 Task: Add a signature Kari Cooper containing With heartfelt thanks and warm wishes, Kari Cooper to email address softage.8@softage.net and add a label Data visualization
Action: Mouse moved to (917, 47)
Screenshot: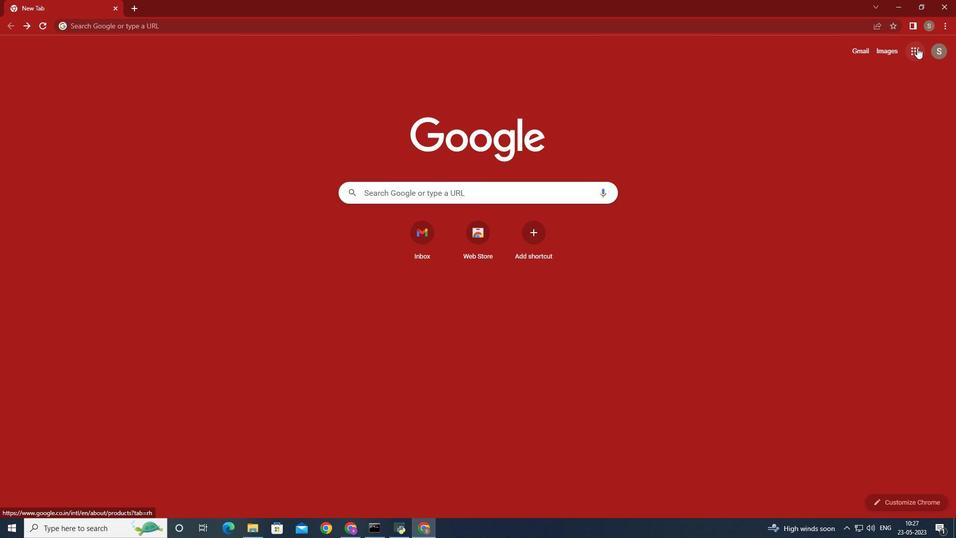 
Action: Mouse pressed left at (917, 47)
Screenshot: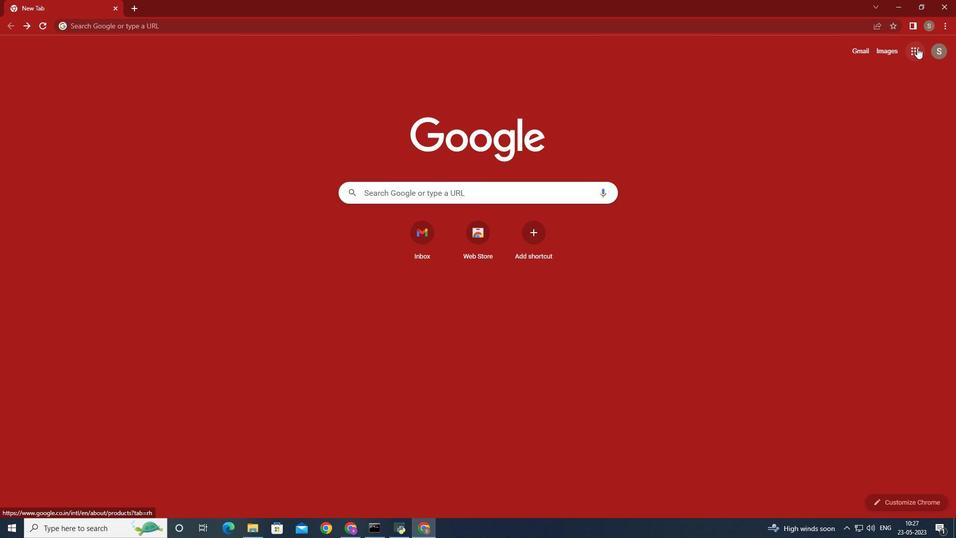 
Action: Mouse moved to (879, 90)
Screenshot: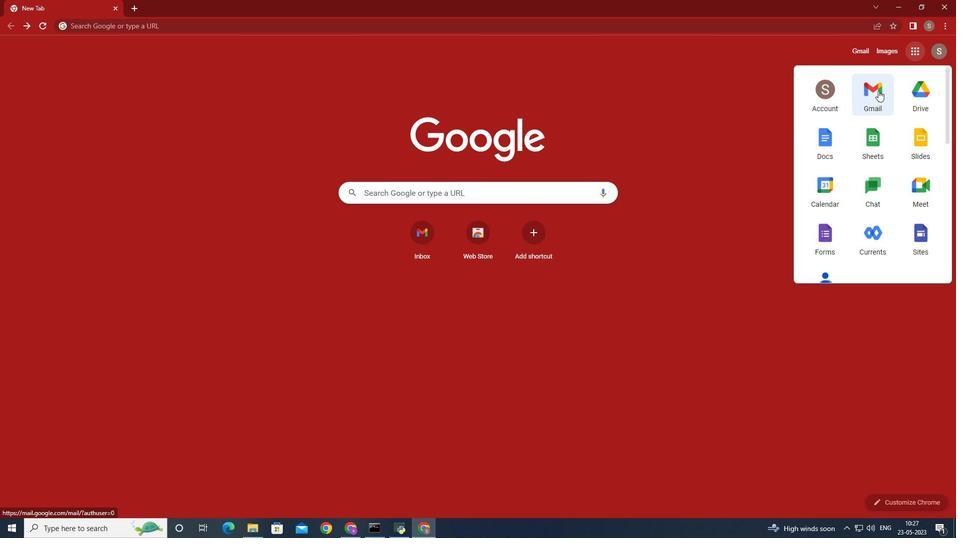 
Action: Mouse pressed left at (879, 90)
Screenshot: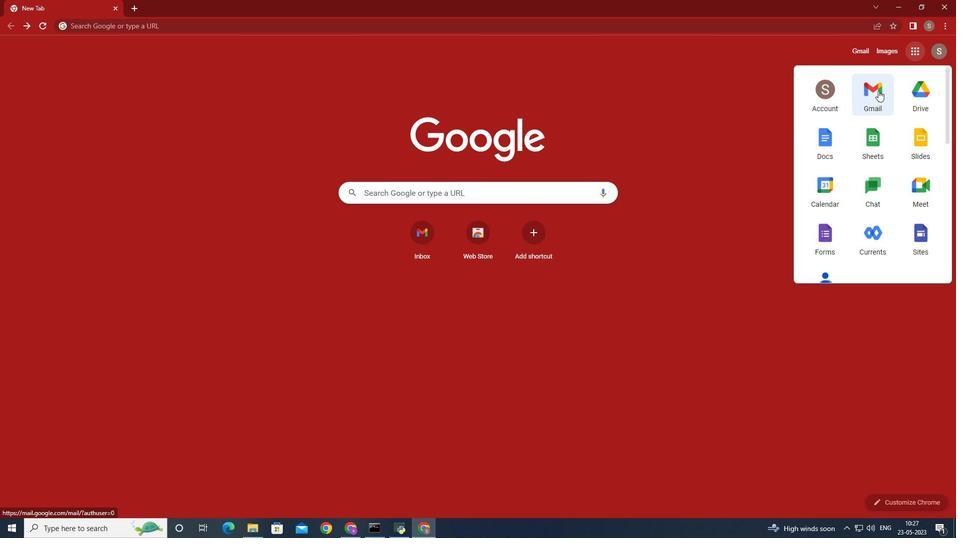 
Action: Mouse moved to (846, 74)
Screenshot: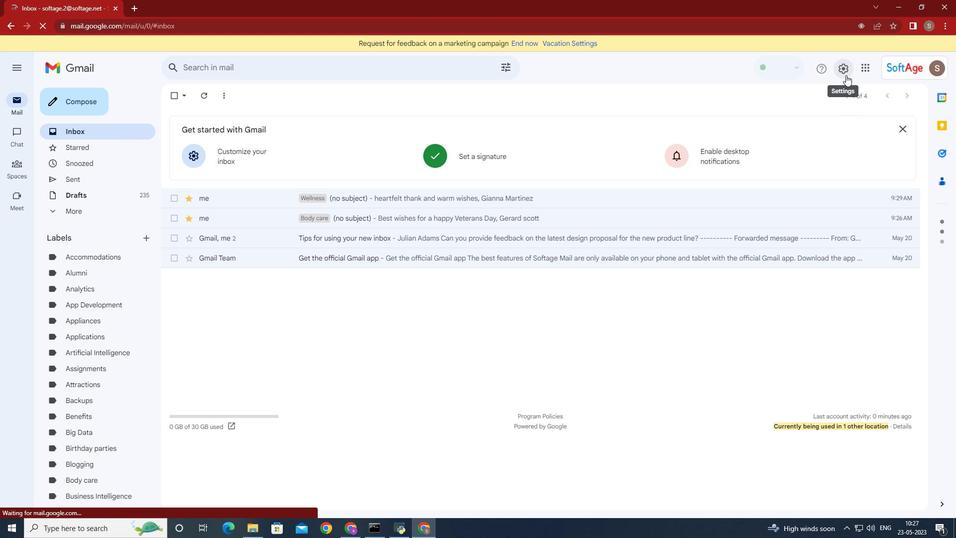 
Action: Mouse pressed left at (846, 74)
Screenshot: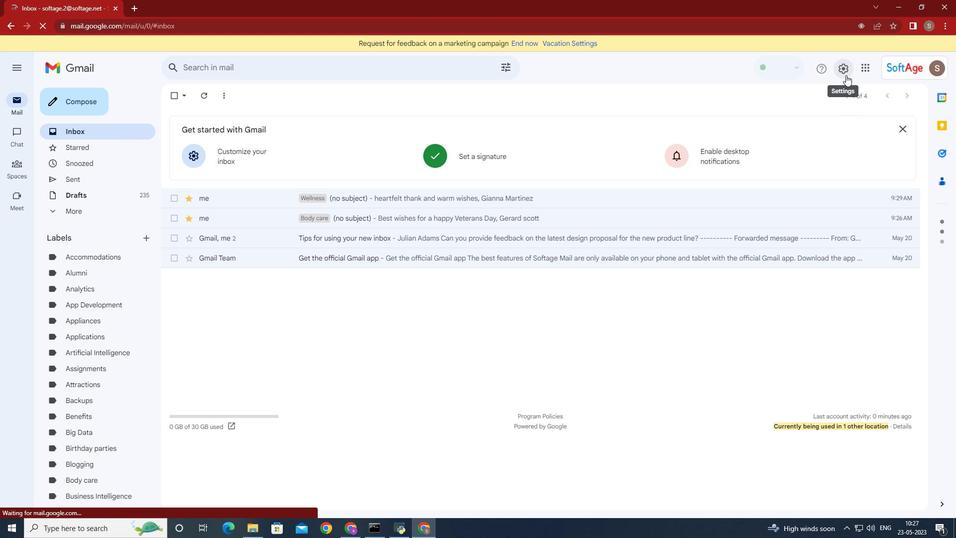 
Action: Mouse moved to (851, 119)
Screenshot: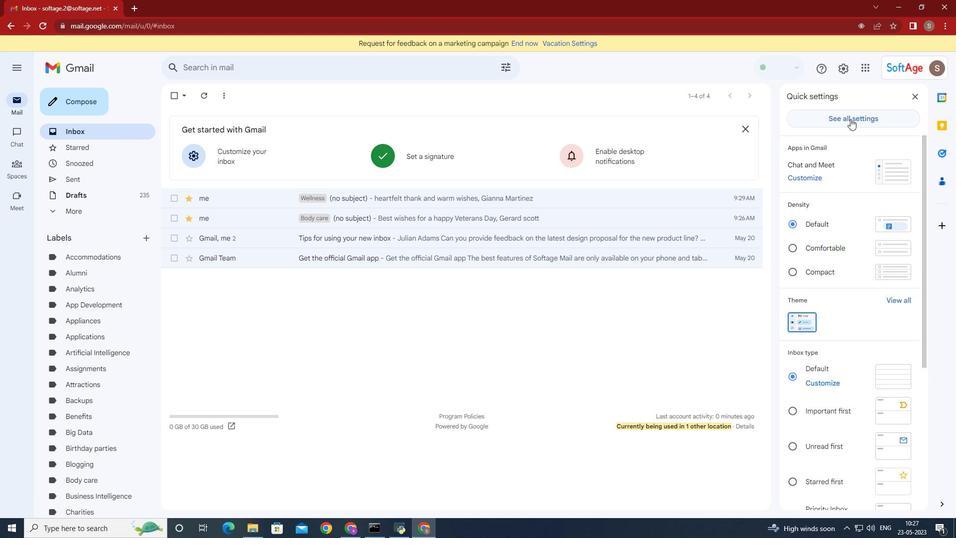 
Action: Mouse pressed left at (851, 119)
Screenshot: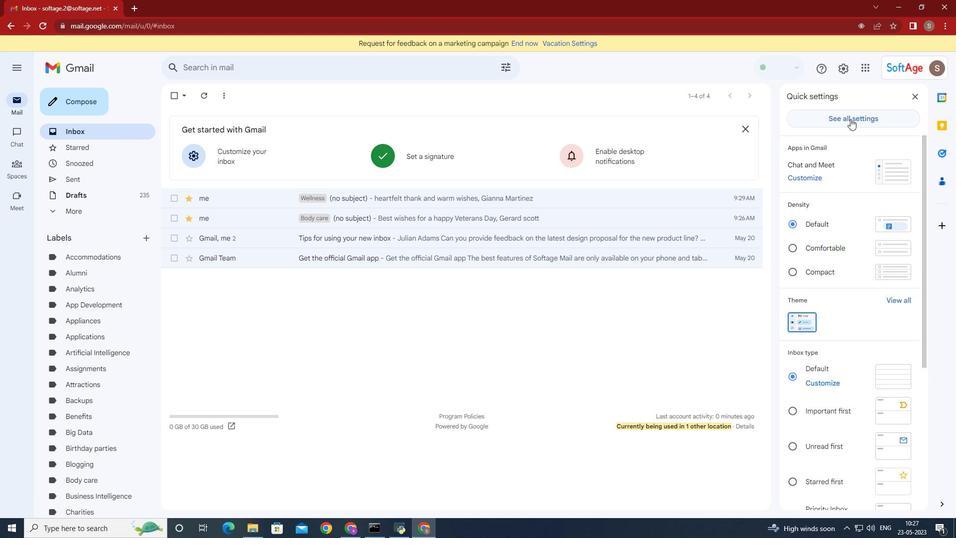 
Action: Mouse moved to (678, 169)
Screenshot: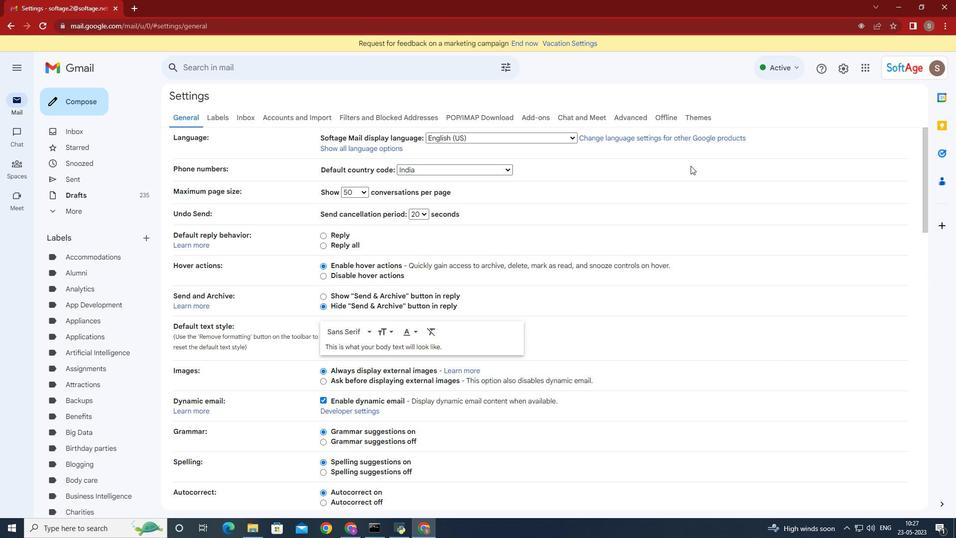 
Action: Mouse scrolled (678, 168) with delta (0, 0)
Screenshot: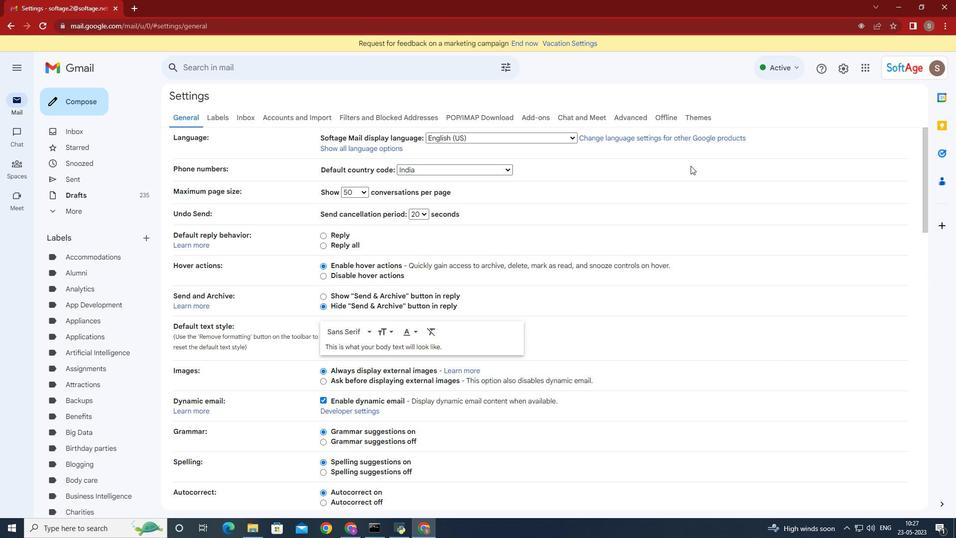 
Action: Mouse moved to (675, 170)
Screenshot: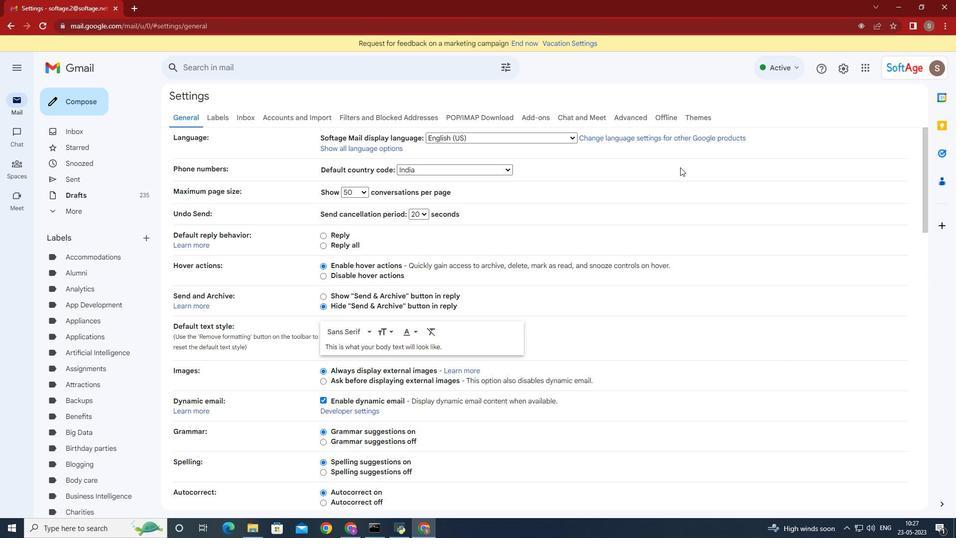 
Action: Mouse scrolled (675, 170) with delta (0, 0)
Screenshot: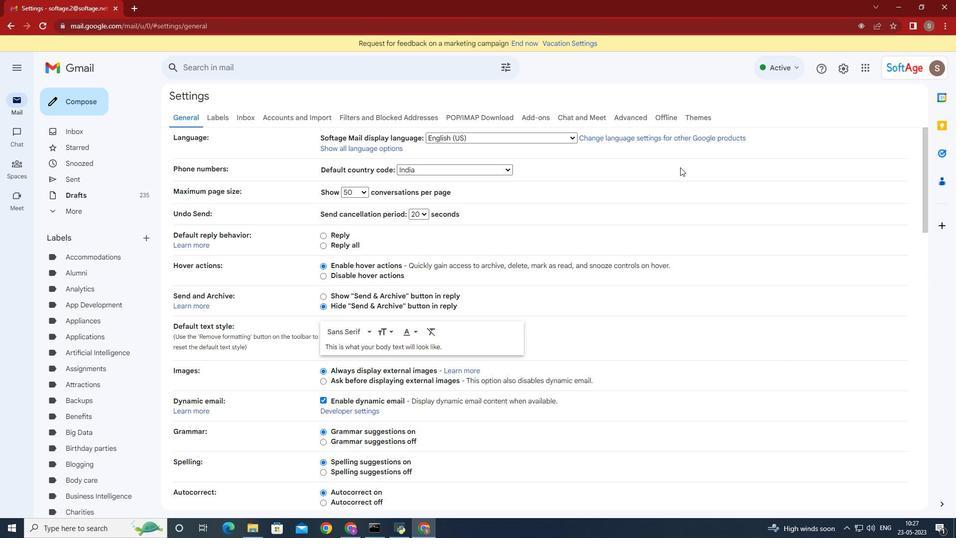 
Action: Mouse moved to (674, 171)
Screenshot: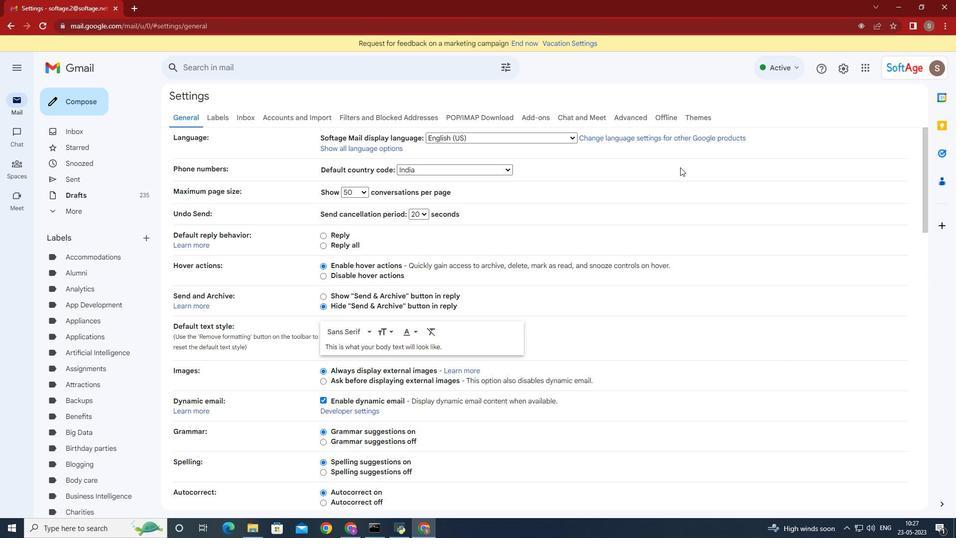 
Action: Mouse scrolled (674, 170) with delta (0, 0)
Screenshot: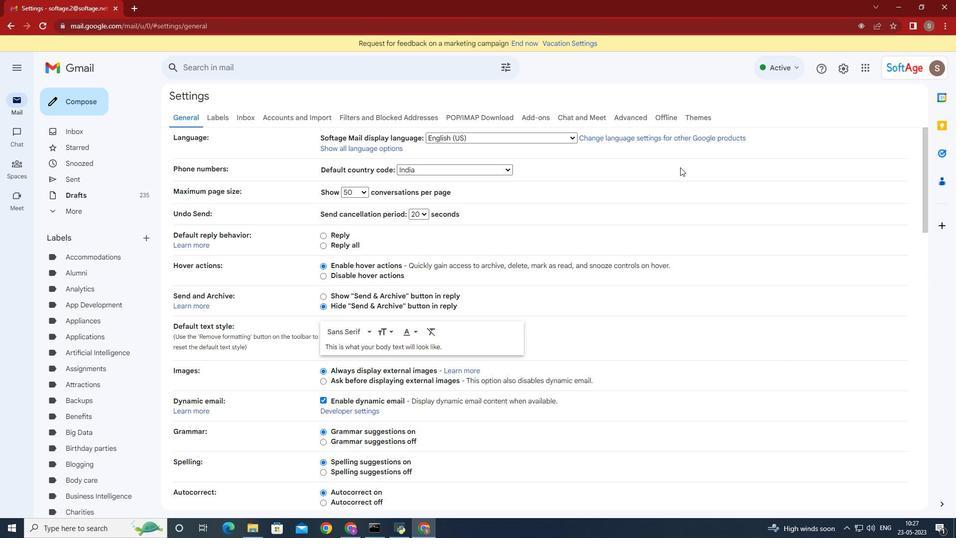 
Action: Mouse moved to (671, 171)
Screenshot: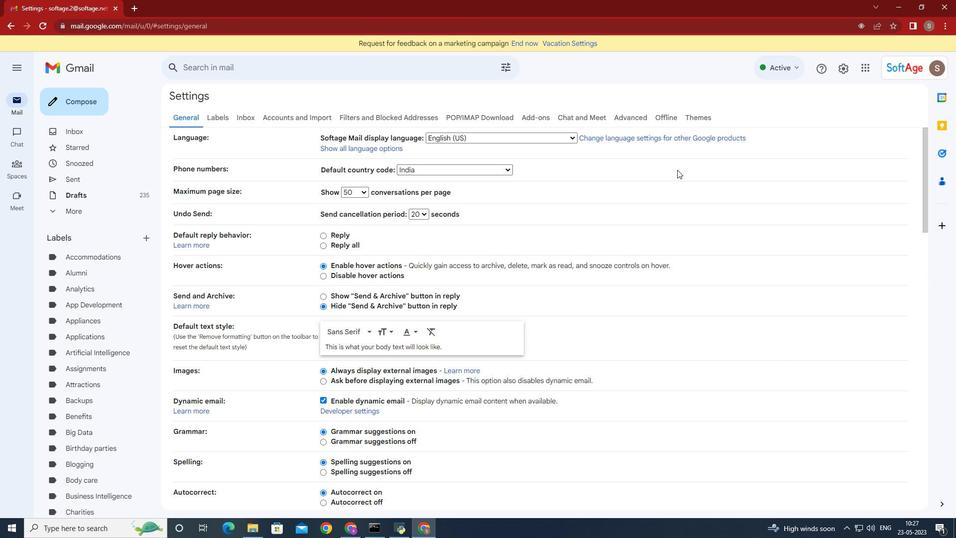 
Action: Mouse scrolled (672, 171) with delta (0, 0)
Screenshot: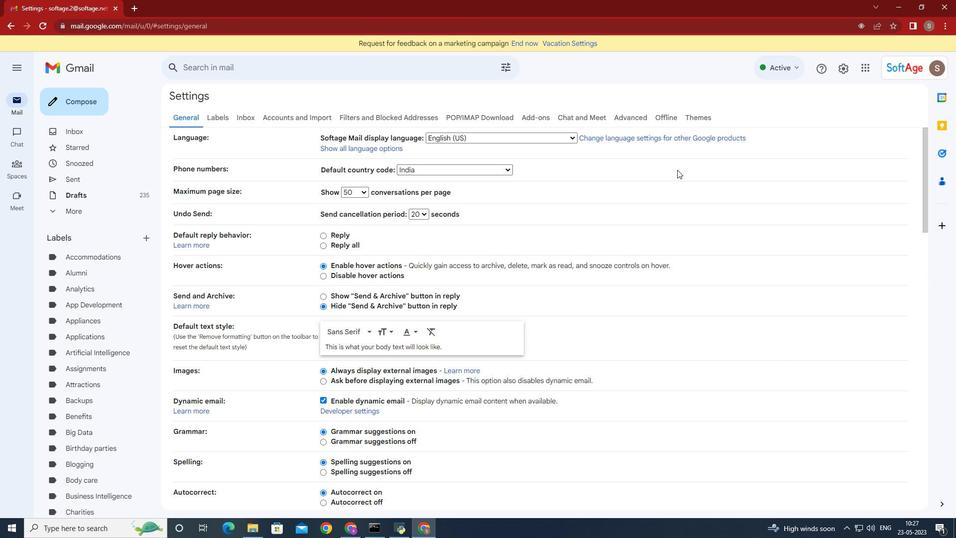 
Action: Mouse moved to (669, 172)
Screenshot: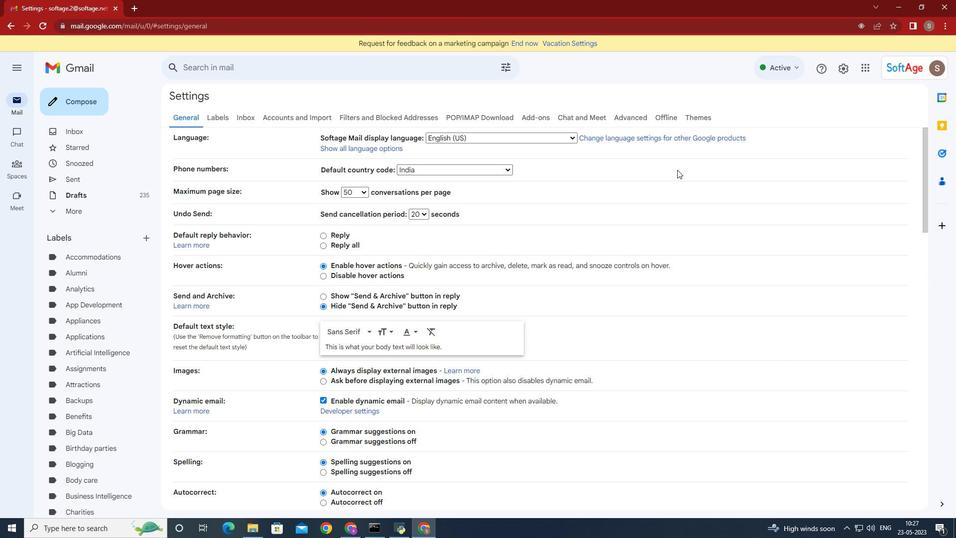 
Action: Mouse scrolled (669, 171) with delta (0, 0)
Screenshot: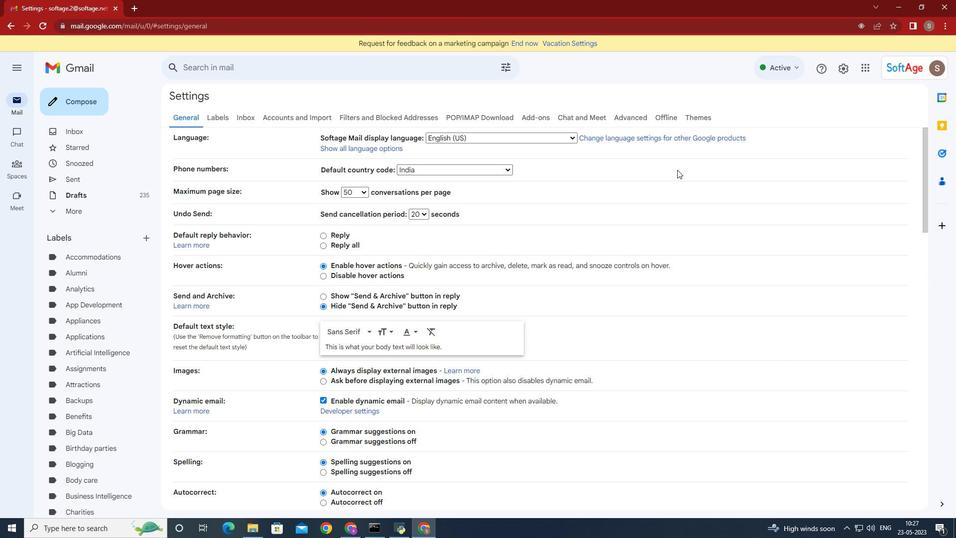 
Action: Mouse moved to (667, 172)
Screenshot: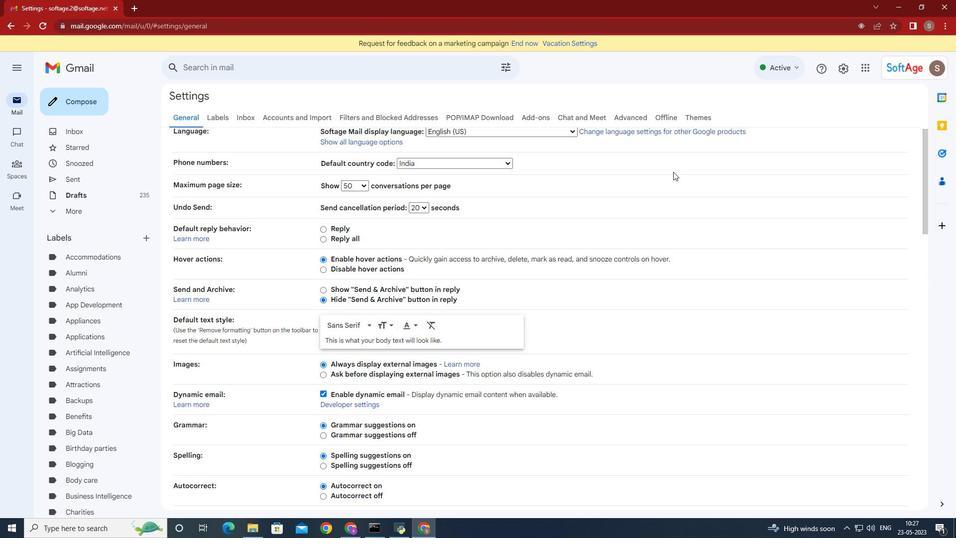
Action: Mouse scrolled (667, 172) with delta (0, 0)
Screenshot: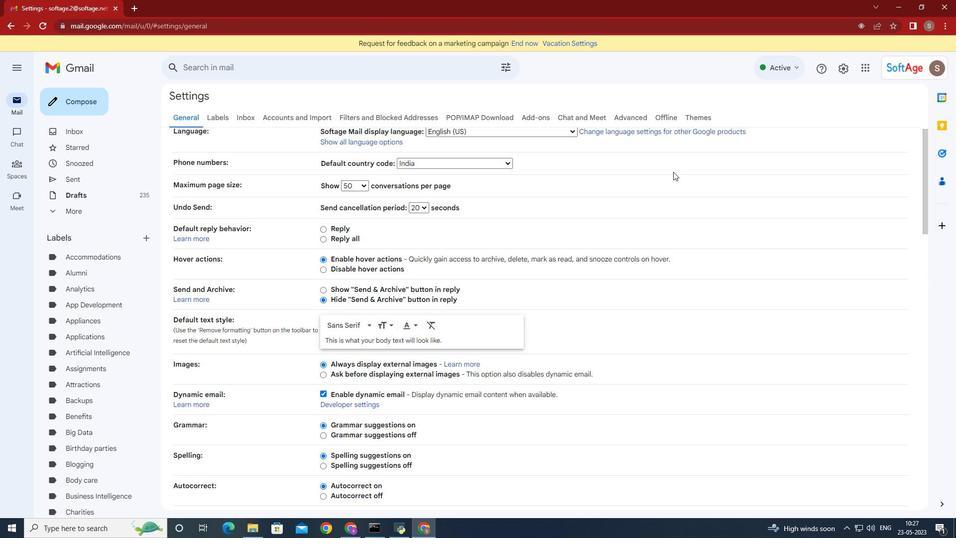 
Action: Mouse moved to (628, 194)
Screenshot: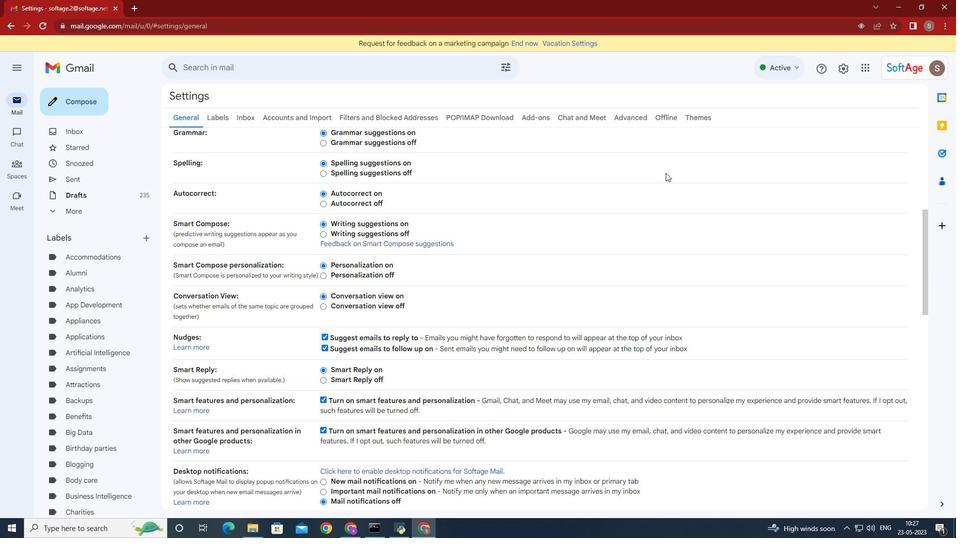 
Action: Mouse scrolled (650, 183) with delta (0, 0)
Screenshot: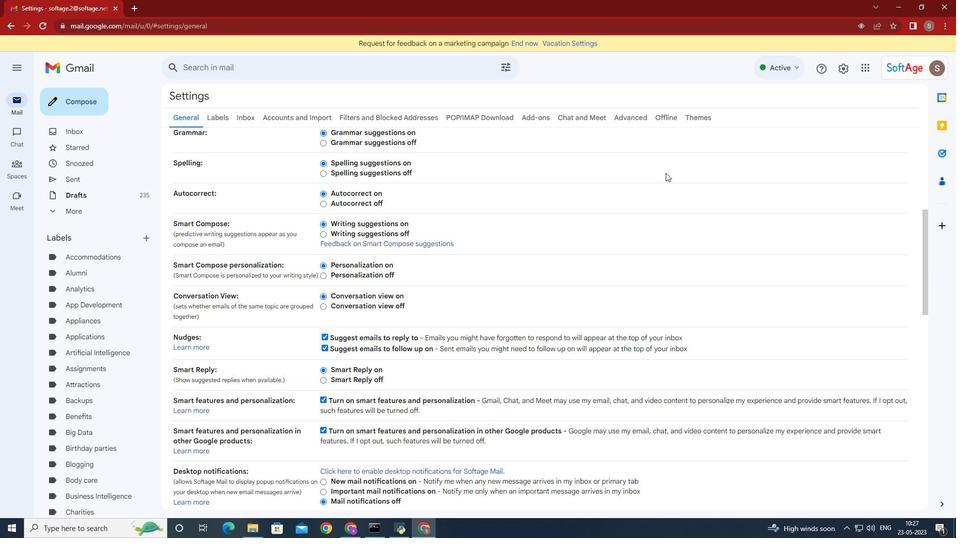 
Action: Mouse moved to (624, 195)
Screenshot: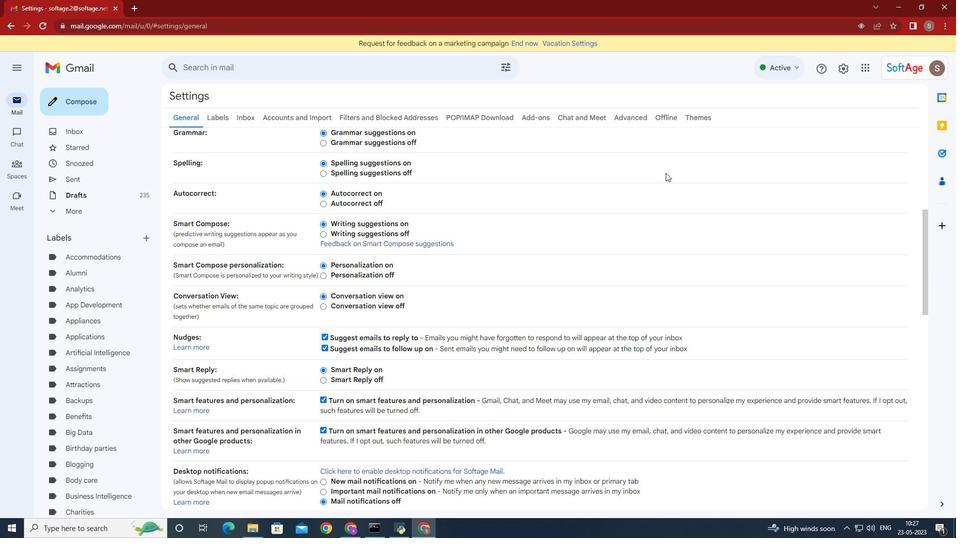 
Action: Mouse scrolled (644, 187) with delta (0, 0)
Screenshot: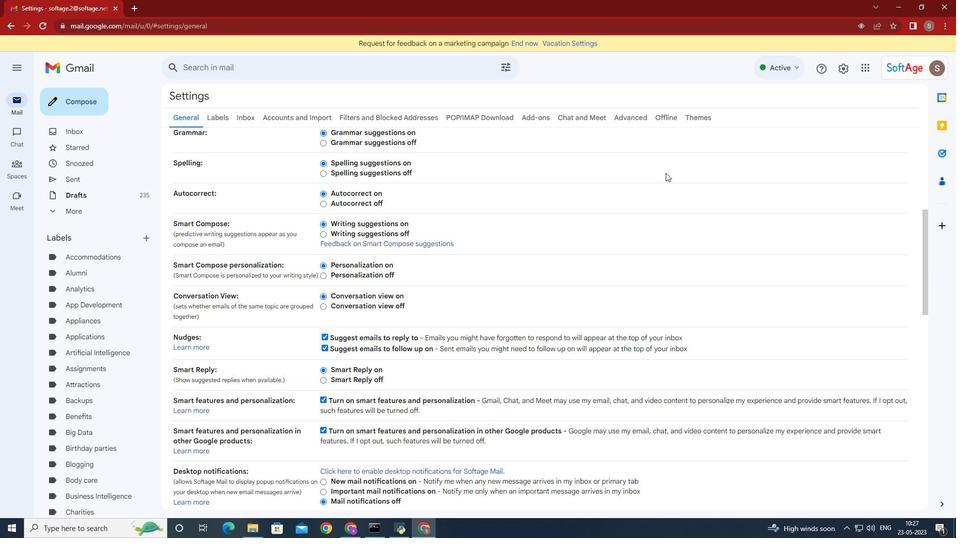 
Action: Mouse moved to (616, 197)
Screenshot: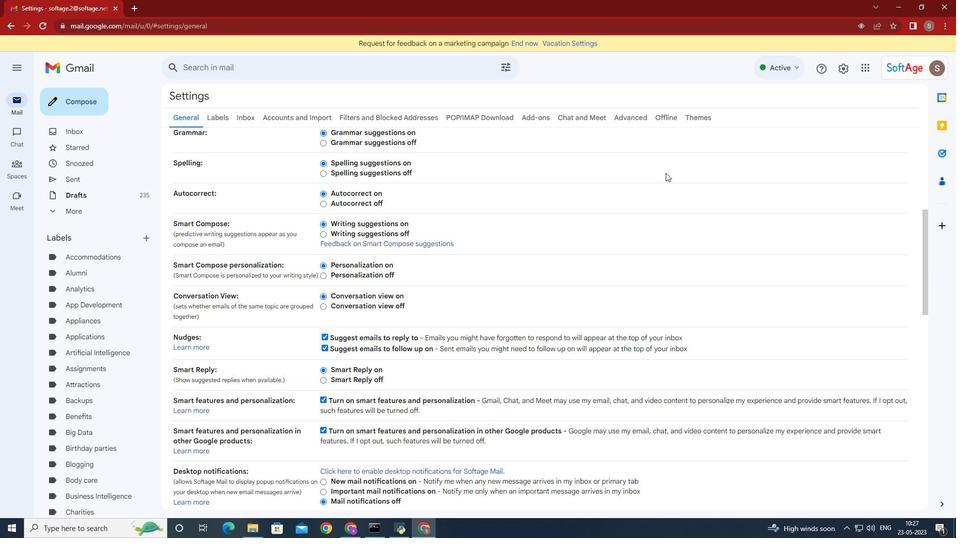
Action: Mouse scrolled (635, 191) with delta (0, 0)
Screenshot: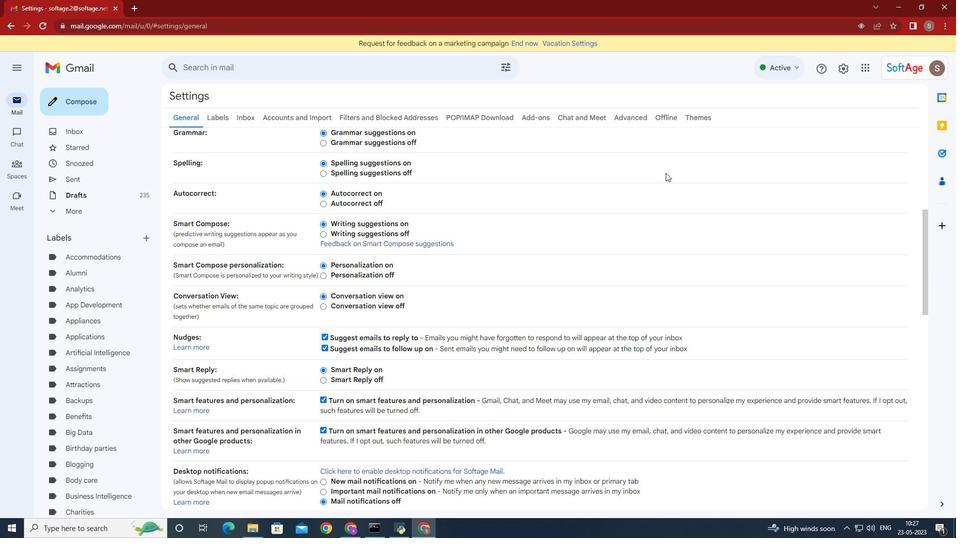 
Action: Mouse moved to (614, 197)
Screenshot: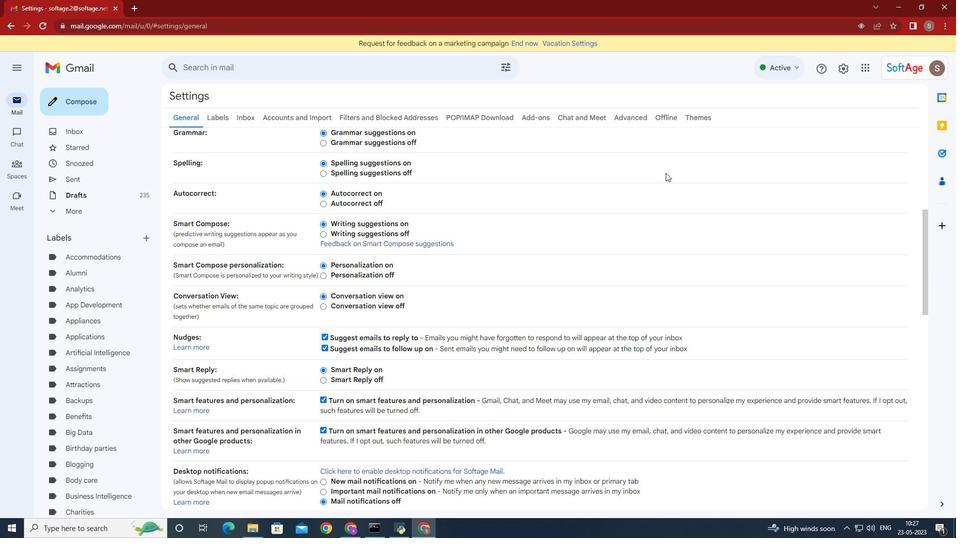 
Action: Mouse scrolled (624, 195) with delta (0, 0)
Screenshot: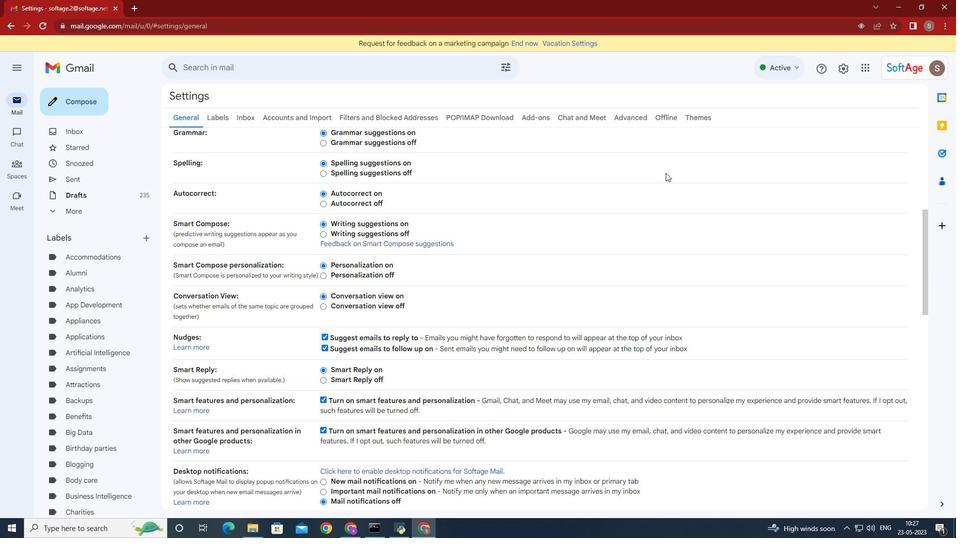 
Action: Mouse moved to (612, 197)
Screenshot: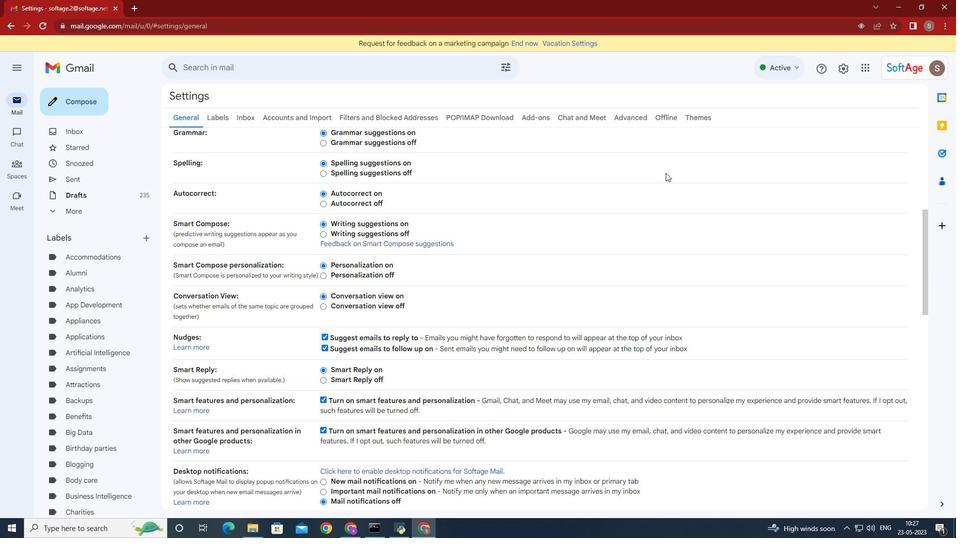 
Action: Mouse scrolled (614, 197) with delta (0, 0)
Screenshot: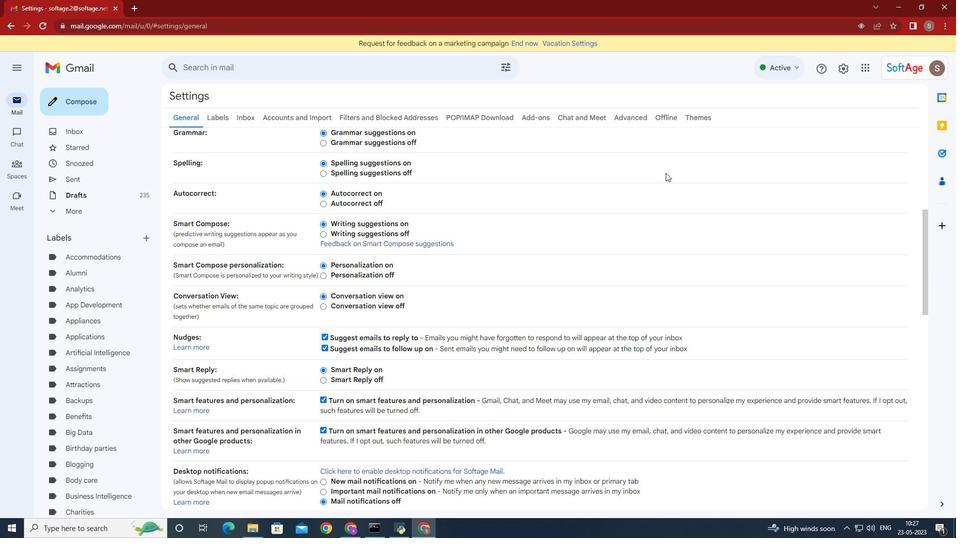 
Action: Mouse moved to (606, 198)
Screenshot: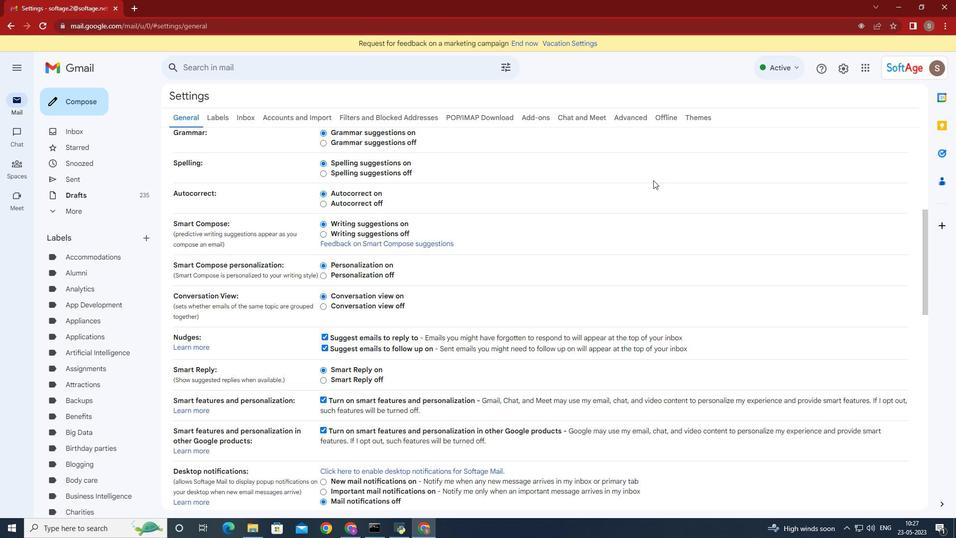 
Action: Mouse scrolled (608, 197) with delta (0, 0)
Screenshot: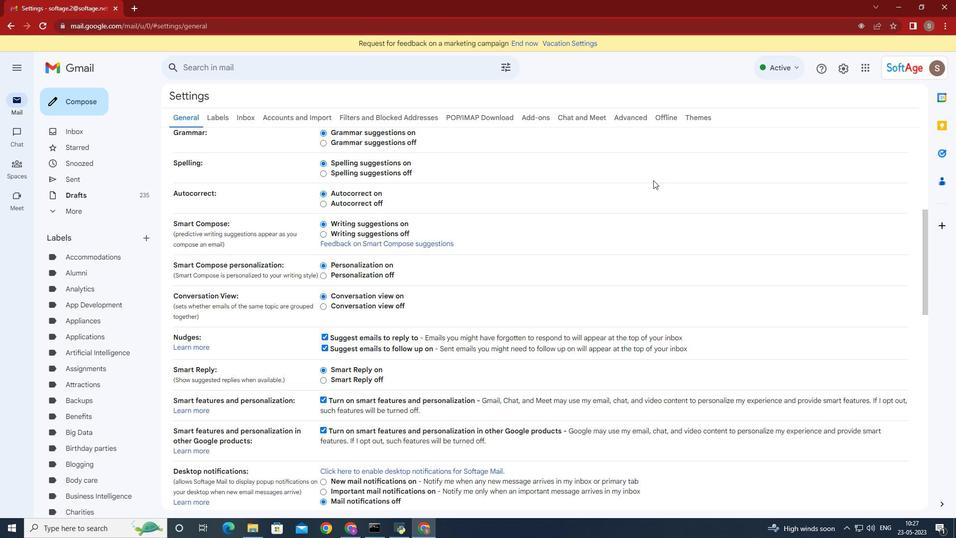 
Action: Mouse moved to (604, 198)
Screenshot: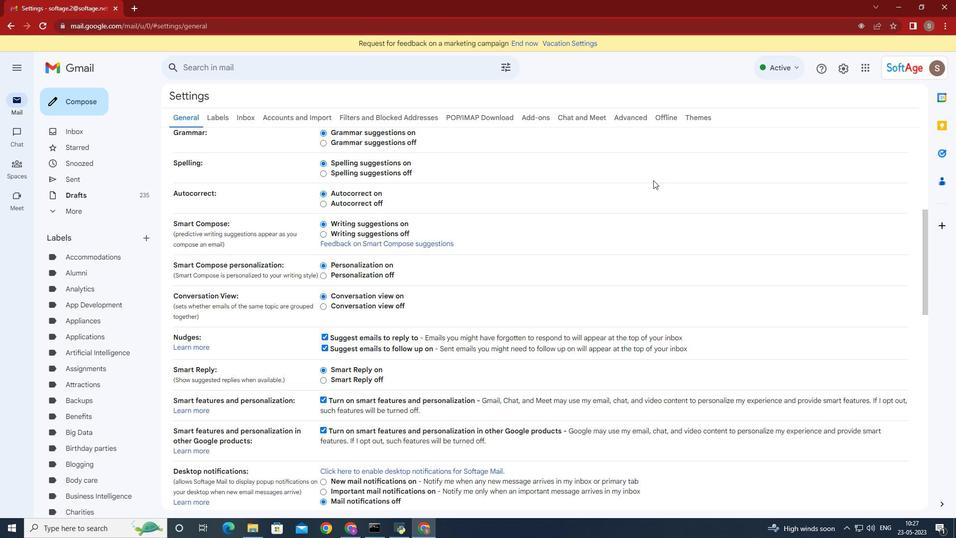 
Action: Mouse scrolled (604, 197) with delta (0, 0)
Screenshot: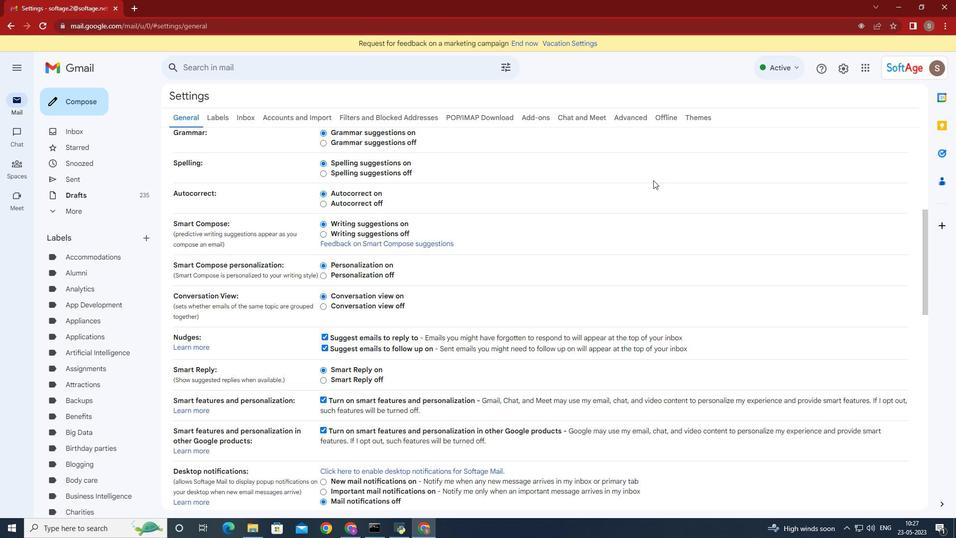 
Action: Mouse moved to (577, 213)
Screenshot: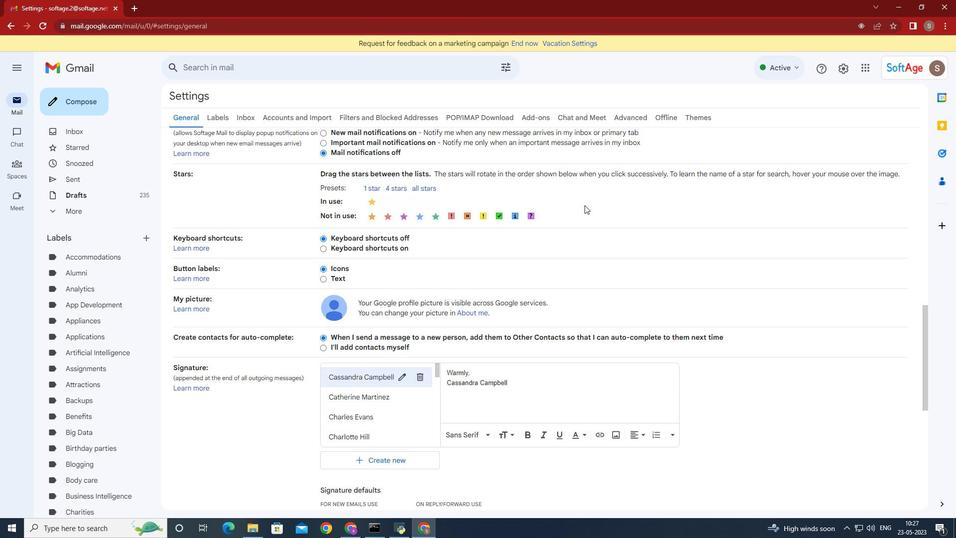 
Action: Mouse scrolled (577, 213) with delta (0, 0)
Screenshot: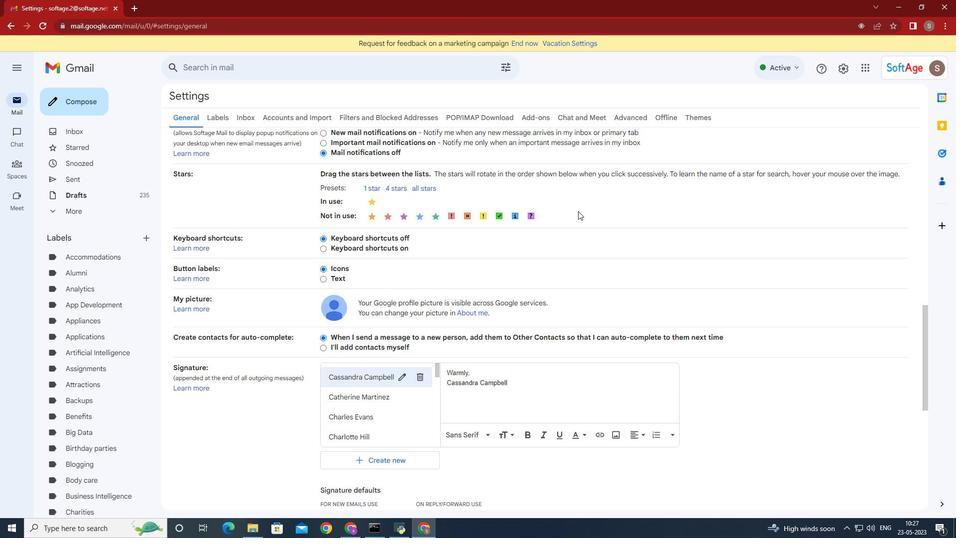 
Action: Mouse moved to (576, 215)
Screenshot: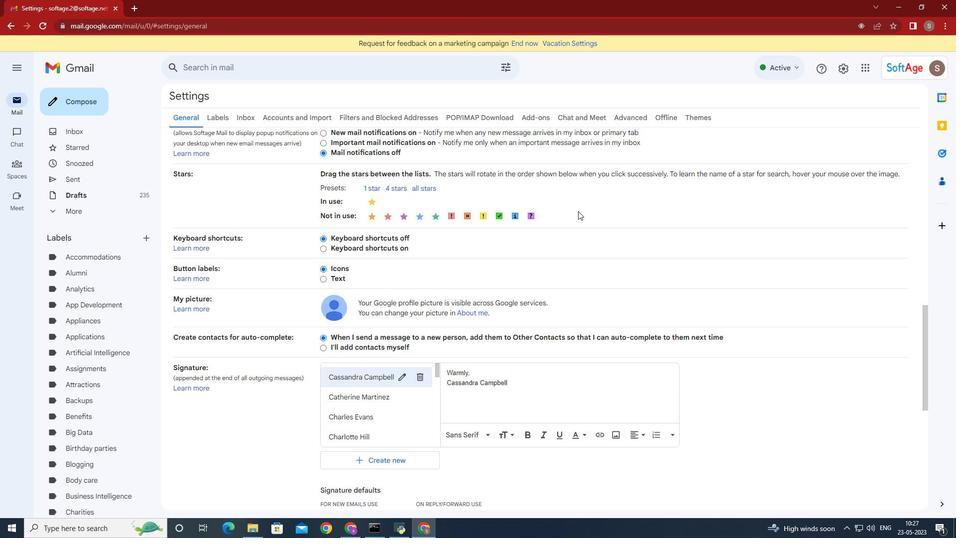 
Action: Mouse scrolled (576, 215) with delta (0, 0)
Screenshot: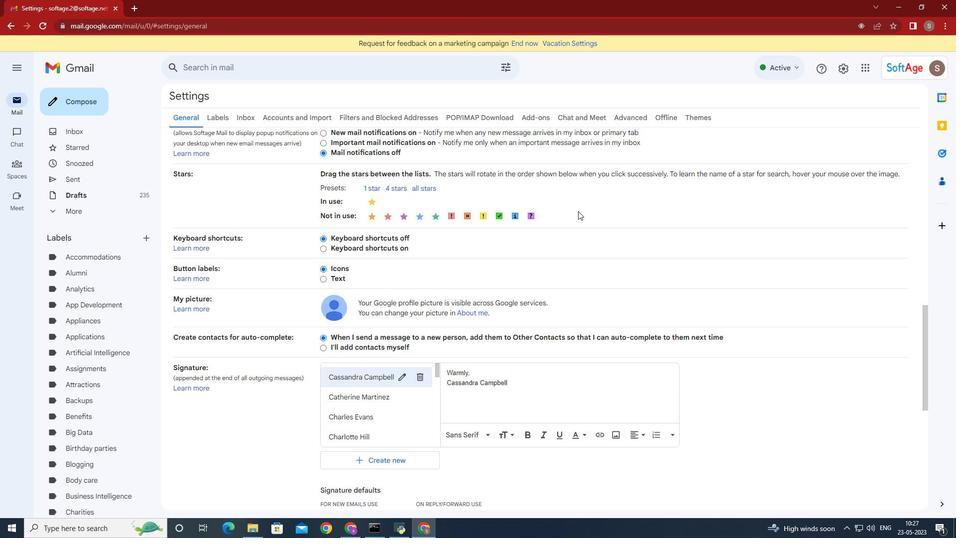 
Action: Mouse moved to (576, 216)
Screenshot: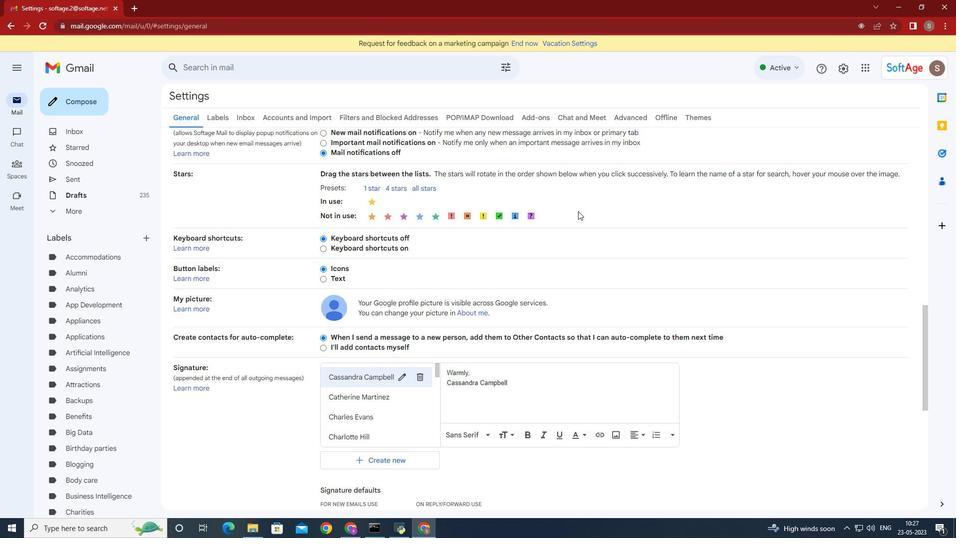 
Action: Mouse scrolled (576, 216) with delta (0, 0)
Screenshot: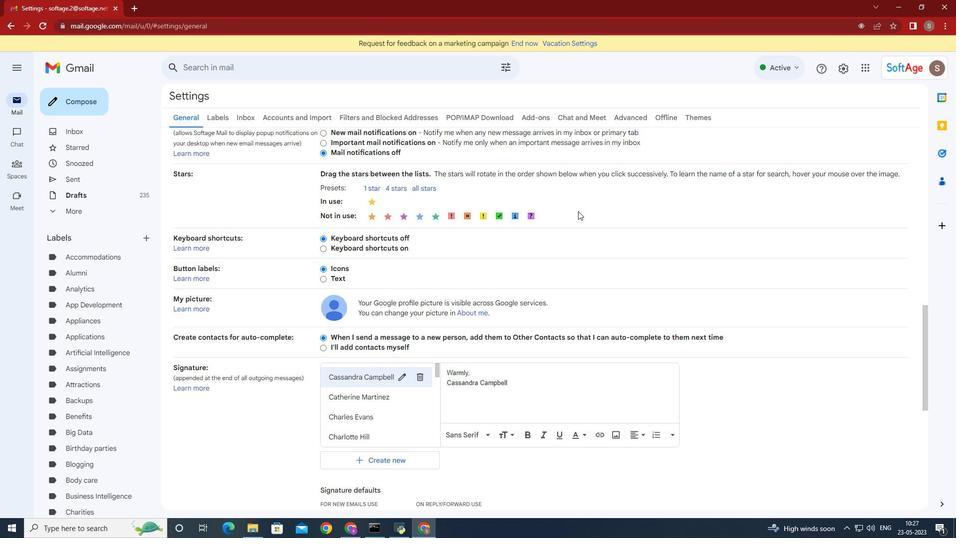 
Action: Mouse moved to (576, 216)
Screenshot: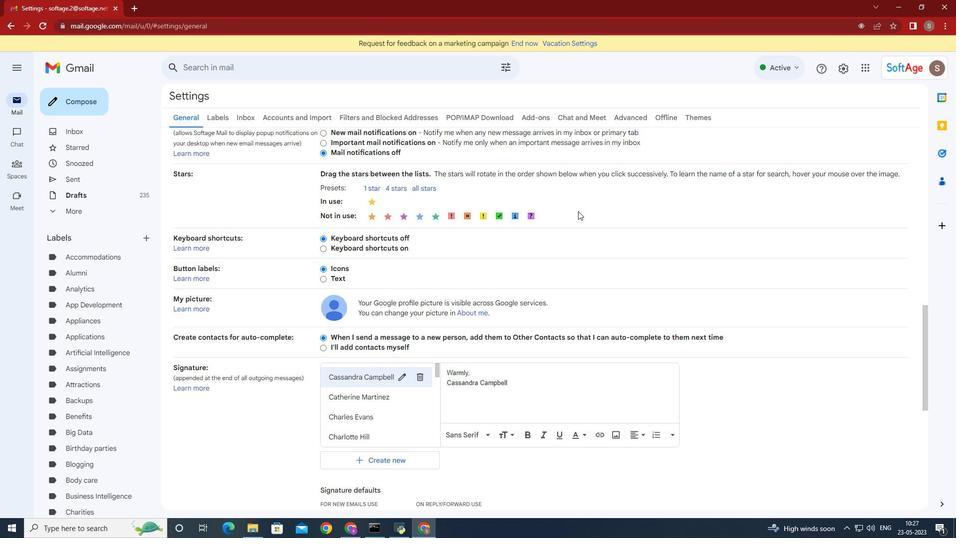 
Action: Mouse scrolled (576, 216) with delta (0, 0)
Screenshot: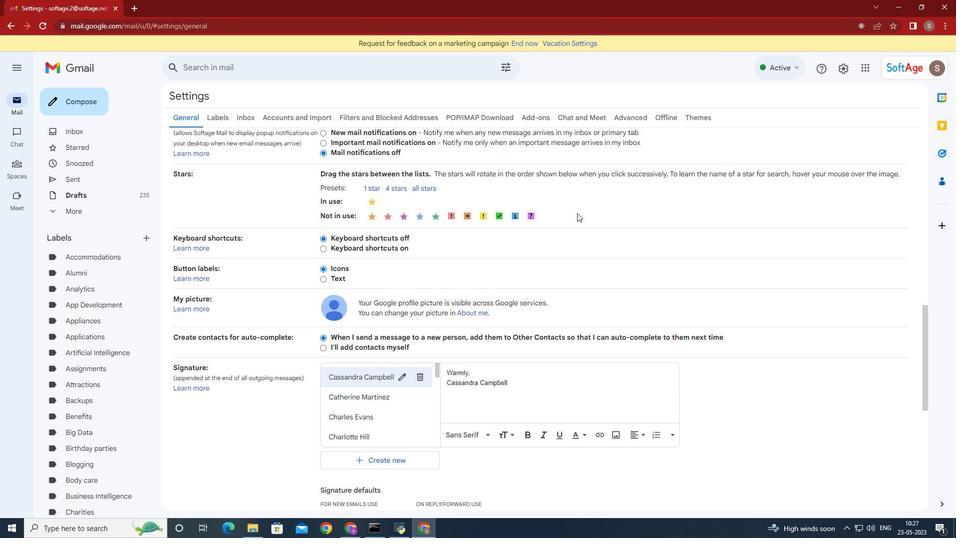 
Action: Mouse moved to (413, 259)
Screenshot: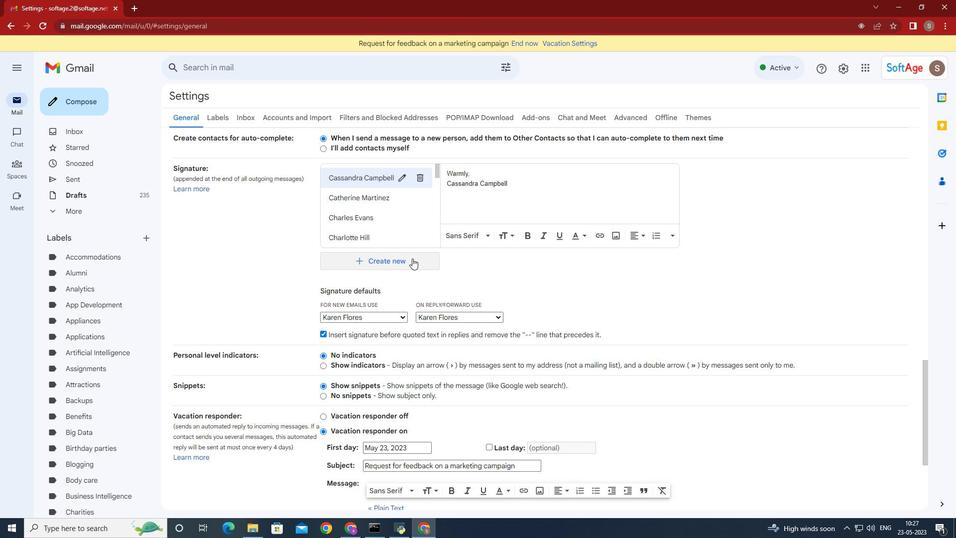 
Action: Mouse pressed left at (413, 259)
Screenshot: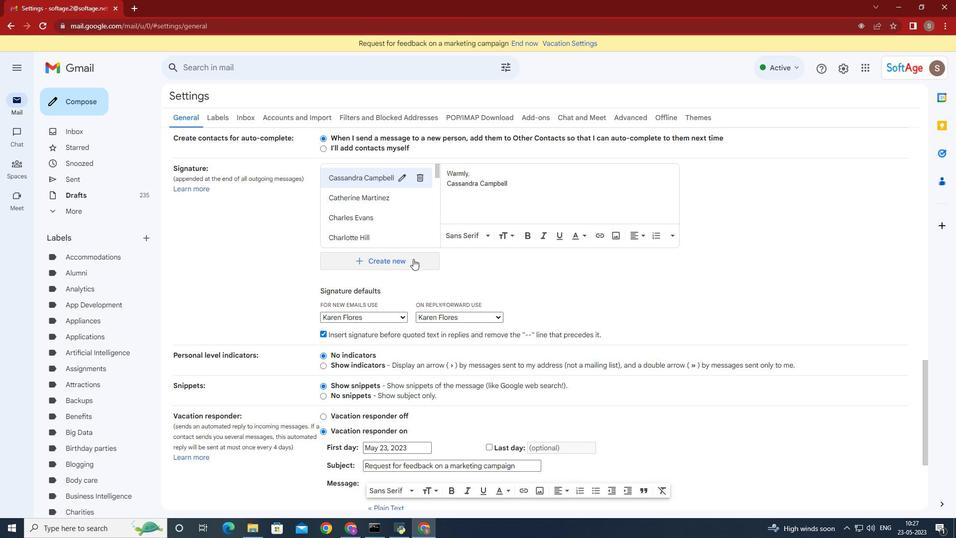 
Action: Mouse moved to (488, 226)
Screenshot: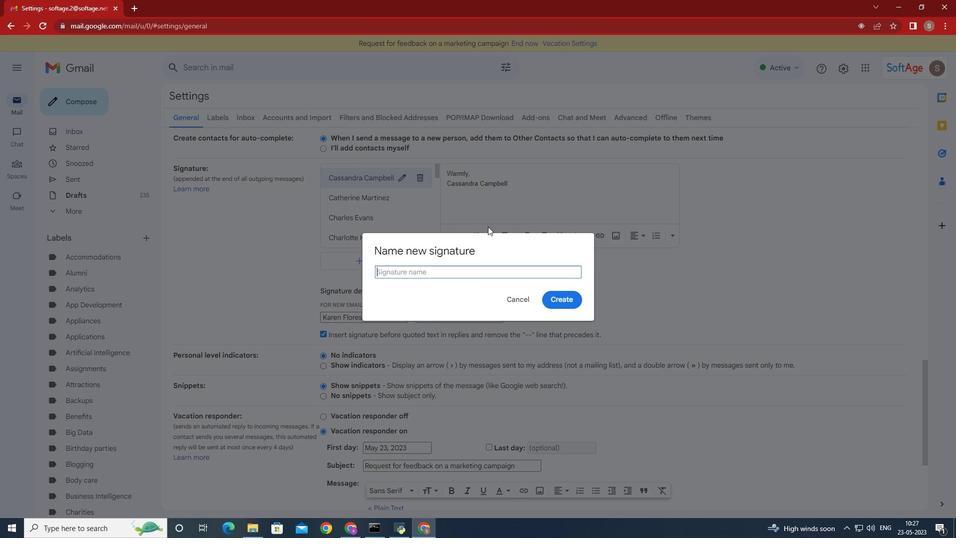 
Action: Key pressed <Key.shift>Karo<Key.backspace>i<Key.space><Key.shift>Cooper
Screenshot: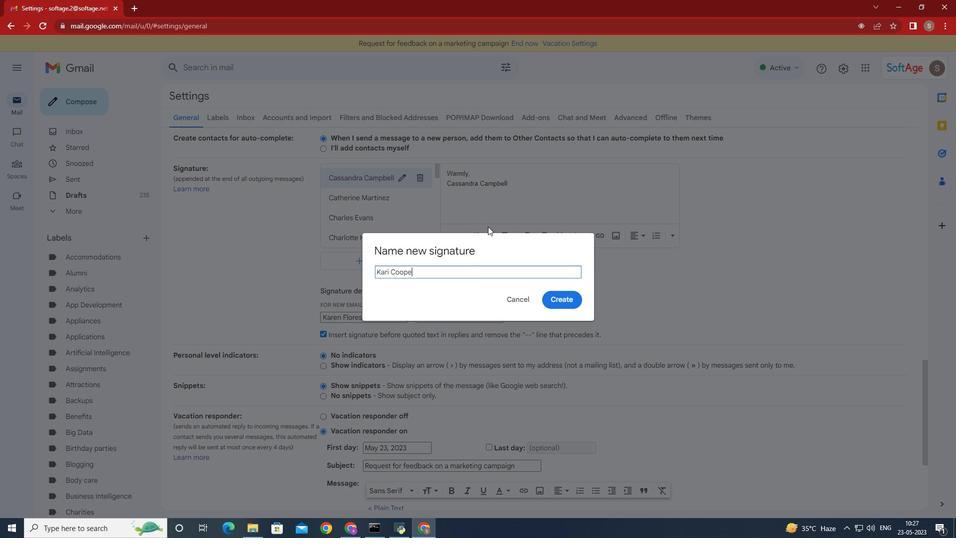 
Action: Mouse moved to (563, 299)
Screenshot: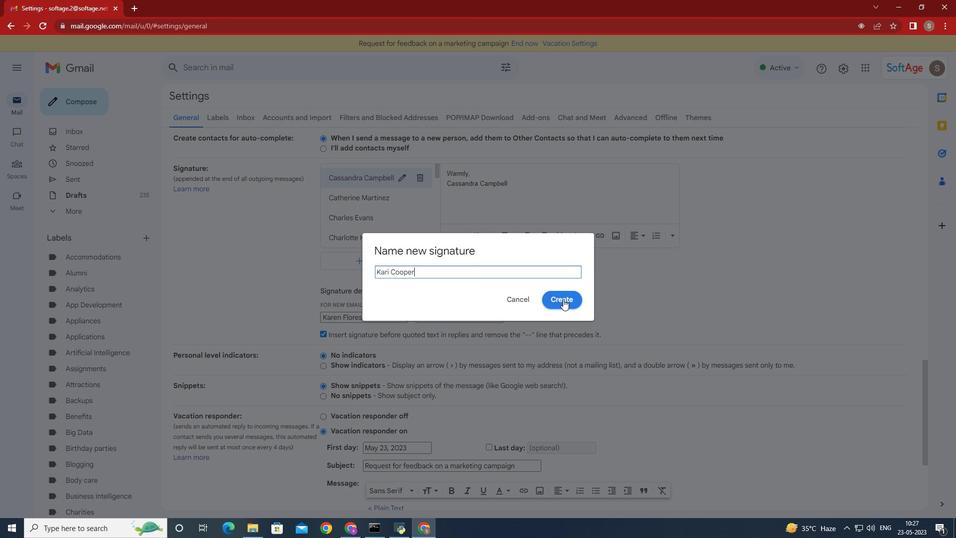 
Action: Mouse pressed left at (563, 299)
Screenshot: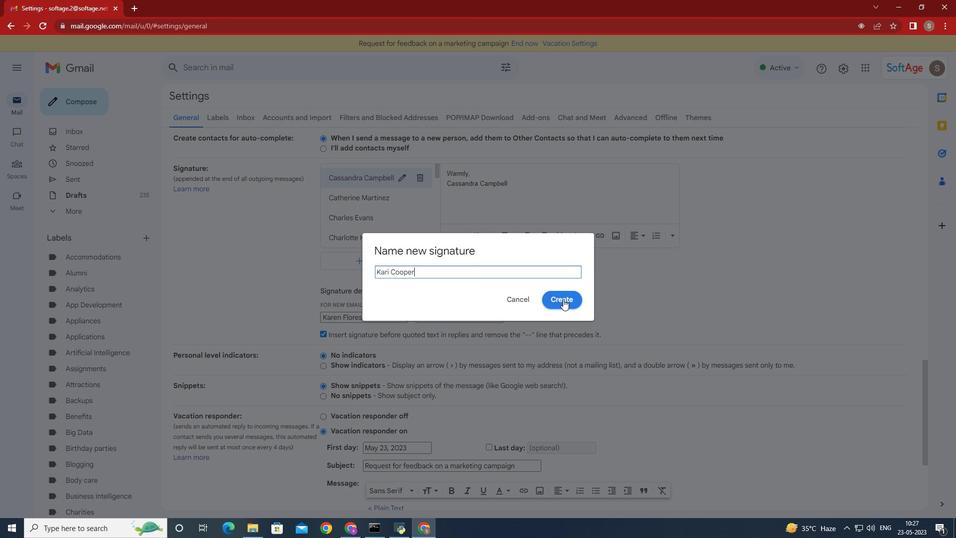 
Action: Key pressed <Key.shift>J<Key.backspace><Key.shift>Heartfelt<Key.space><Key.shift>Thanks<Key.space>and<Key.space>wae<Key.backspace>rm<Key.space>wishes,<Key.enter><Key.shift><Key.shift><Key.shift><Key.shift><Key.shift><Key.shift><Key.shift><Key.shift><Key.shift><Key.shift><Key.shift><Key.shift><Key.shift><Key.shift><Key.shift><Key.shift><Key.shift>Kari<Key.space><Key.shift>Cooper
Screenshot: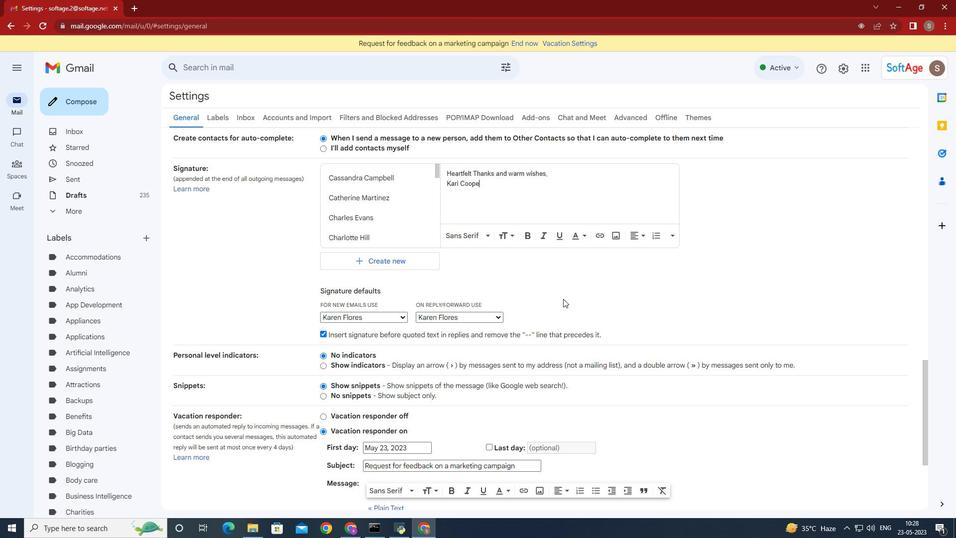 
Action: Mouse moved to (404, 318)
Screenshot: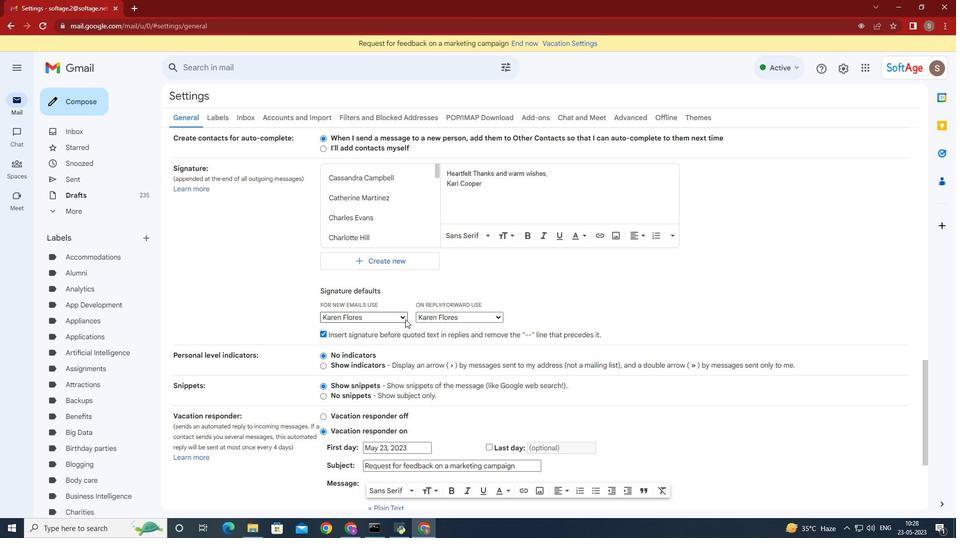 
Action: Mouse pressed left at (404, 318)
Screenshot: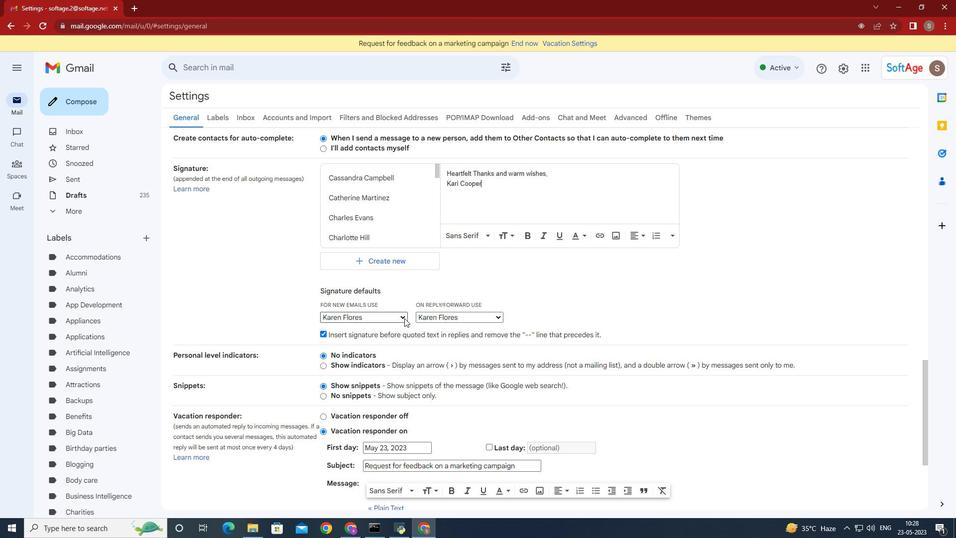 
Action: Mouse moved to (378, 360)
Screenshot: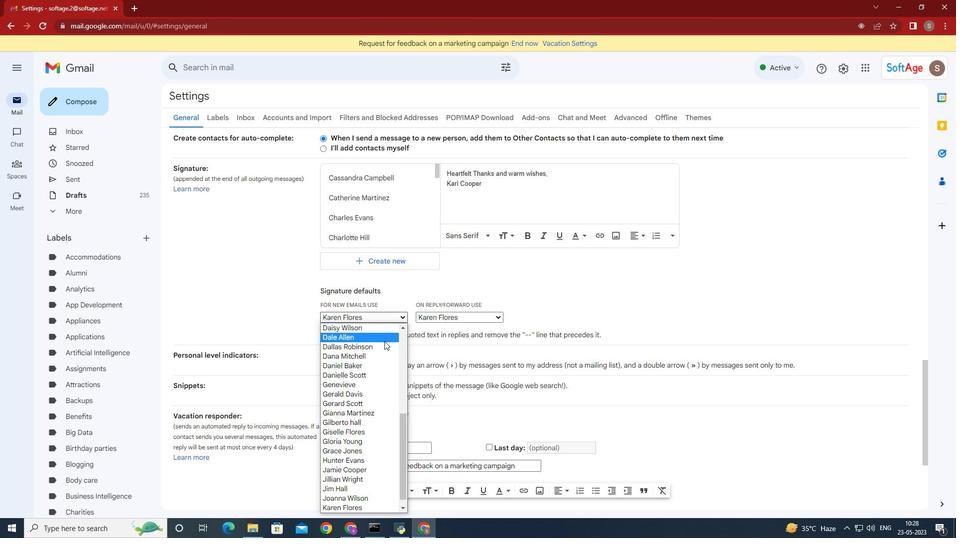 
Action: Mouse scrolled (378, 359) with delta (0, 0)
Screenshot: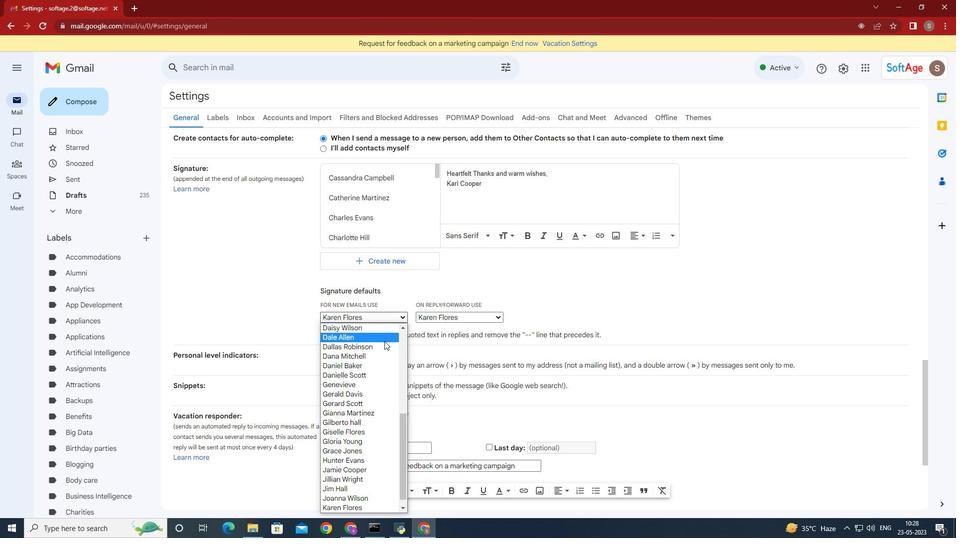 
Action: Mouse moved to (376, 372)
Screenshot: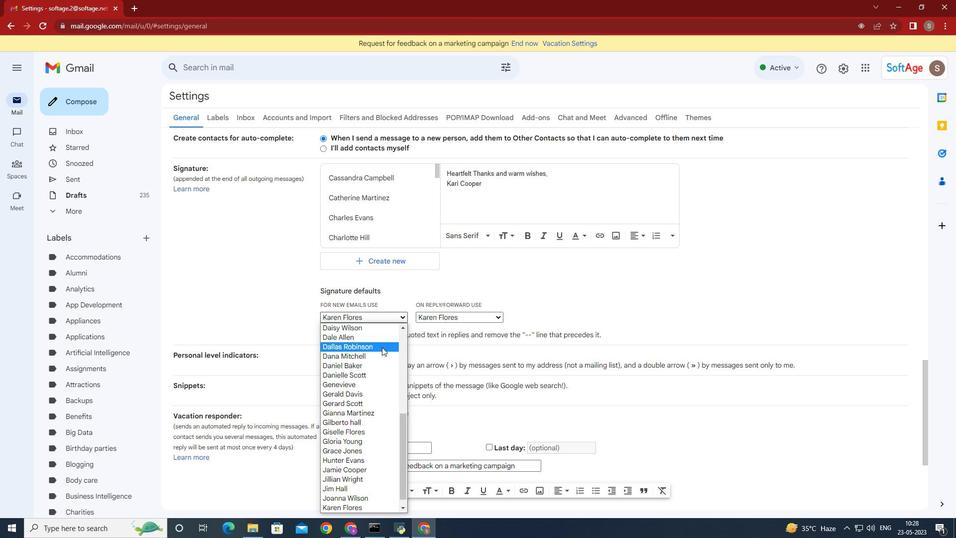 
Action: Mouse scrolled (376, 371) with delta (0, 0)
Screenshot: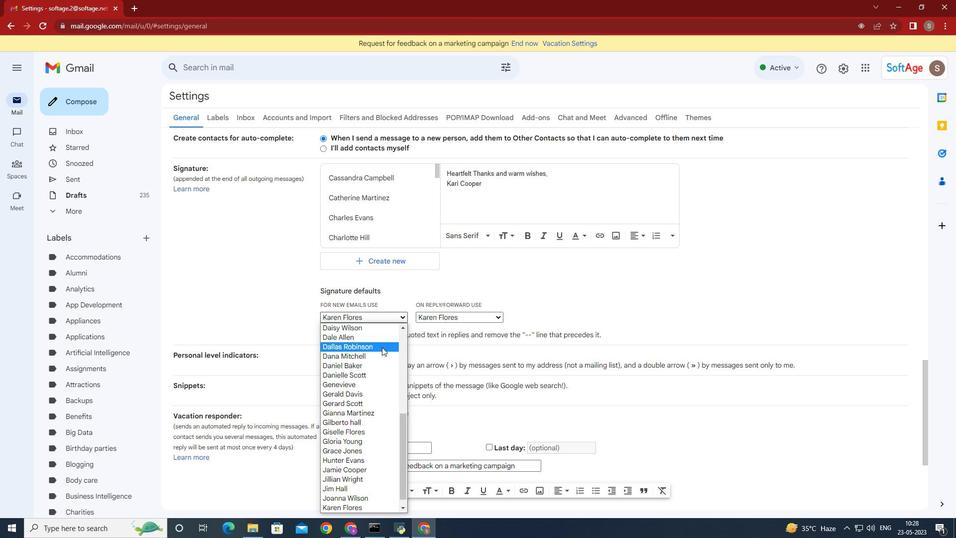 
Action: Mouse moved to (376, 378)
Screenshot: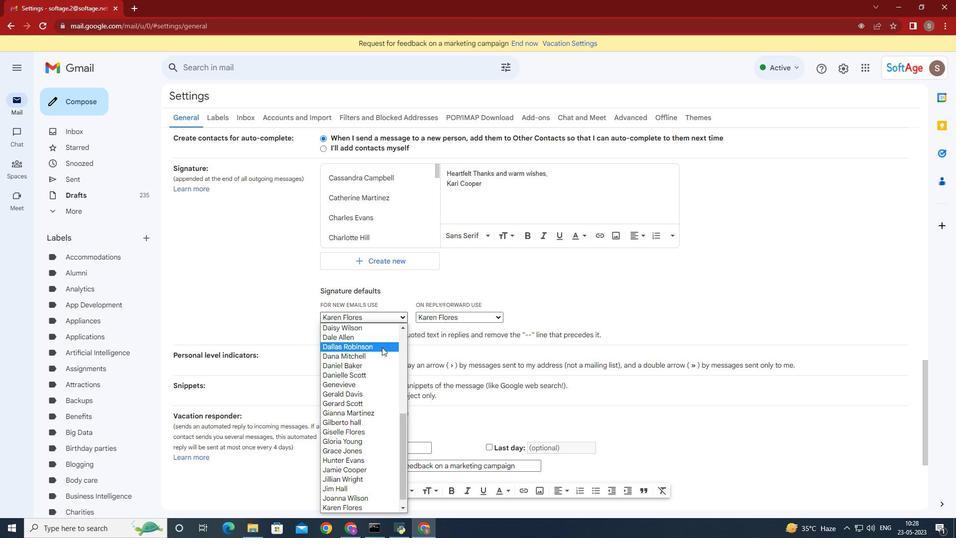 
Action: Mouse scrolled (376, 378) with delta (0, 0)
Screenshot: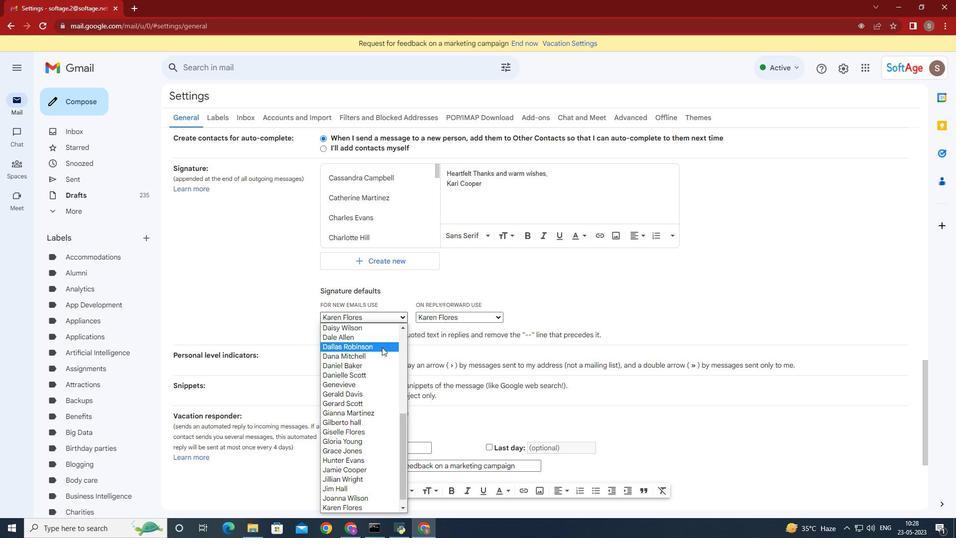 
Action: Mouse moved to (374, 381)
Screenshot: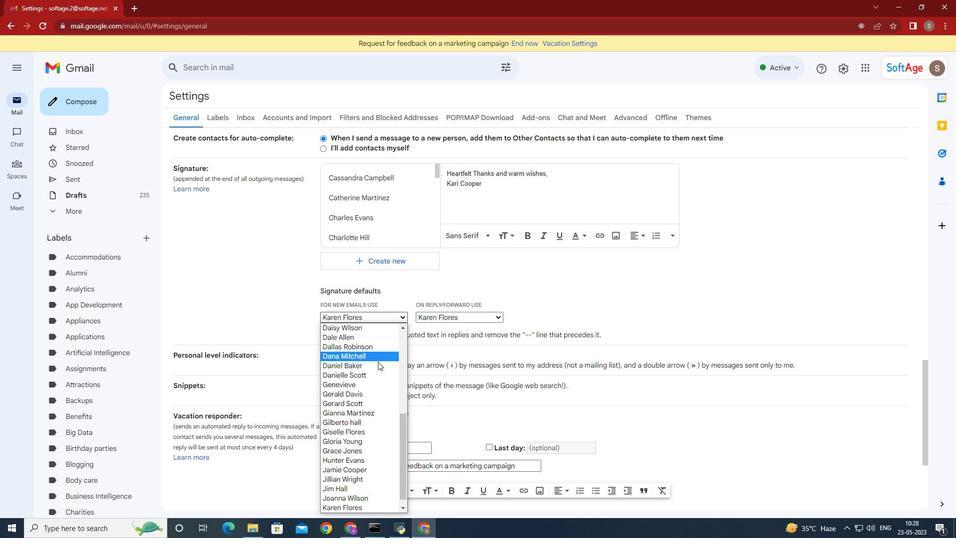 
Action: Mouse scrolled (374, 381) with delta (0, 0)
Screenshot: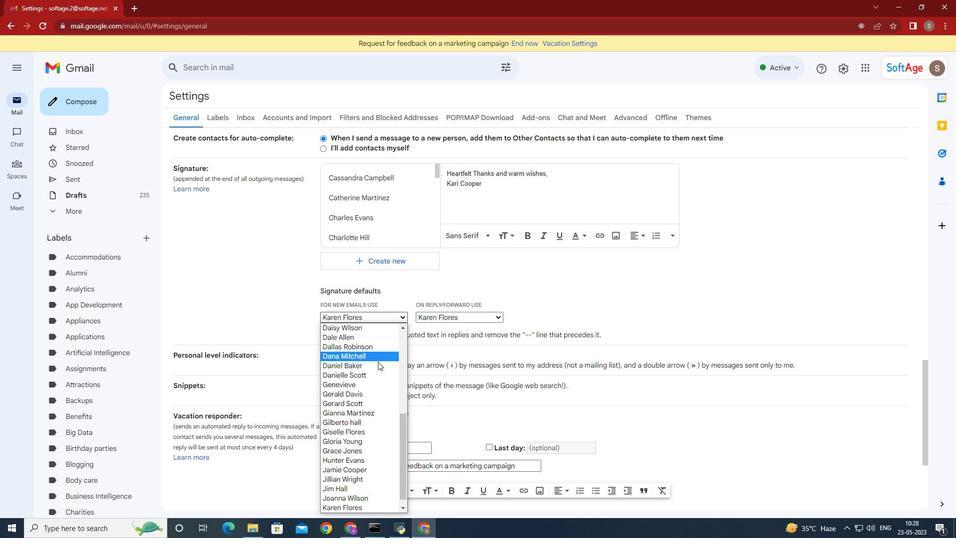 
Action: Mouse moved to (374, 382)
Screenshot: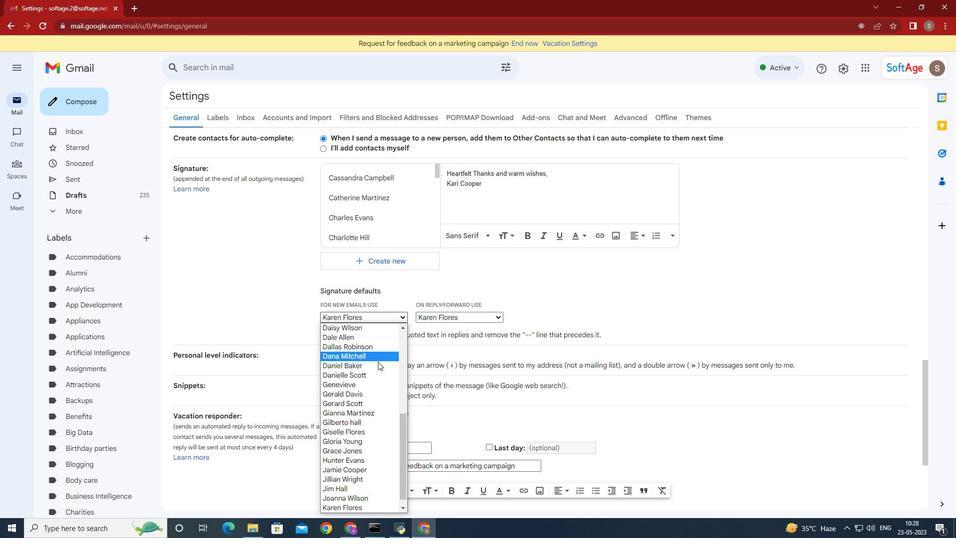 
Action: Mouse scrolled (374, 382) with delta (0, 0)
Screenshot: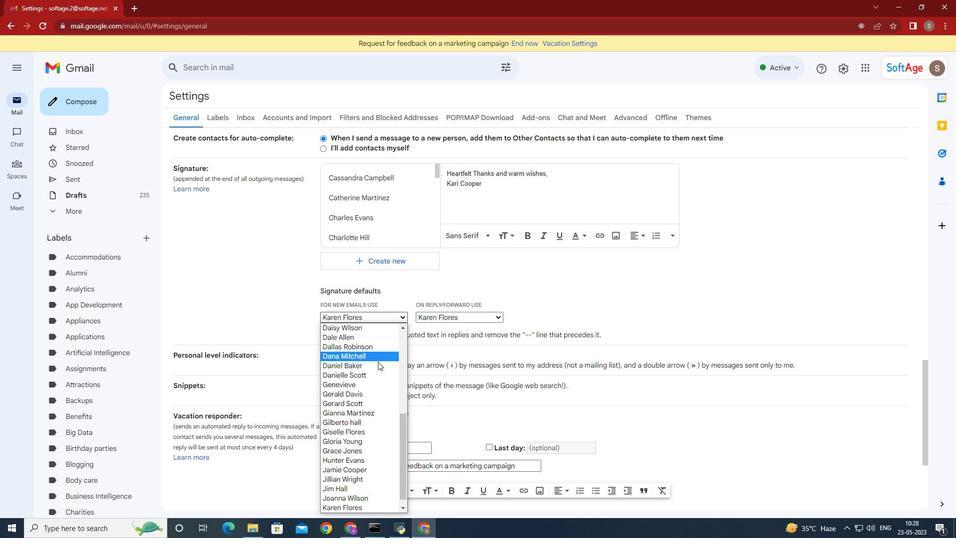 
Action: Mouse moved to (373, 383)
Screenshot: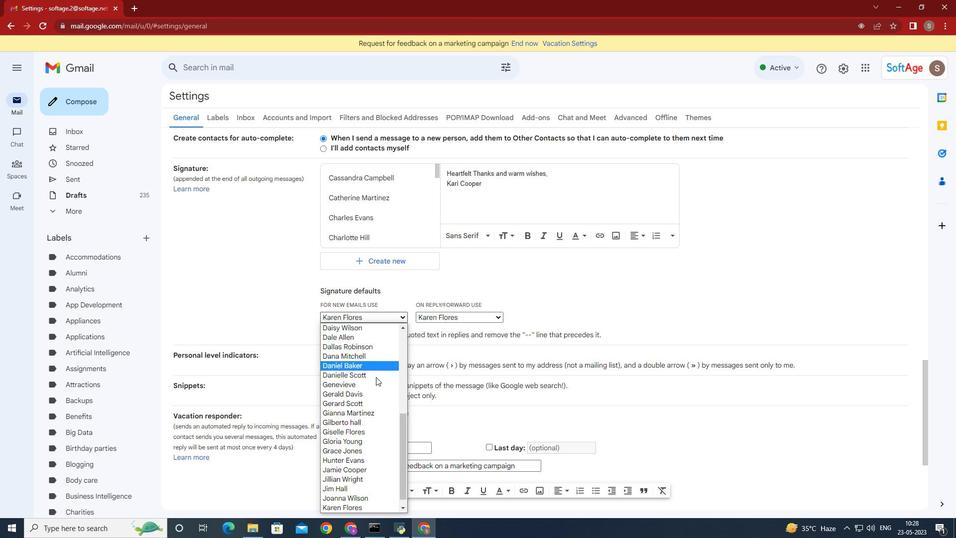 
Action: Mouse scrolled (373, 382) with delta (0, 0)
Screenshot: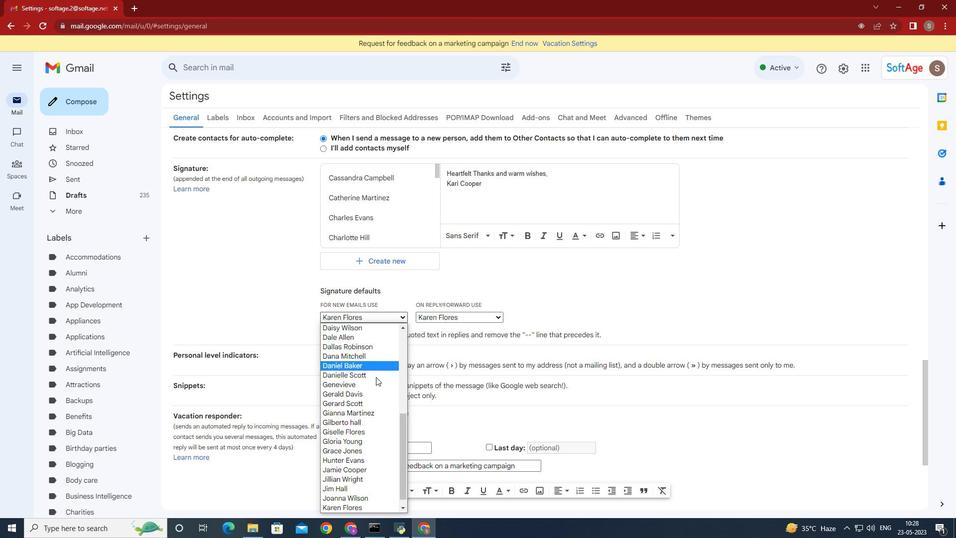 
Action: Mouse moved to (373, 383)
Screenshot: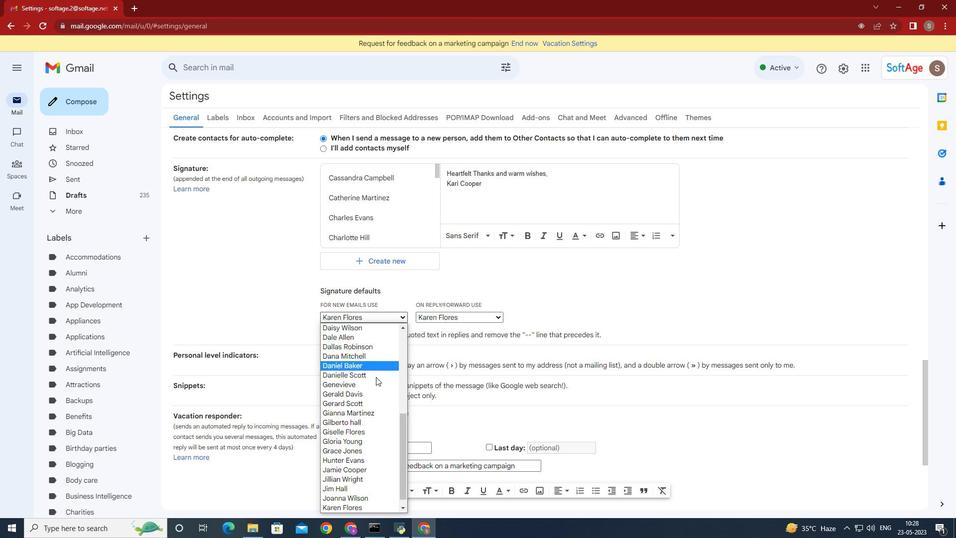 
Action: Mouse scrolled (373, 383) with delta (0, 0)
Screenshot: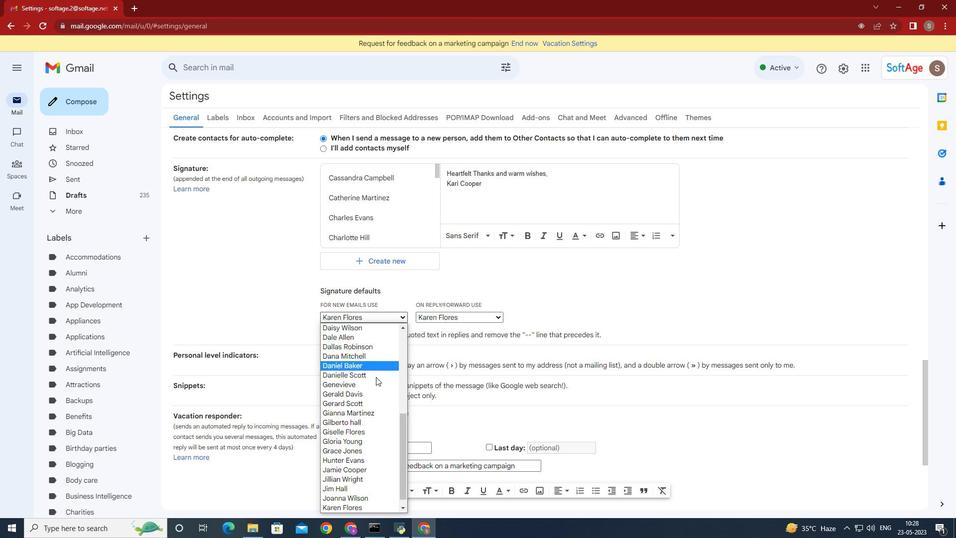 
Action: Mouse scrolled (373, 383) with delta (0, 0)
Screenshot: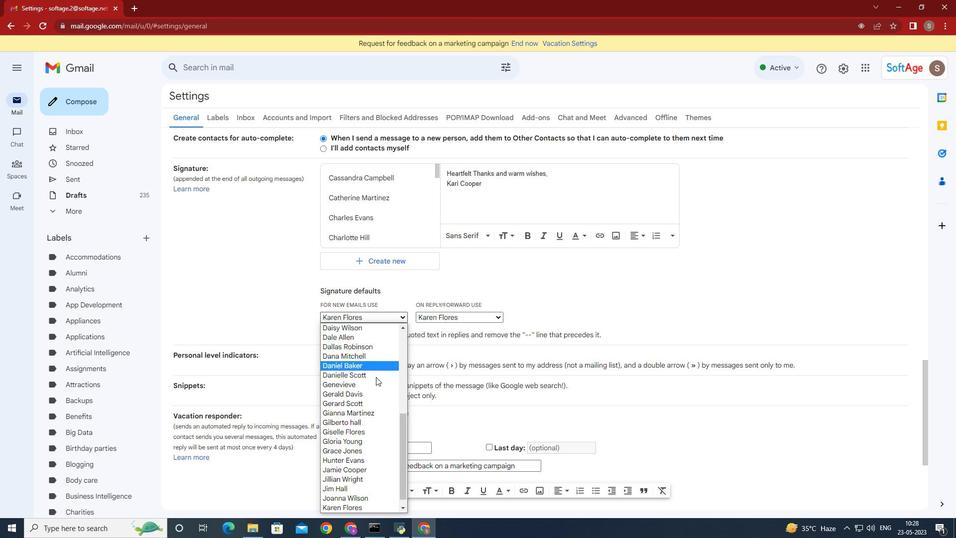 
Action: Mouse moved to (373, 383)
Screenshot: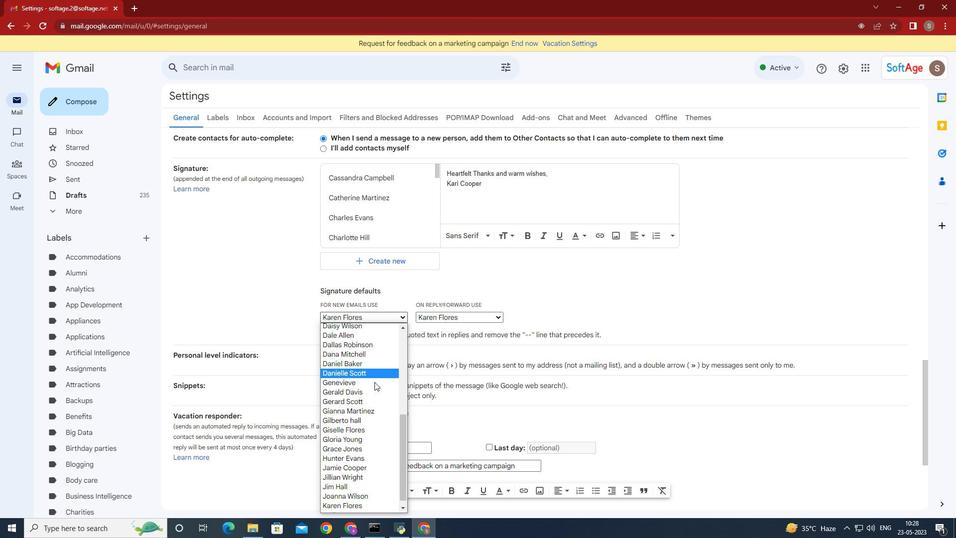 
Action: Mouse scrolled (373, 383) with delta (0, 0)
Screenshot: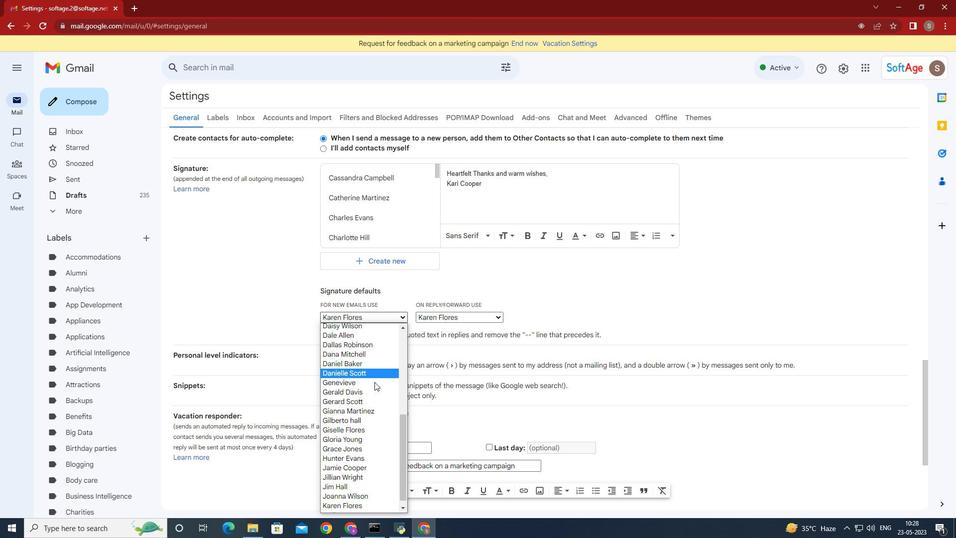 
Action: Mouse moved to (362, 447)
Screenshot: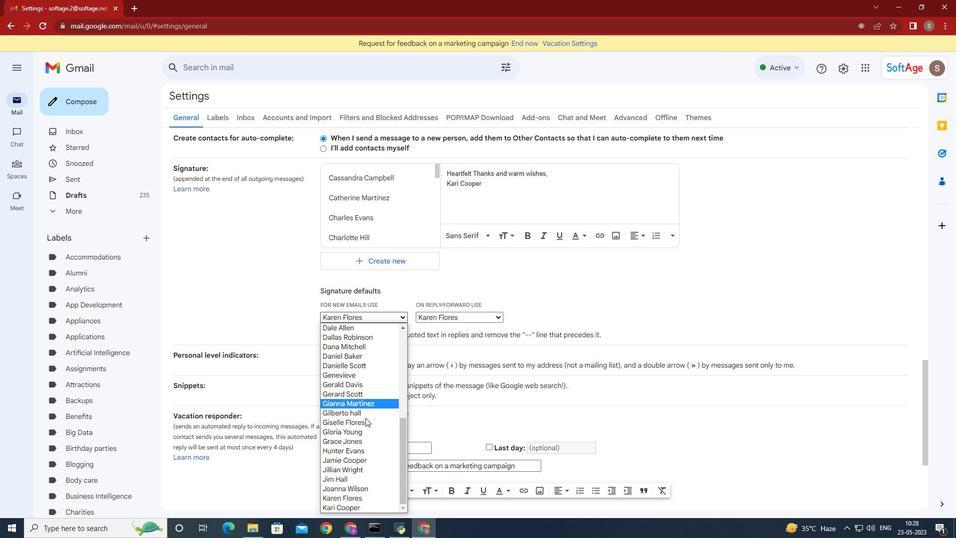 
Action: Mouse scrolled (362, 446) with delta (0, 0)
Screenshot: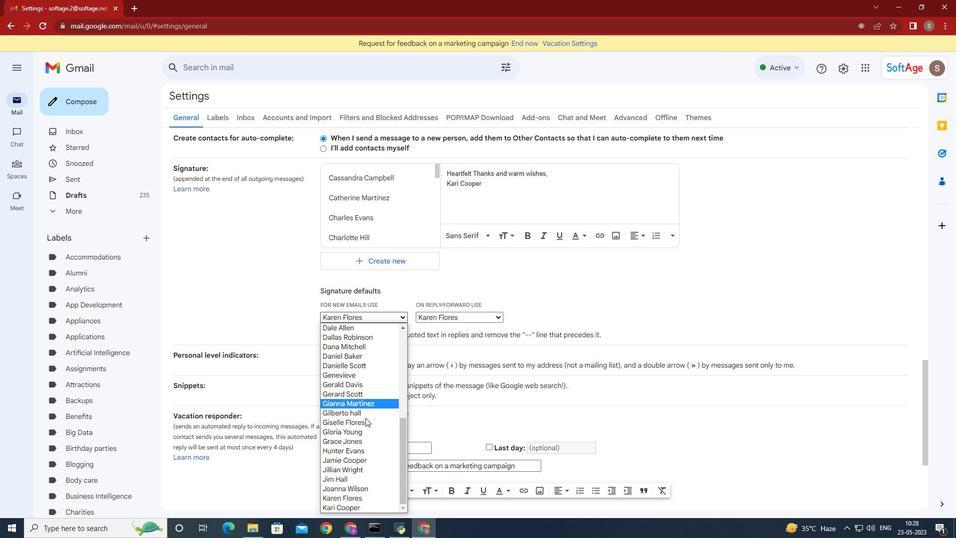 
Action: Mouse moved to (358, 474)
Screenshot: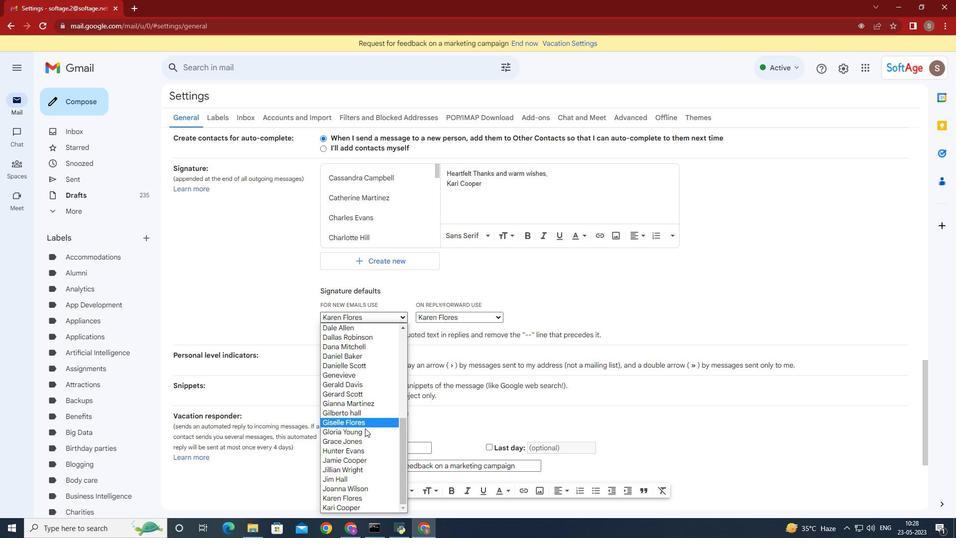 
Action: Mouse scrolled (358, 473) with delta (0, 0)
Screenshot: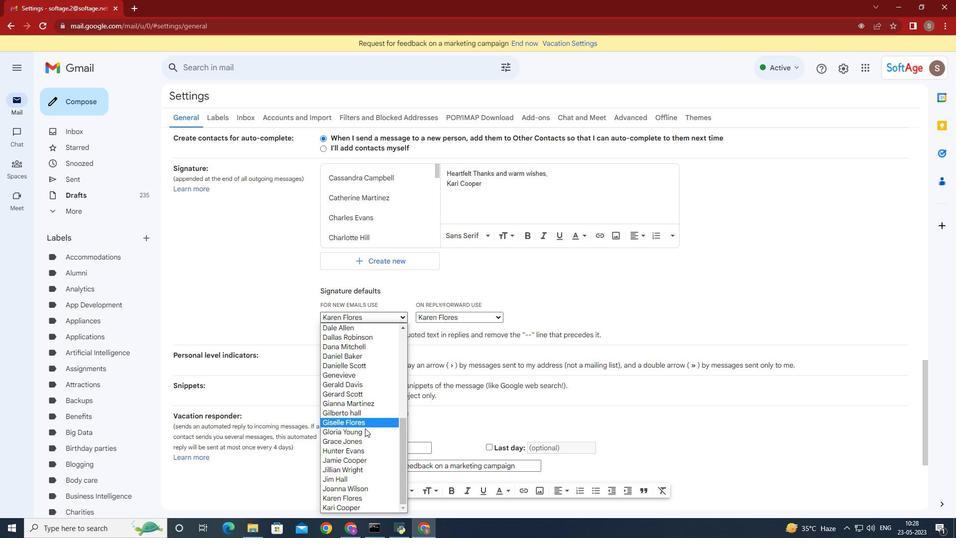 
Action: Mouse moved to (358, 480)
Screenshot: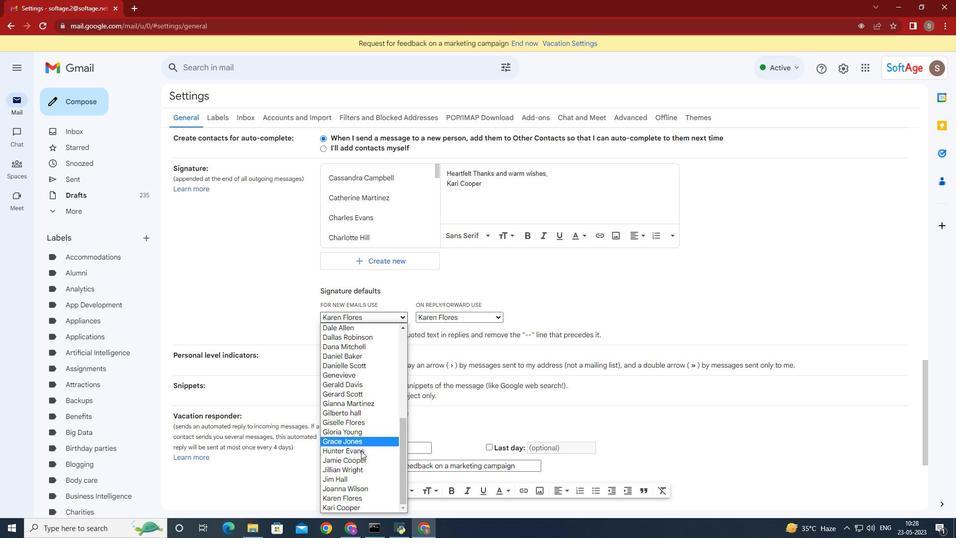 
Action: Mouse scrolled (358, 480) with delta (0, 0)
Screenshot: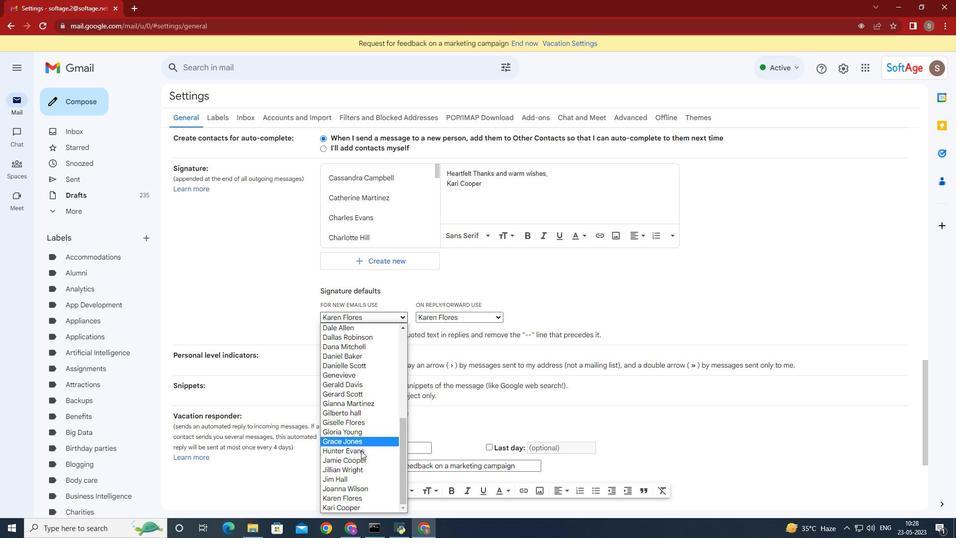 
Action: Mouse scrolled (358, 480) with delta (0, 0)
Screenshot: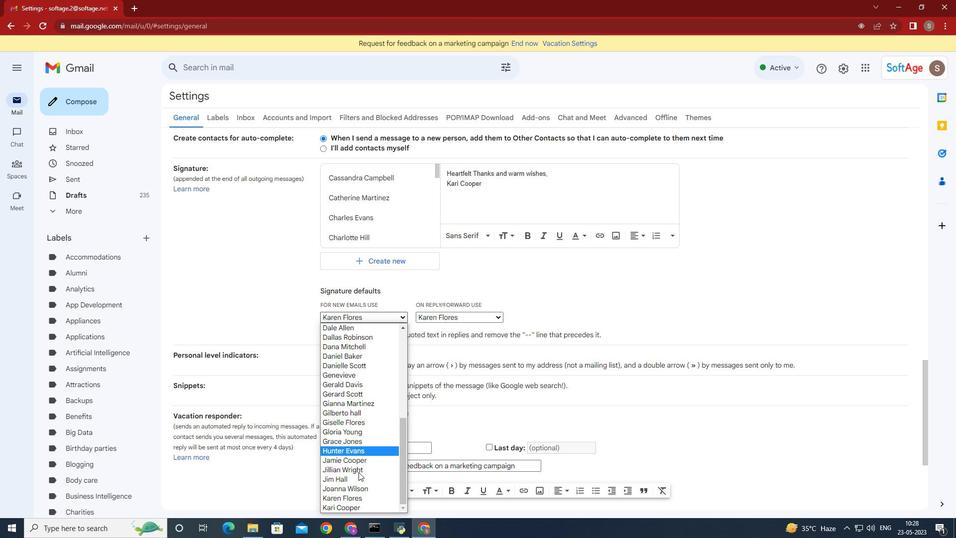 
Action: Mouse scrolled (358, 480) with delta (0, 0)
Screenshot: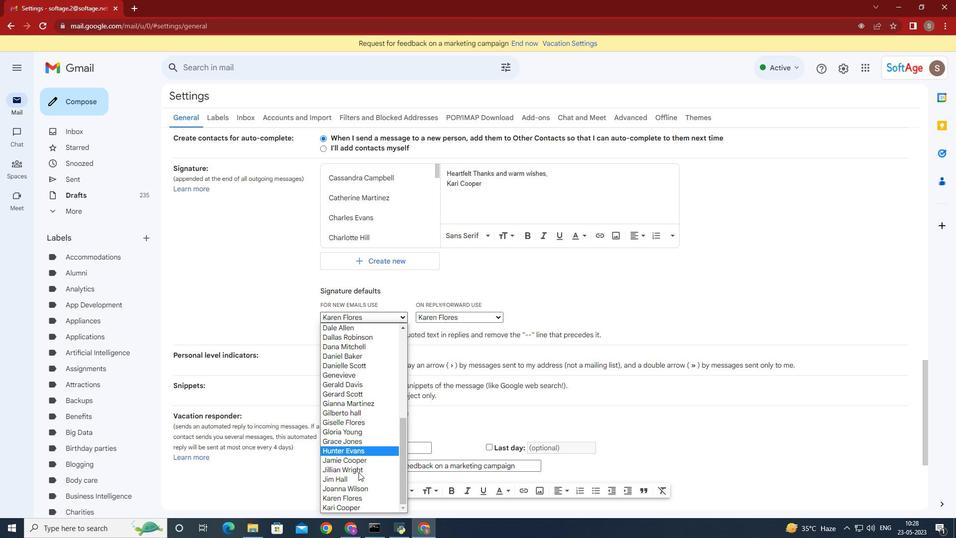 
Action: Mouse moved to (358, 480)
Screenshot: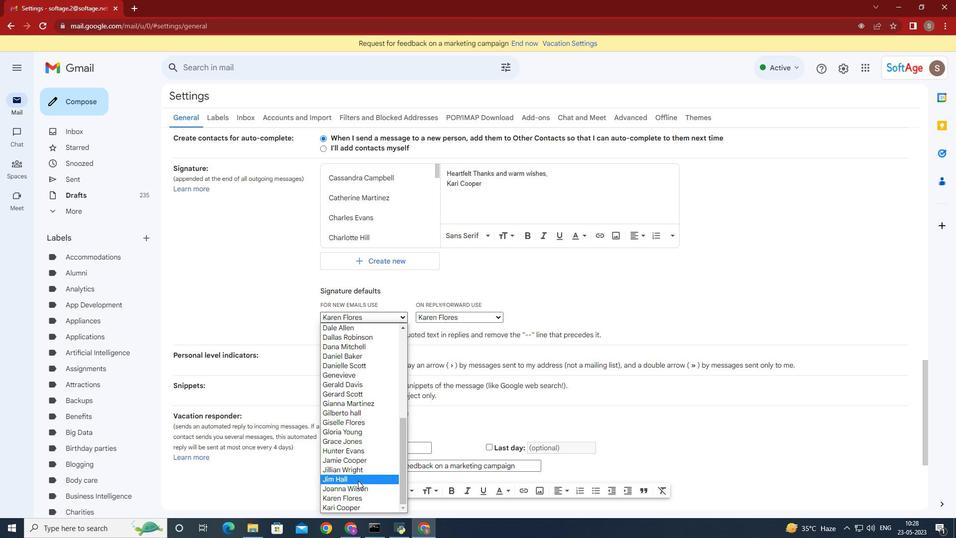 
Action: Mouse scrolled (358, 479) with delta (0, 0)
Screenshot: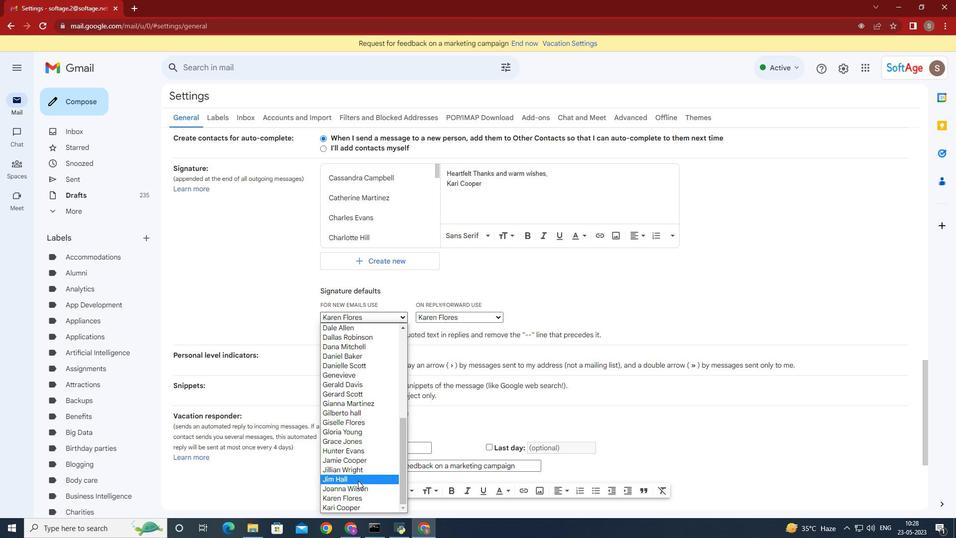 
Action: Mouse moved to (348, 507)
Screenshot: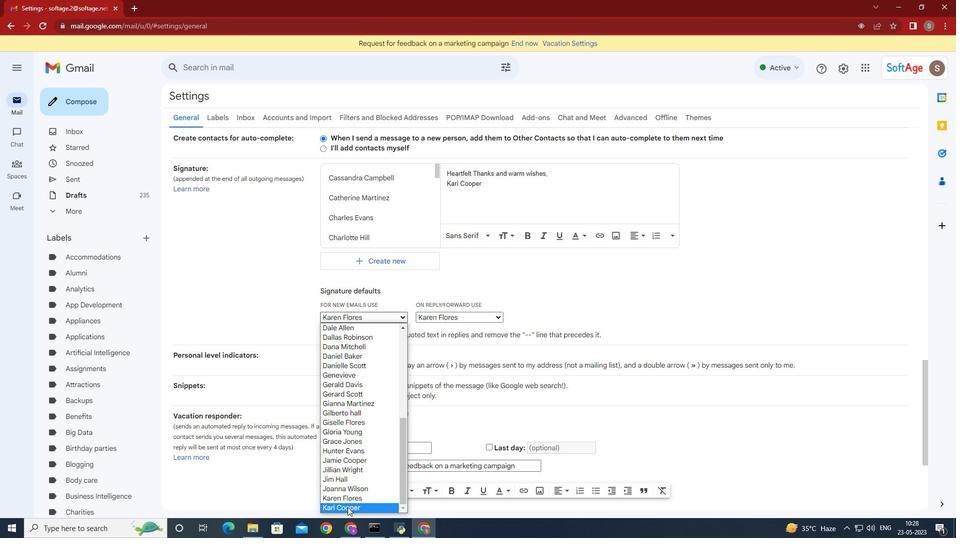 
Action: Mouse pressed left at (348, 507)
Screenshot: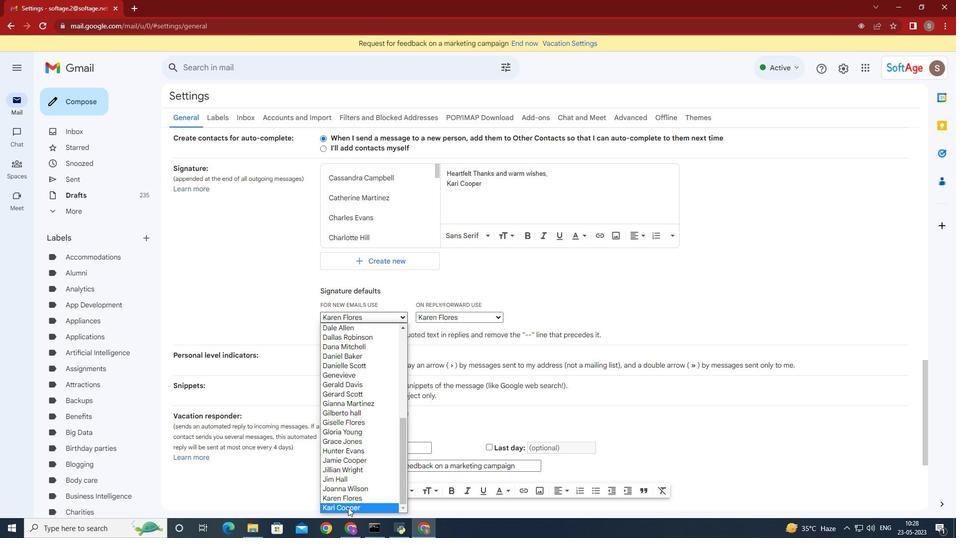 
Action: Mouse moved to (498, 319)
Screenshot: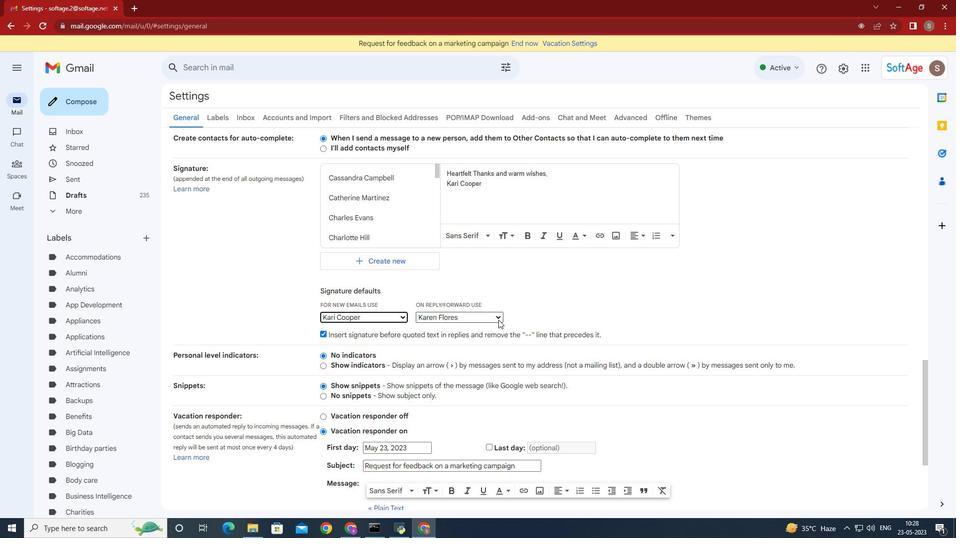 
Action: Mouse pressed left at (498, 319)
Screenshot: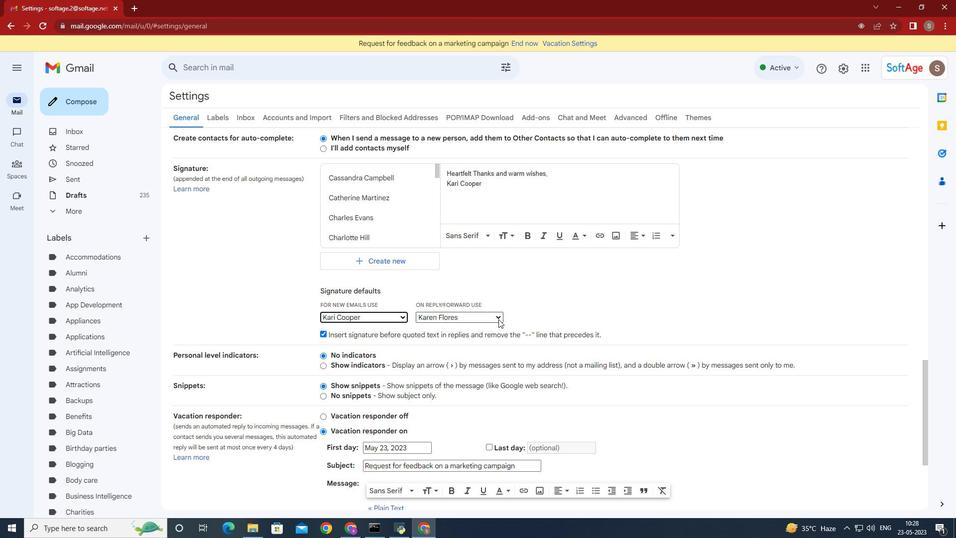 
Action: Mouse moved to (451, 463)
Screenshot: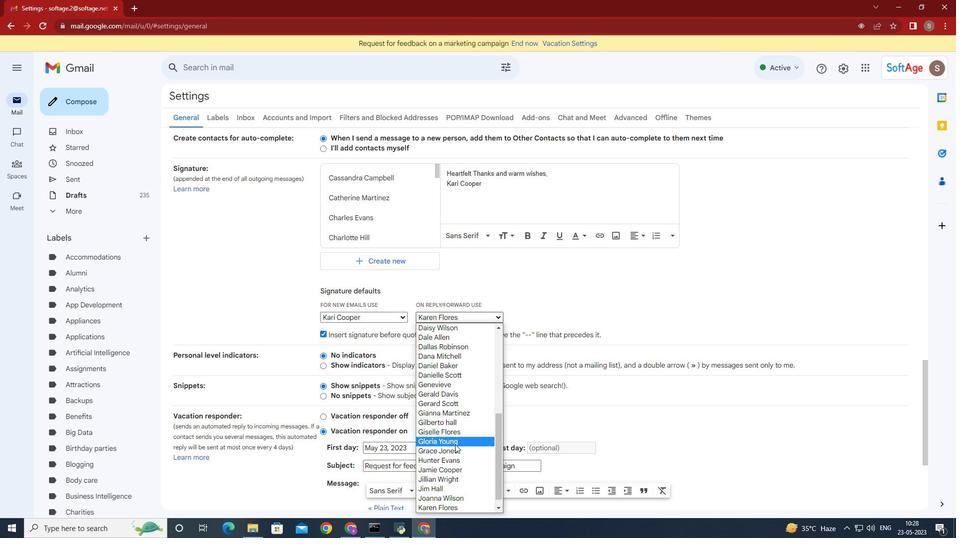 
Action: Mouse scrolled (451, 461) with delta (0, 0)
Screenshot: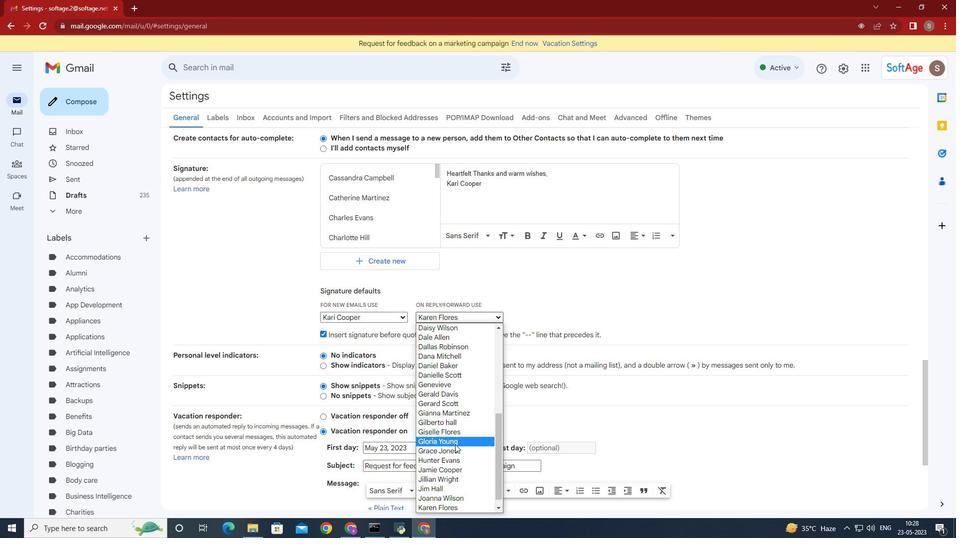 
Action: Mouse moved to (451, 463)
Screenshot: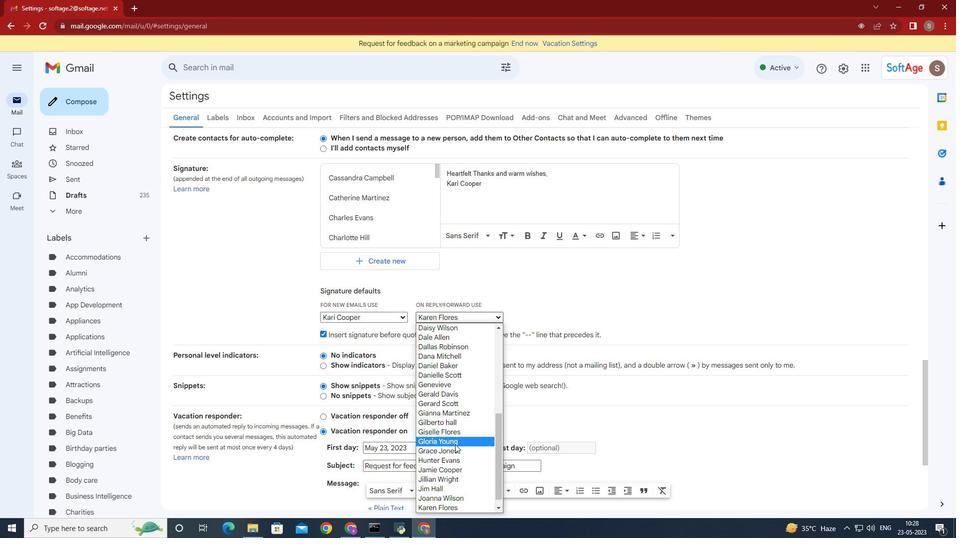 
Action: Mouse scrolled (451, 462) with delta (0, 0)
Screenshot: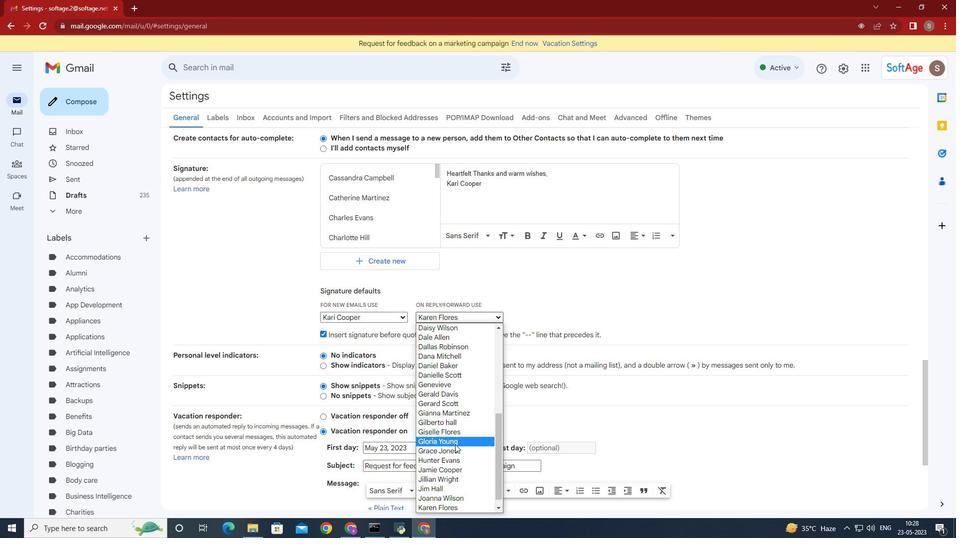 
Action: Mouse moved to (451, 463)
Screenshot: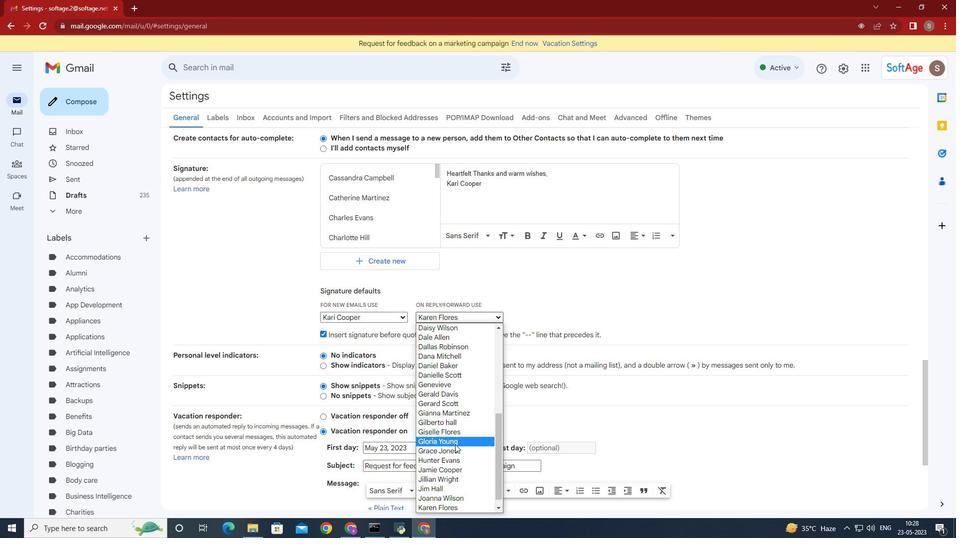 
Action: Mouse scrolled (451, 462) with delta (0, 0)
Screenshot: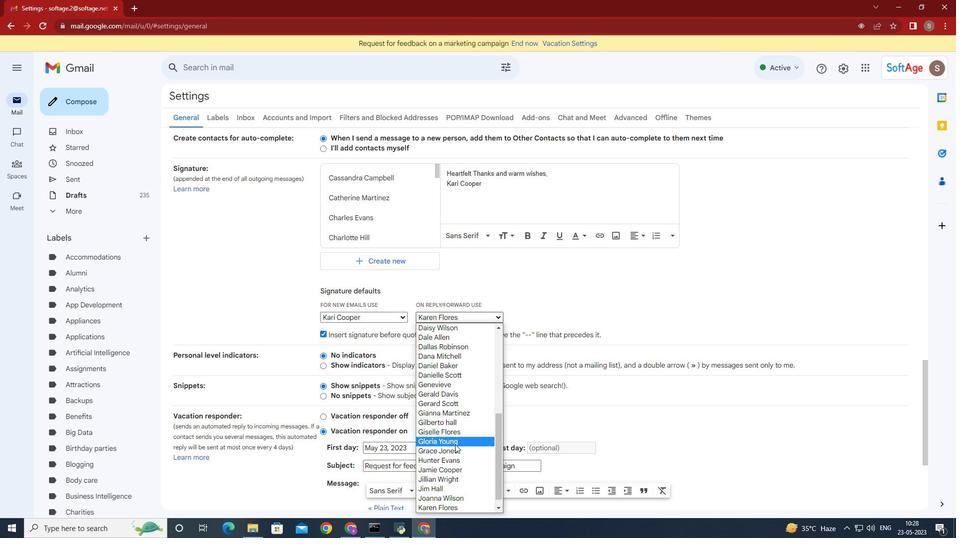 
Action: Mouse moved to (451, 463)
Screenshot: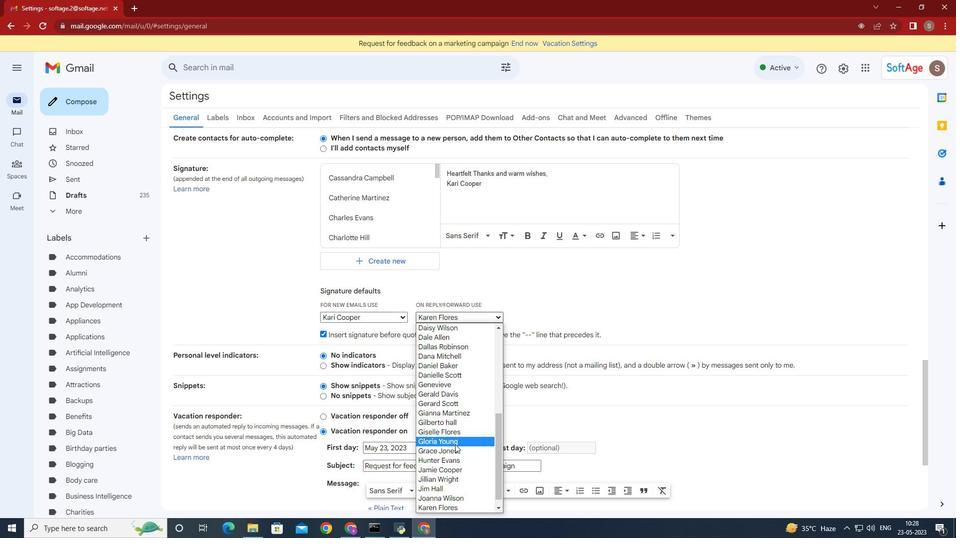 
Action: Mouse scrolled (451, 463) with delta (0, 0)
Screenshot: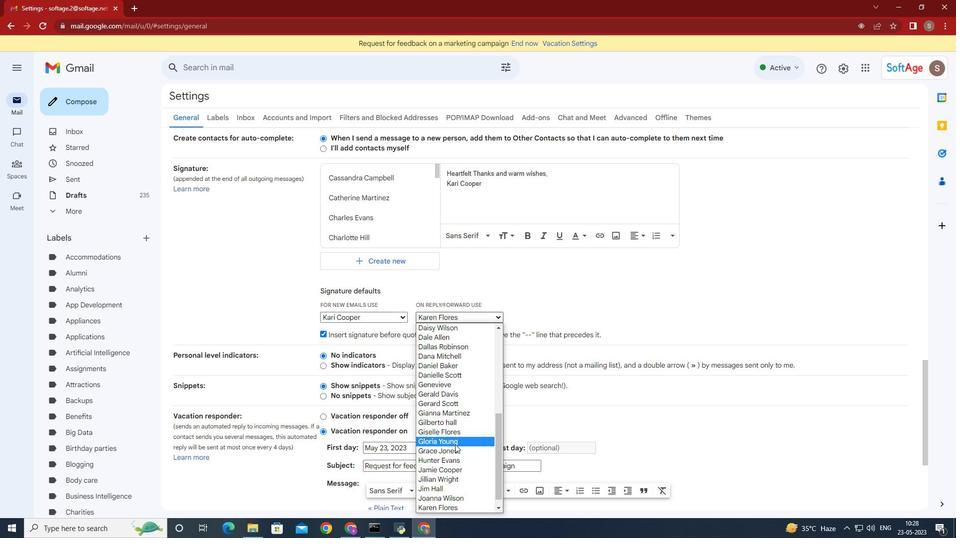 
Action: Mouse moved to (451, 463)
Screenshot: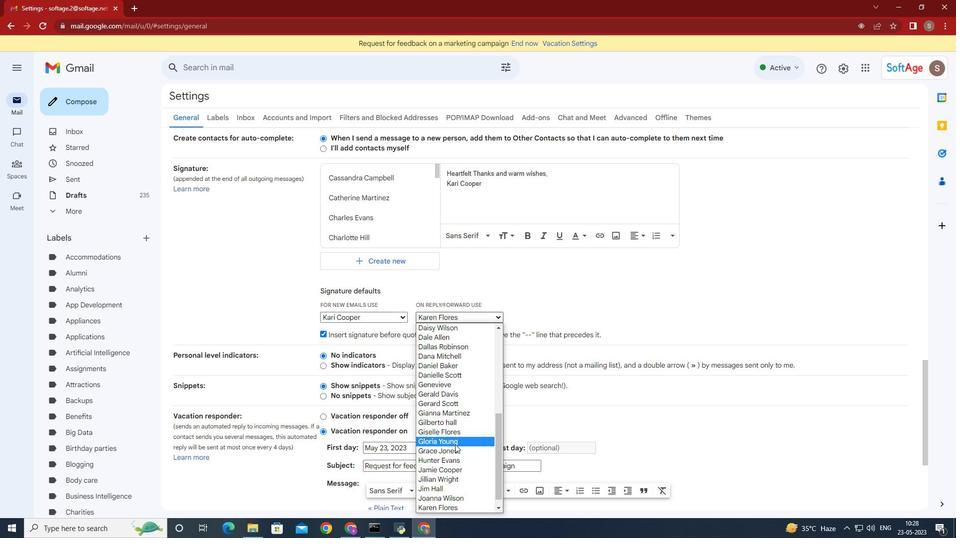
Action: Mouse scrolled (451, 463) with delta (0, 0)
Screenshot: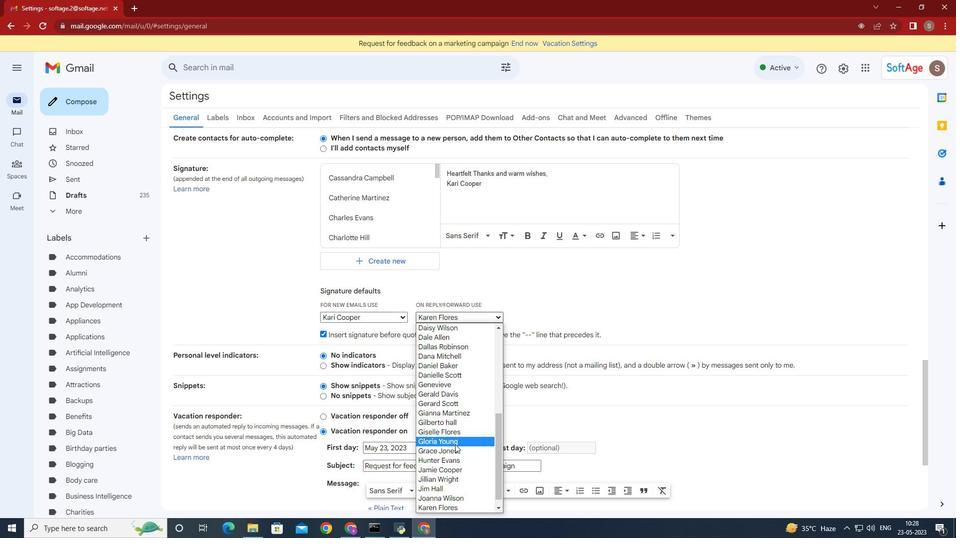 
Action: Mouse moved to (451, 462)
Screenshot: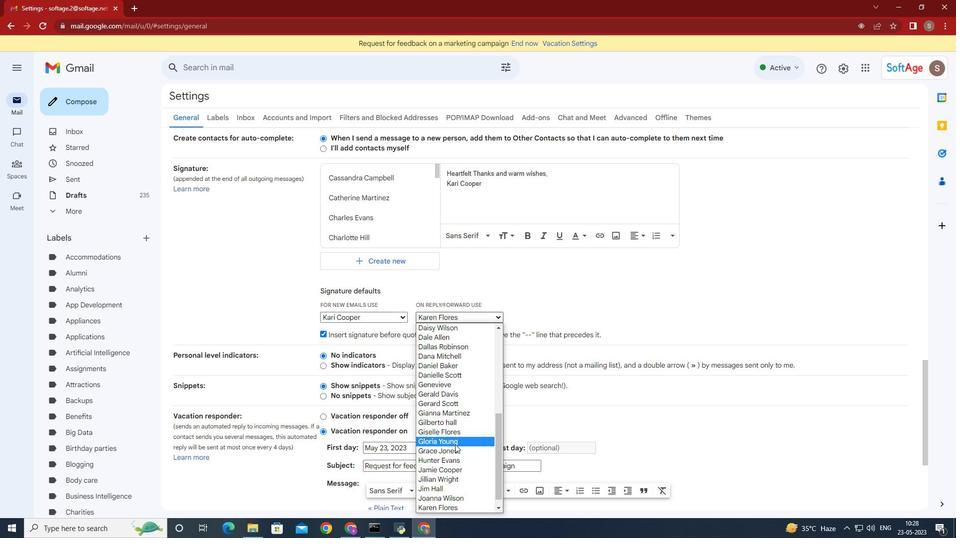 
Action: Mouse scrolled (451, 463) with delta (0, 0)
Screenshot: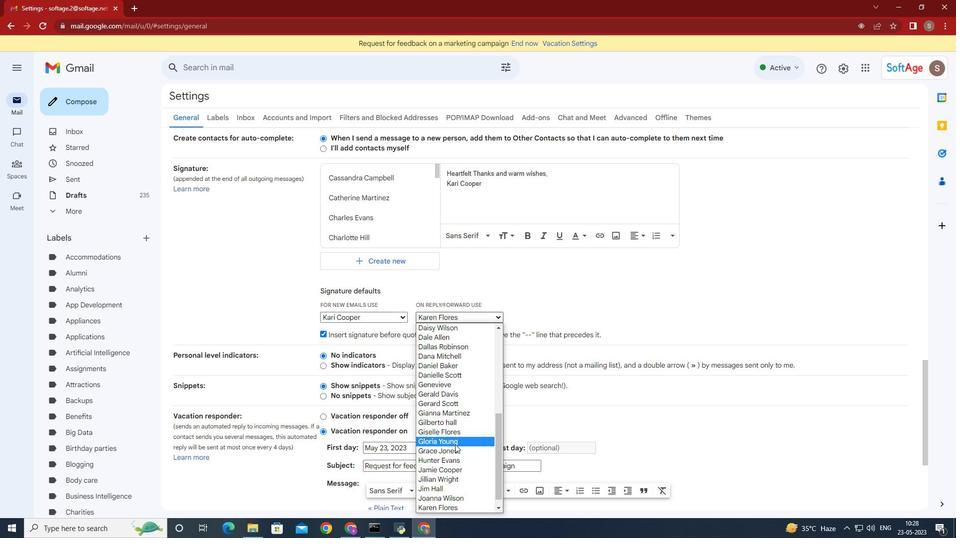 
Action: Mouse moved to (451, 462)
Screenshot: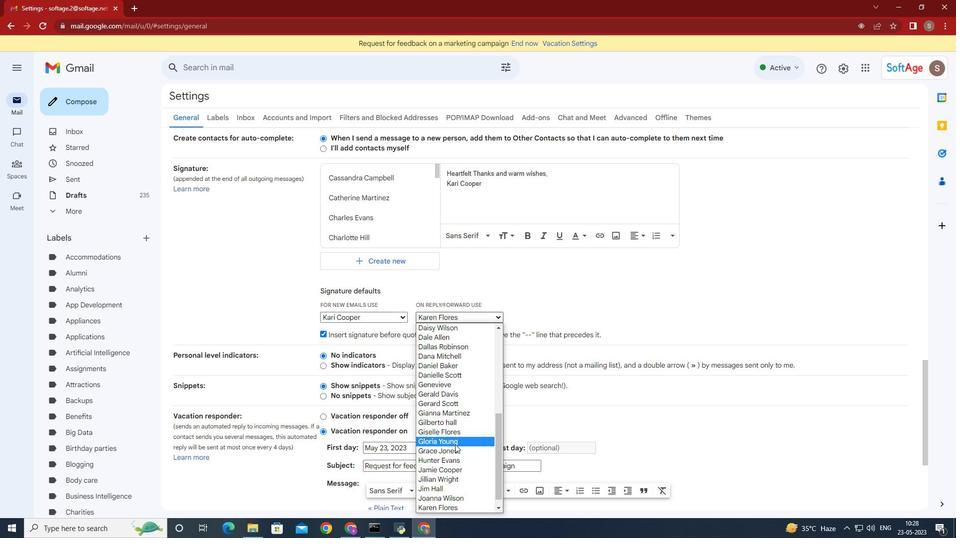 
Action: Mouse scrolled (451, 463) with delta (0, 0)
Screenshot: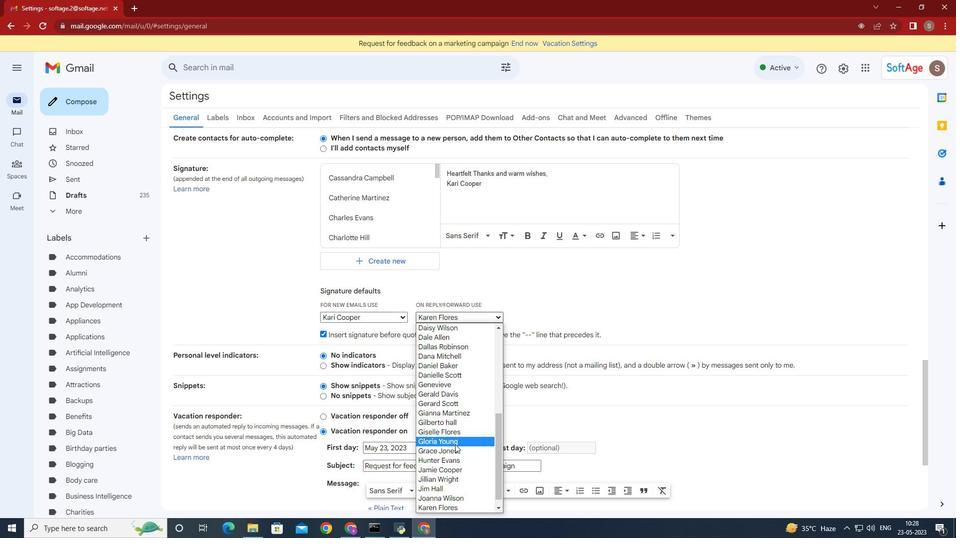 
Action: Mouse moved to (451, 462)
Screenshot: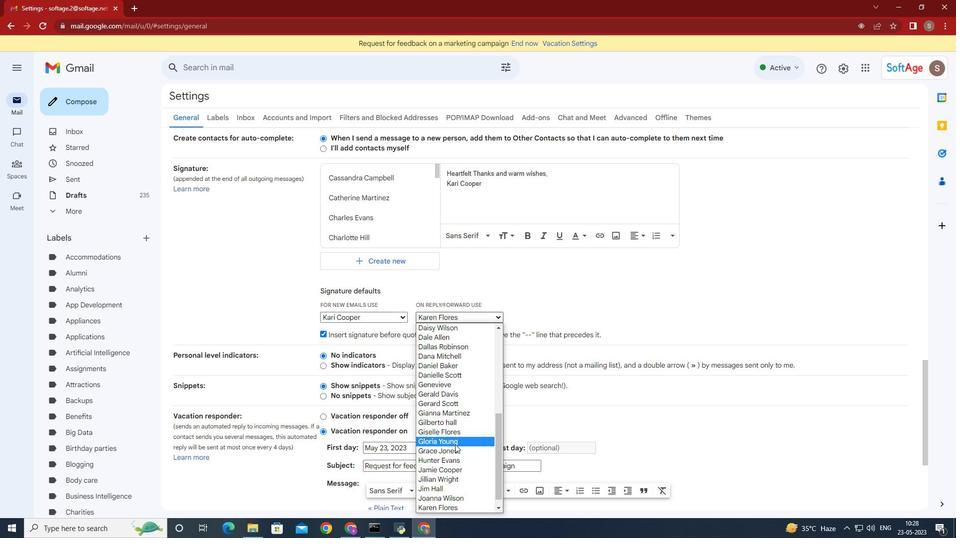 
Action: Mouse scrolled (451, 462) with delta (0, 0)
Screenshot: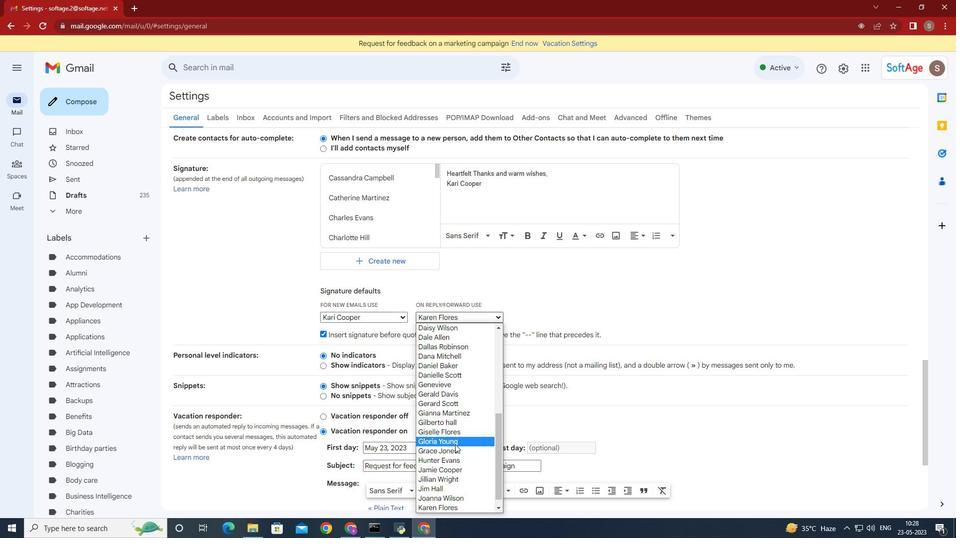 
Action: Mouse moved to (452, 462)
Screenshot: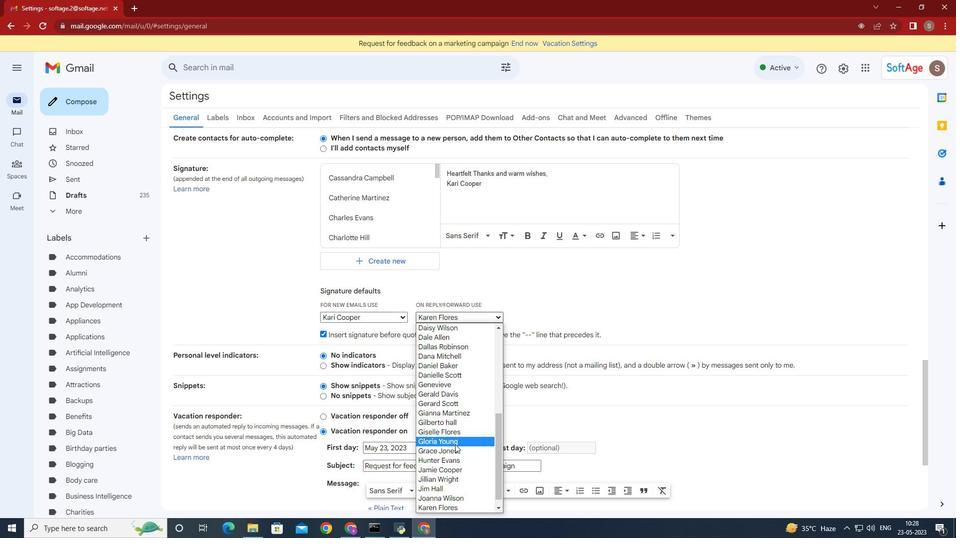 
Action: Mouse scrolled (451, 462) with delta (0, 0)
Screenshot: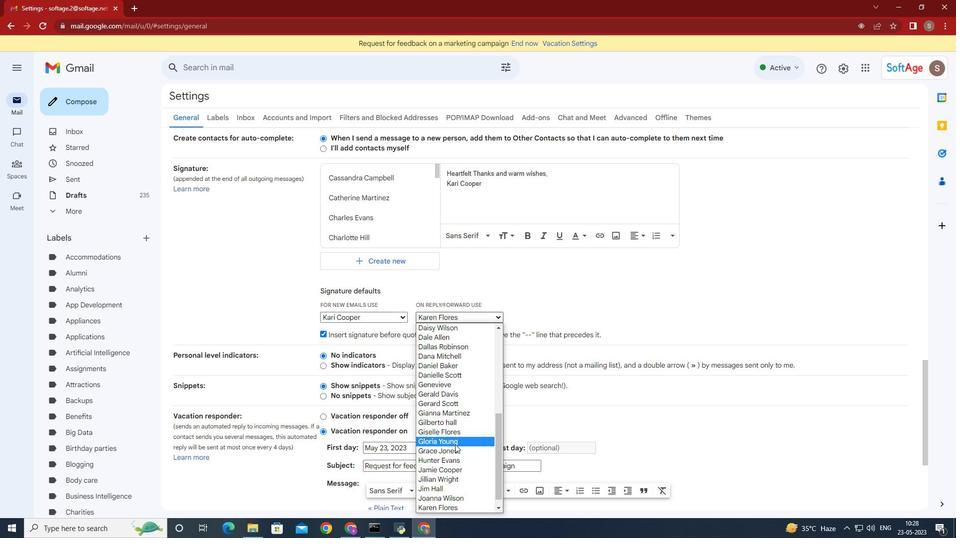 
Action: Mouse moved to (462, 508)
Screenshot: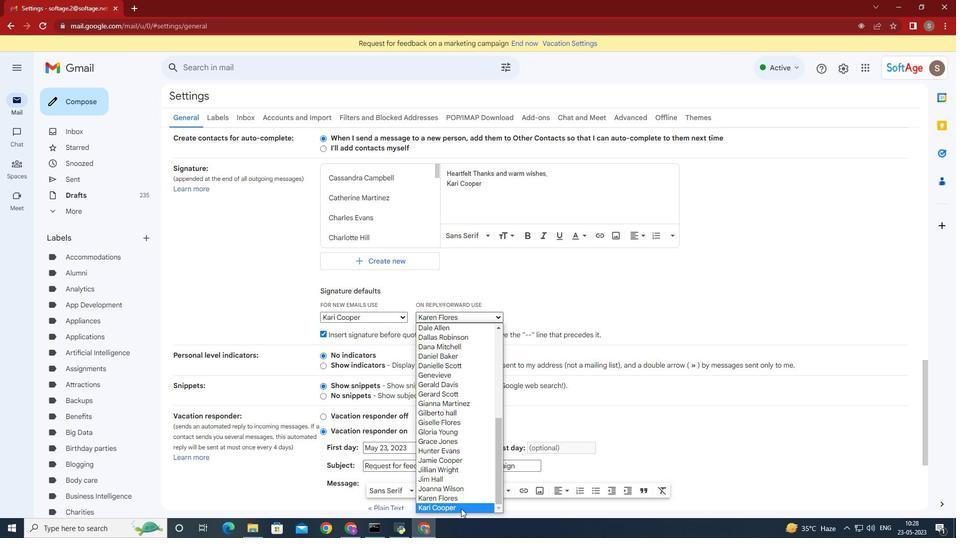
Action: Mouse pressed left at (462, 508)
Screenshot: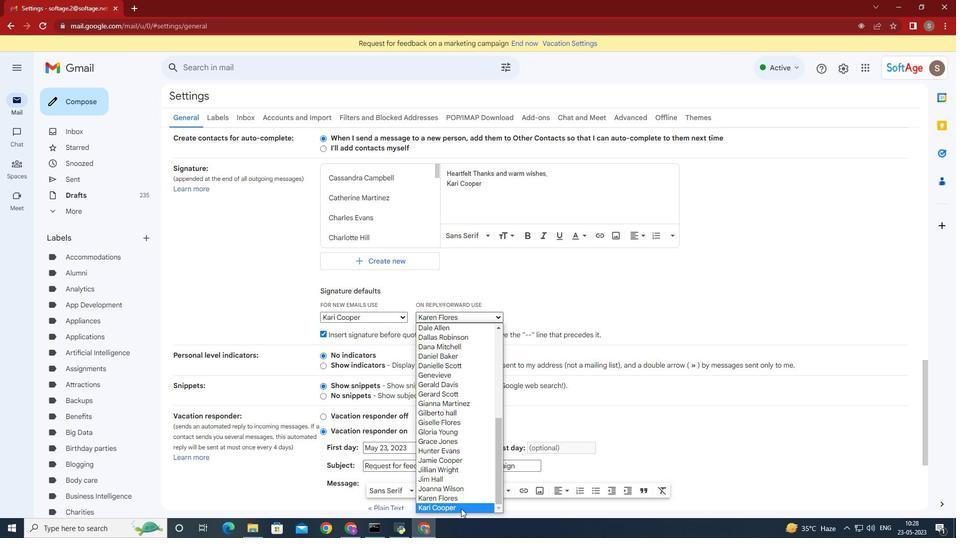 
Action: Mouse moved to (615, 382)
Screenshot: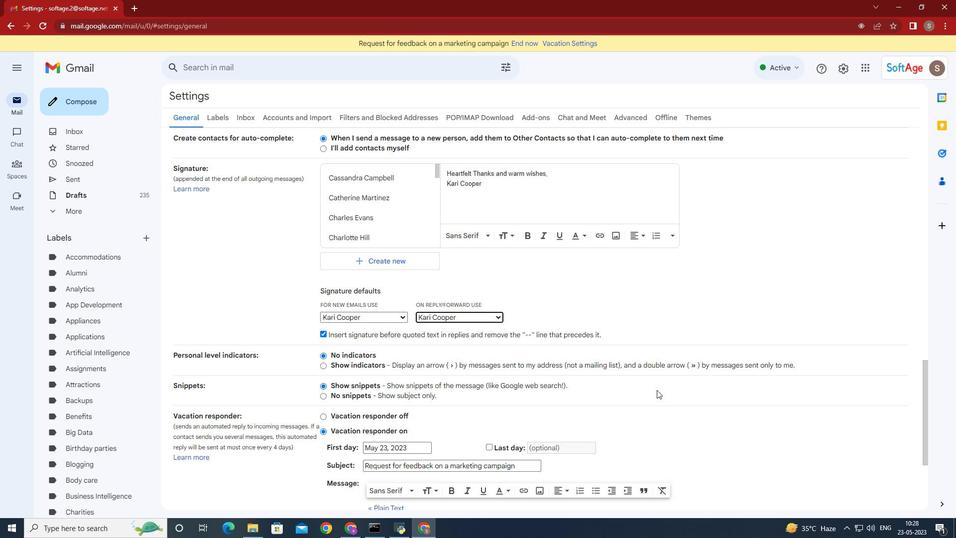 
Action: Mouse scrolled (615, 381) with delta (0, 0)
Screenshot: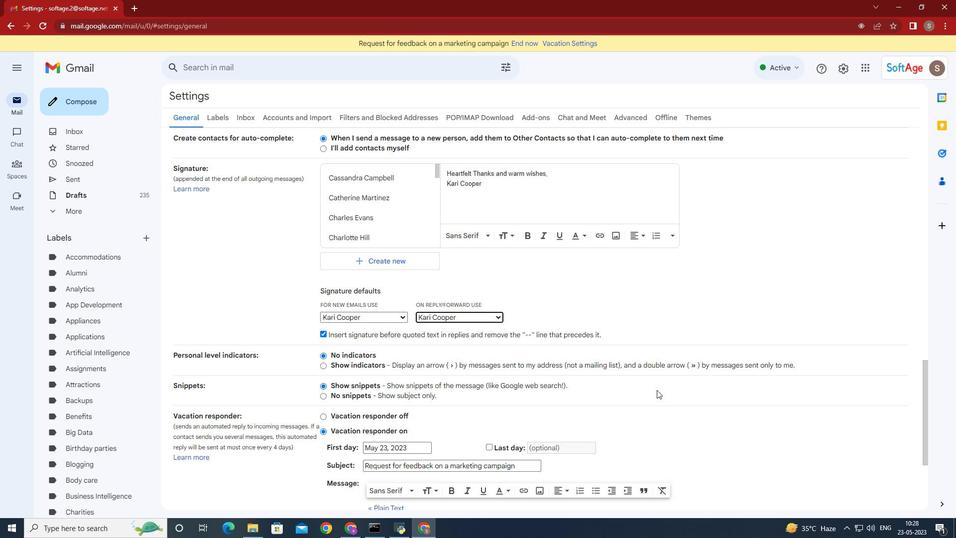 
Action: Mouse moved to (614, 382)
Screenshot: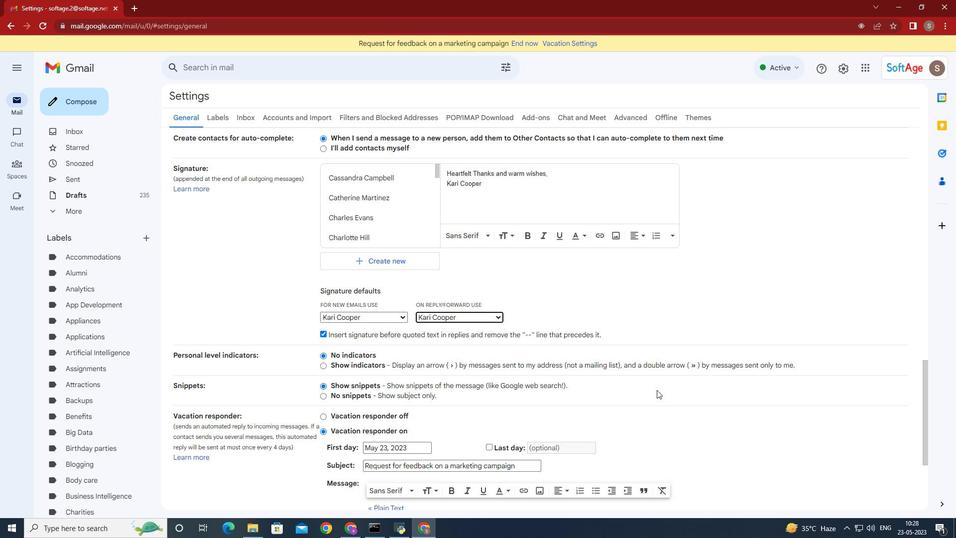 
Action: Mouse scrolled (614, 382) with delta (0, 0)
Screenshot: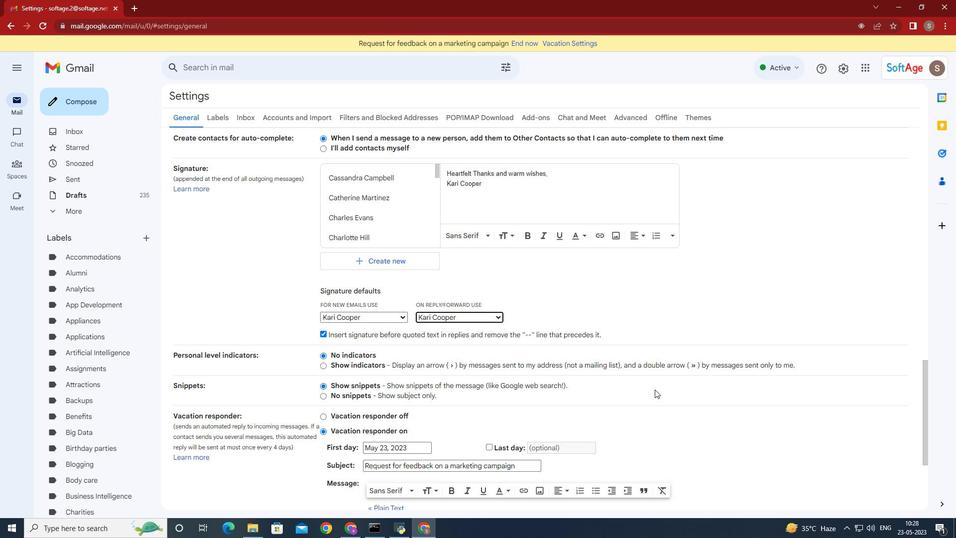 
Action: Mouse scrolled (614, 382) with delta (0, 0)
Screenshot: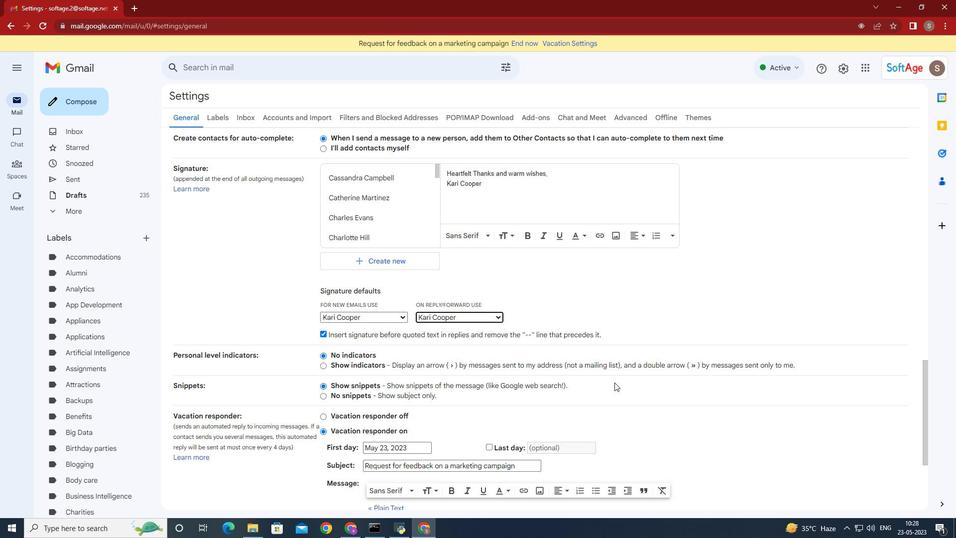 
Action: Mouse scrolled (614, 382) with delta (0, 0)
Screenshot: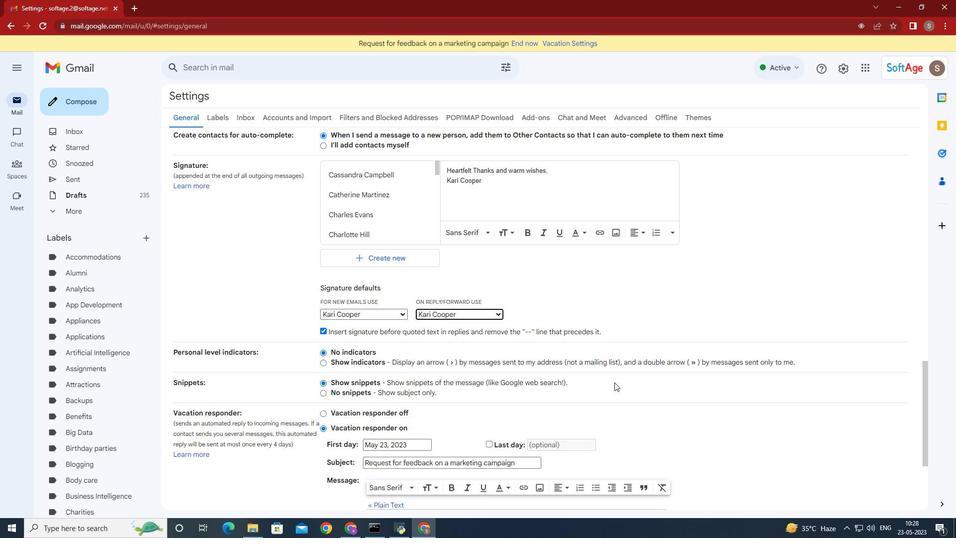 
Action: Mouse moved to (532, 458)
Screenshot: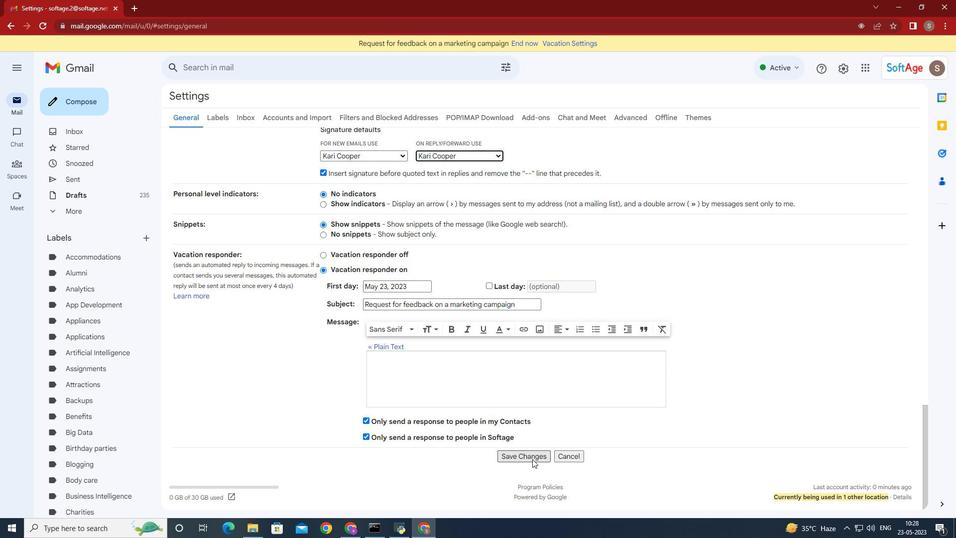 
Action: Mouse pressed left at (532, 458)
Screenshot: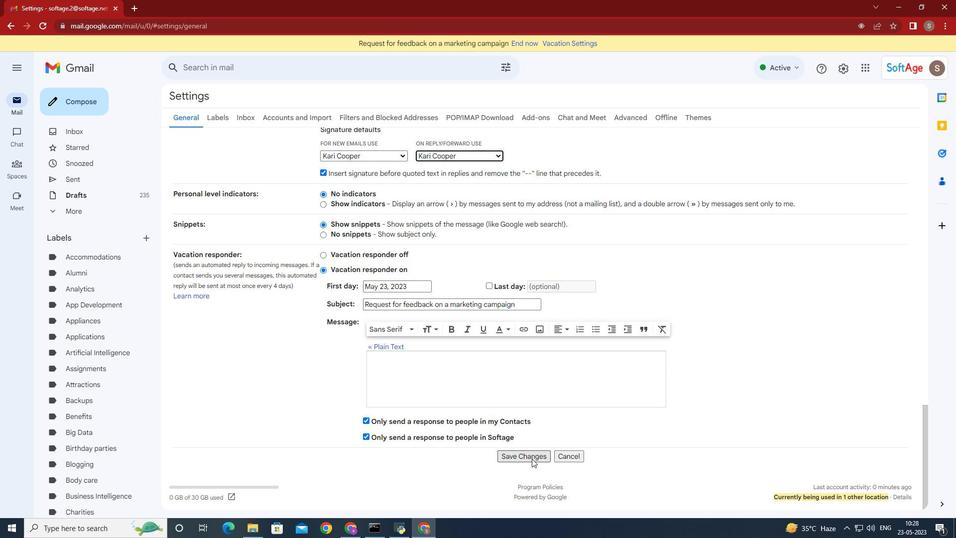 
Action: Mouse moved to (57, 101)
Screenshot: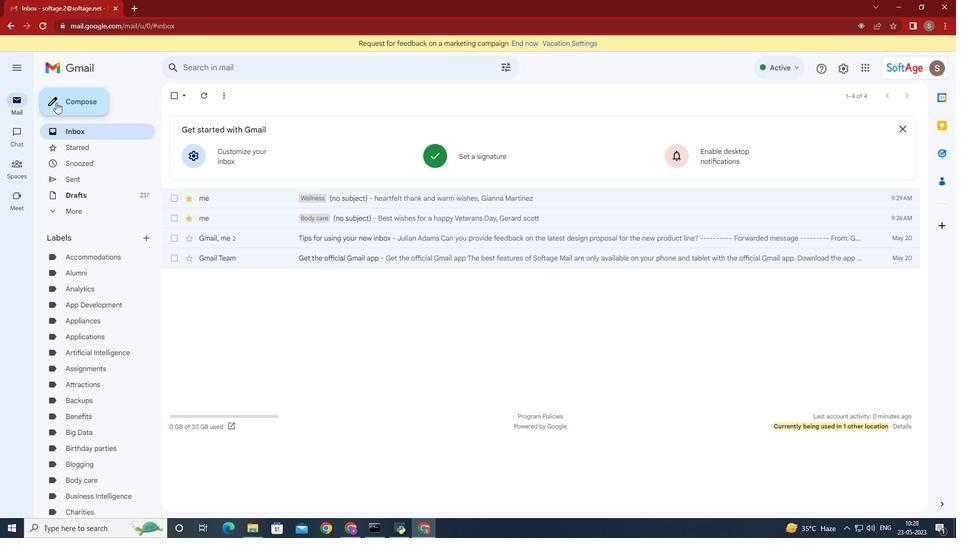 
Action: Mouse pressed left at (57, 101)
Screenshot: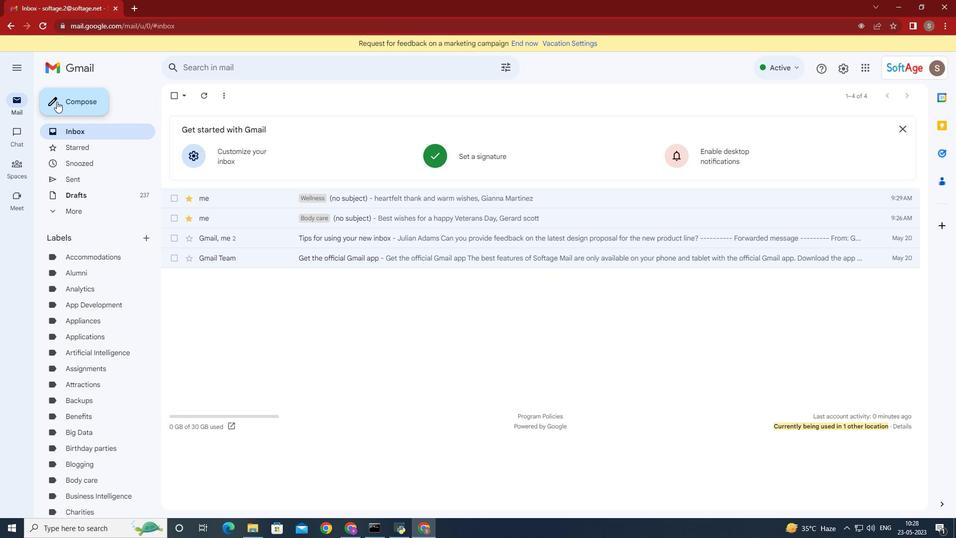 
Action: Mouse moved to (144, 94)
Screenshot: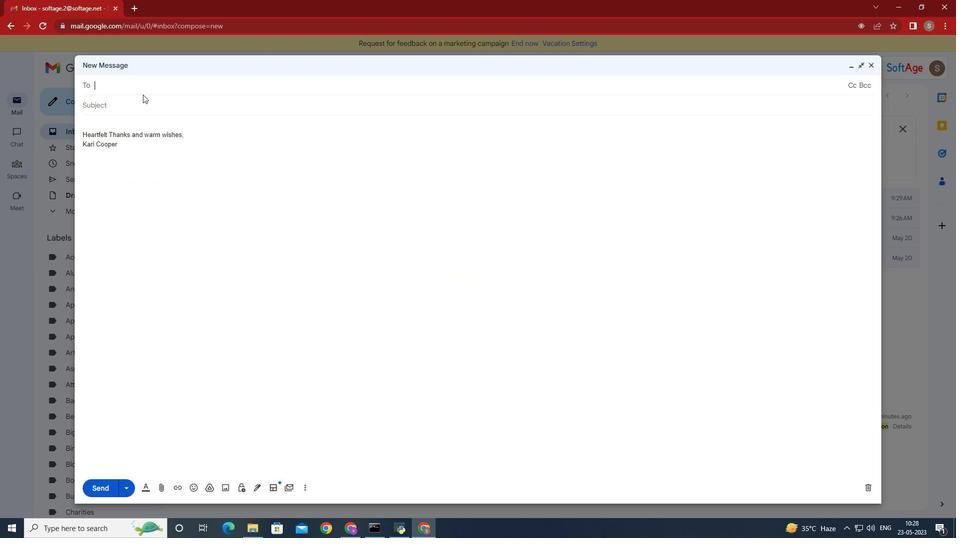 
Action: Key pressed <Key.shift>Softage.8
Screenshot: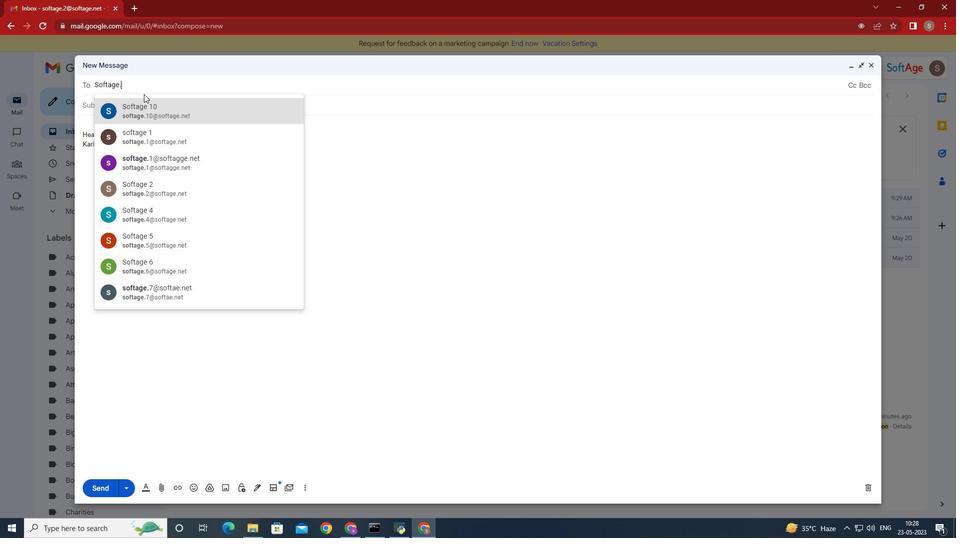 
Action: Mouse moved to (168, 106)
Screenshot: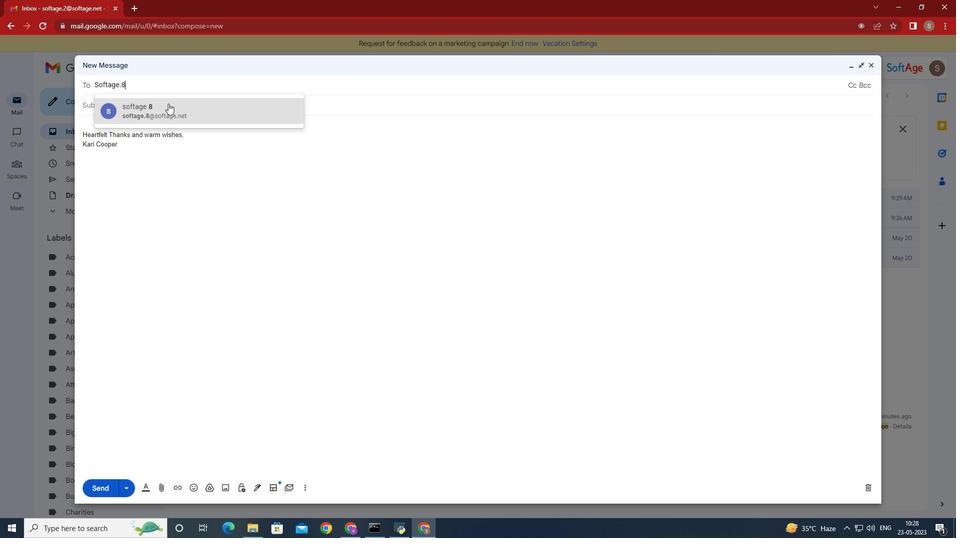 
Action: Mouse pressed left at (168, 106)
Screenshot: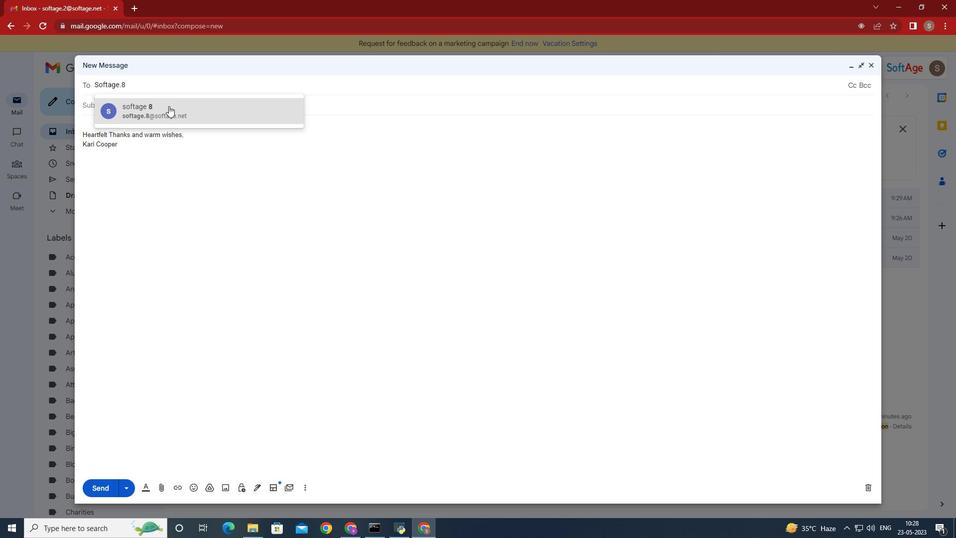 
Action: Mouse moved to (302, 487)
Screenshot: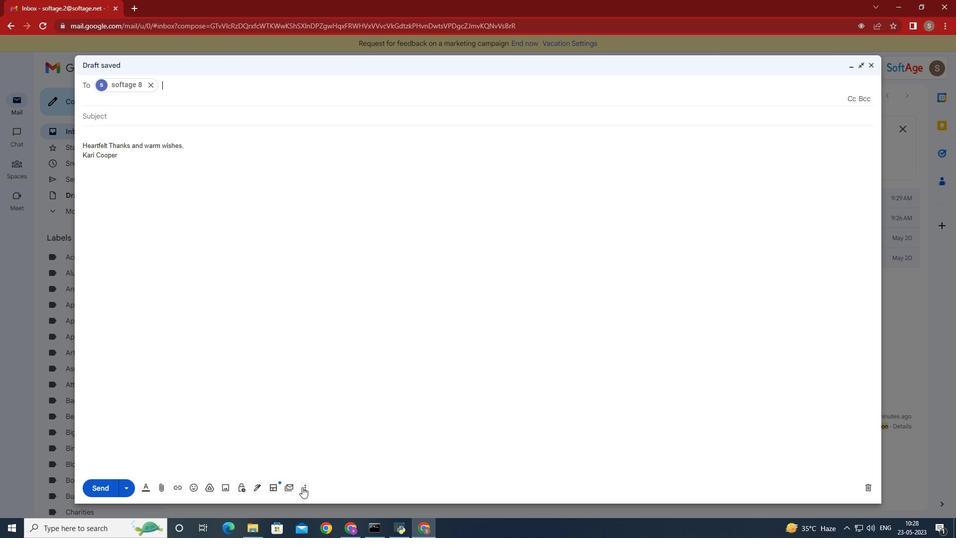 
Action: Mouse pressed left at (302, 487)
Screenshot: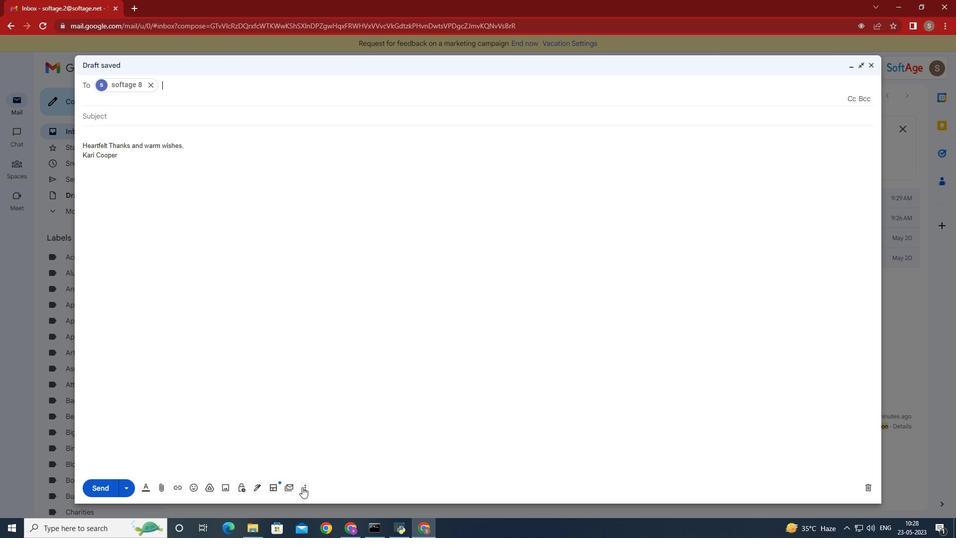 
Action: Mouse moved to (338, 394)
Screenshot: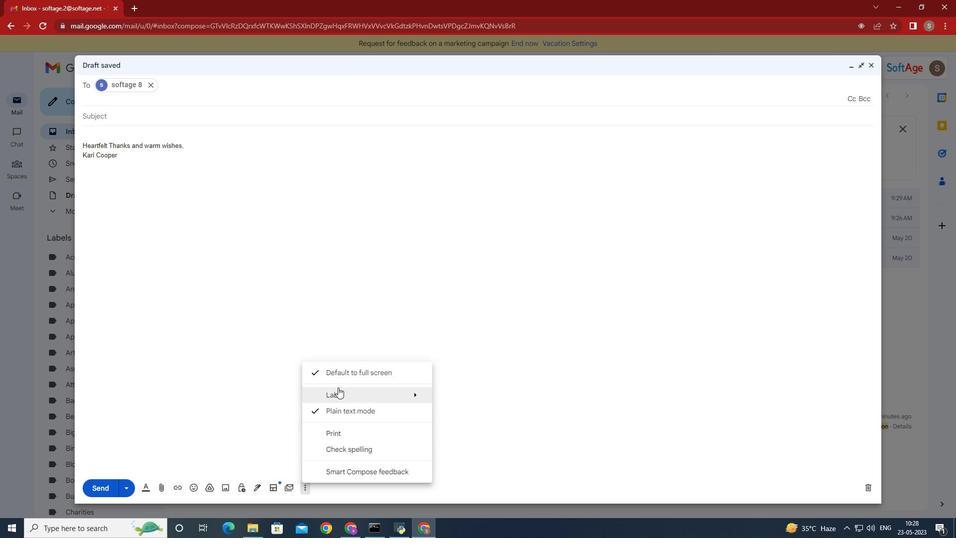 
Action: Mouse pressed left at (338, 394)
Screenshot: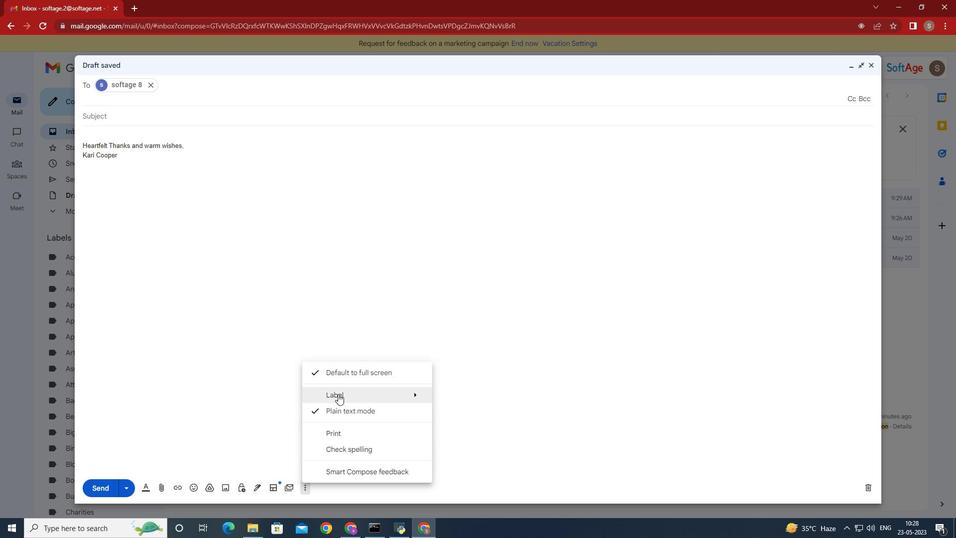 
Action: Mouse moved to (465, 196)
Screenshot: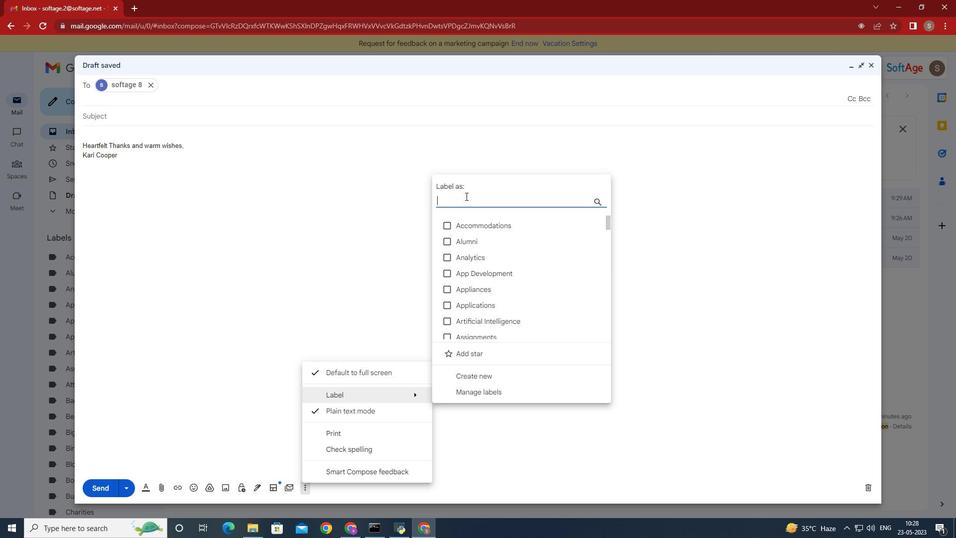 
Action: Mouse pressed left at (465, 196)
Screenshot: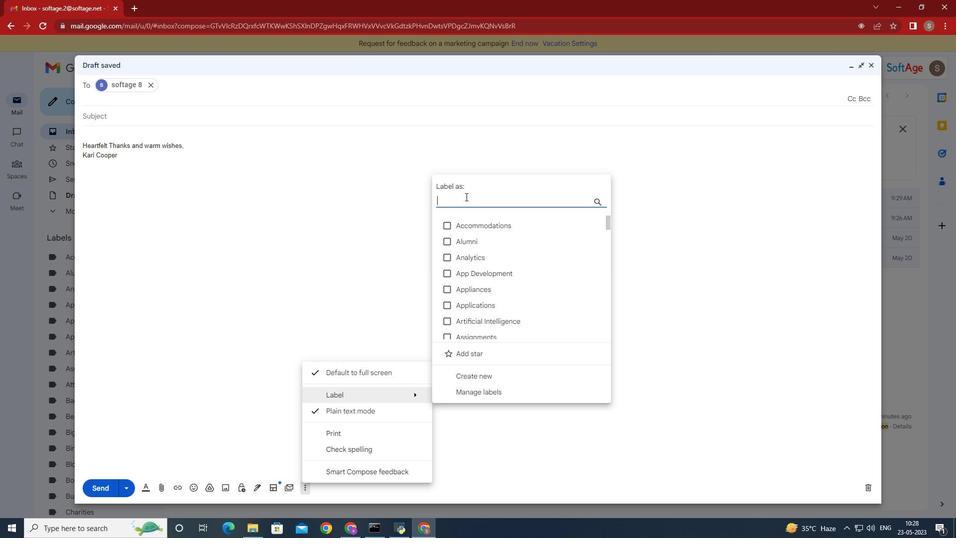 
Action: Key pressed <Key.shift>Visualization
Screenshot: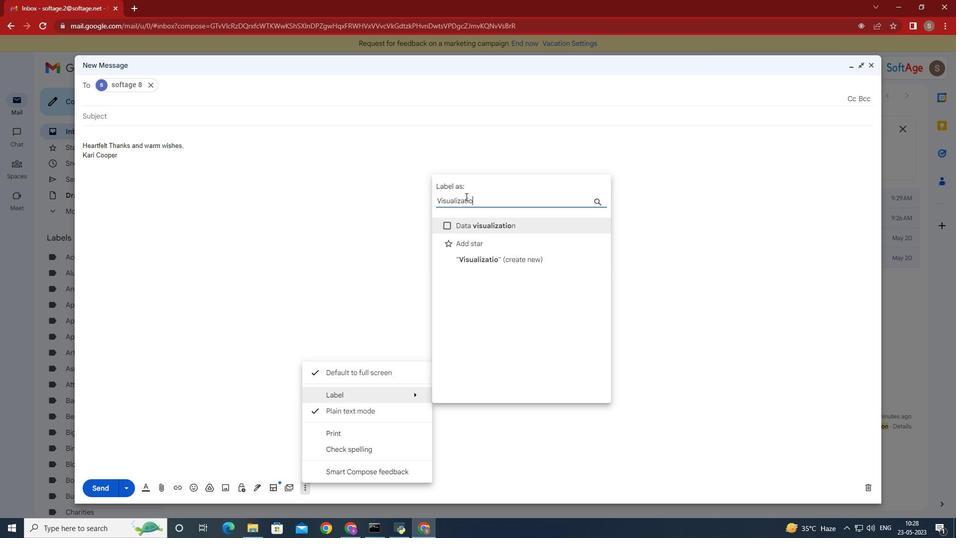 
Action: Mouse moved to (522, 261)
Screenshot: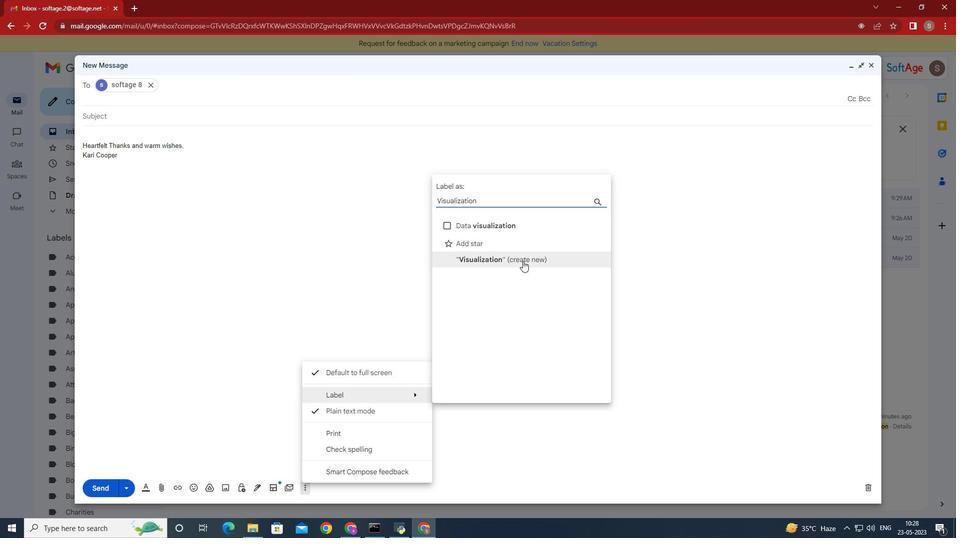 
Action: Mouse pressed left at (522, 261)
Screenshot: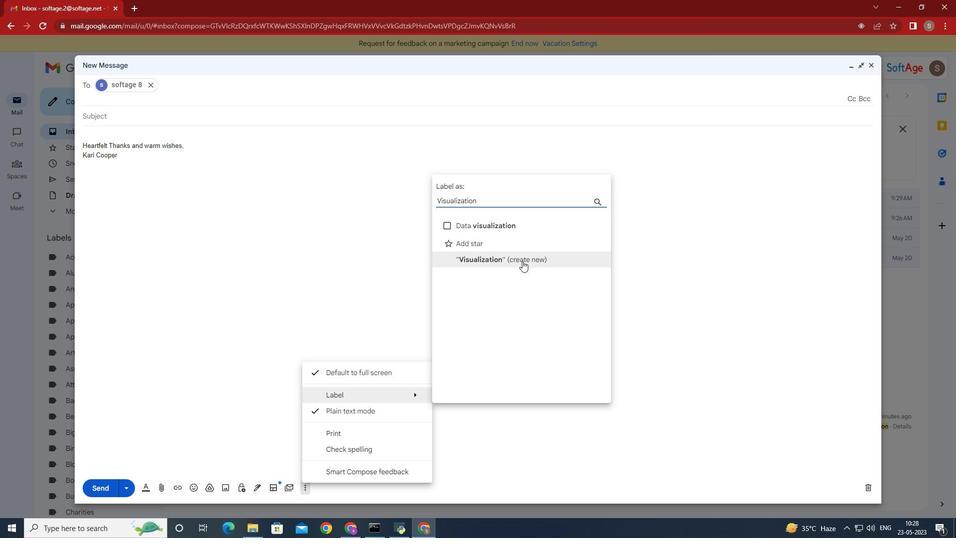 
Action: Mouse moved to (576, 315)
Screenshot: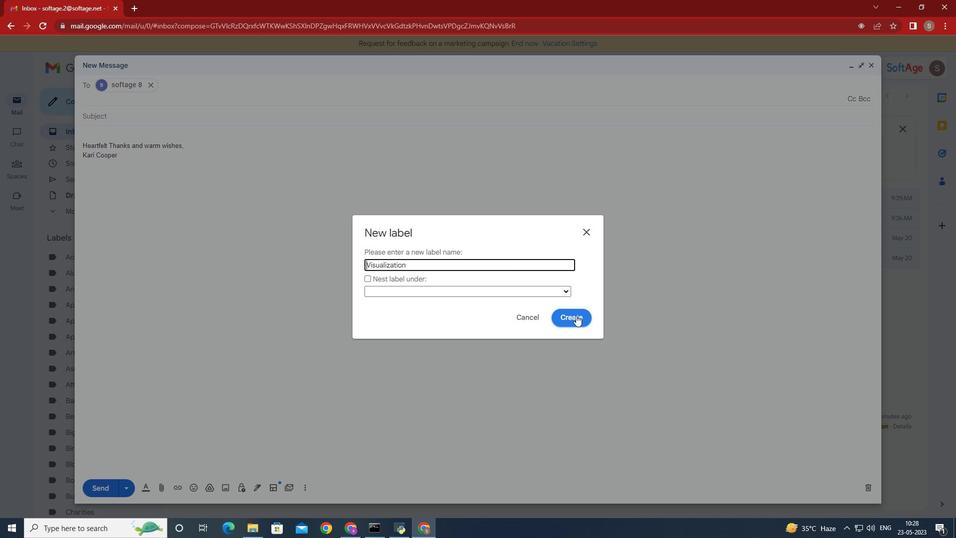 
Action: Mouse pressed left at (576, 315)
Screenshot: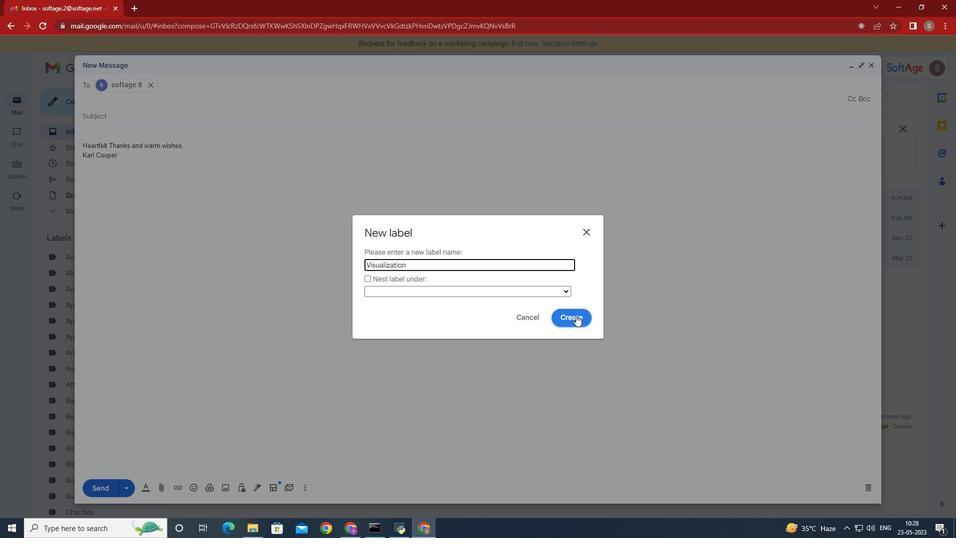 
Action: Mouse moved to (576, 315)
Screenshot: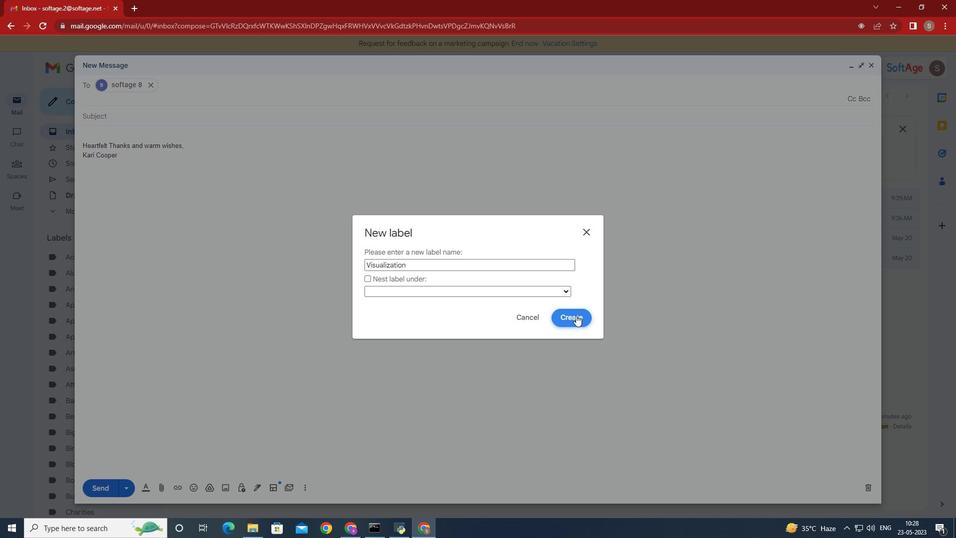 
